 Task: Arrange fields using page layout.
Action: Mouse moved to (900, 55)
Screenshot: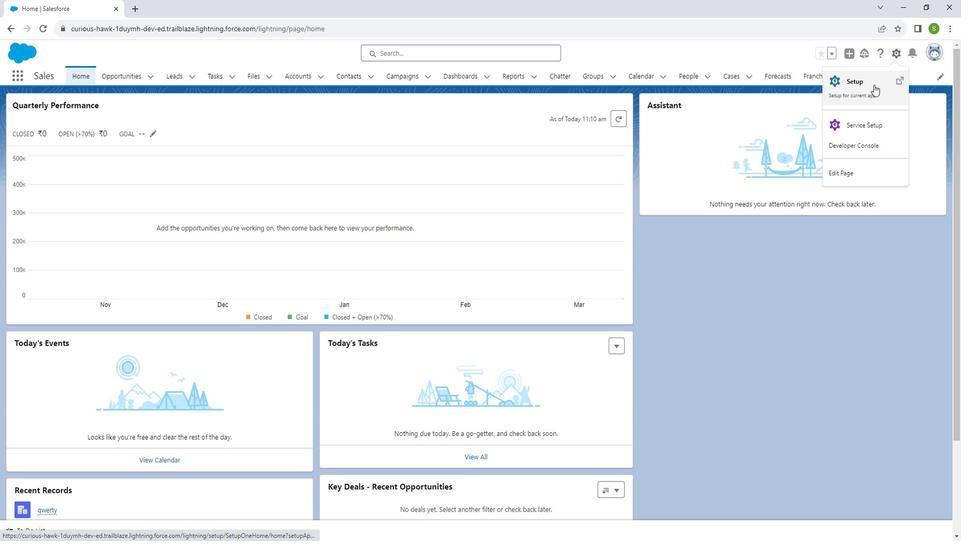 
Action: Mouse pressed left at (900, 55)
Screenshot: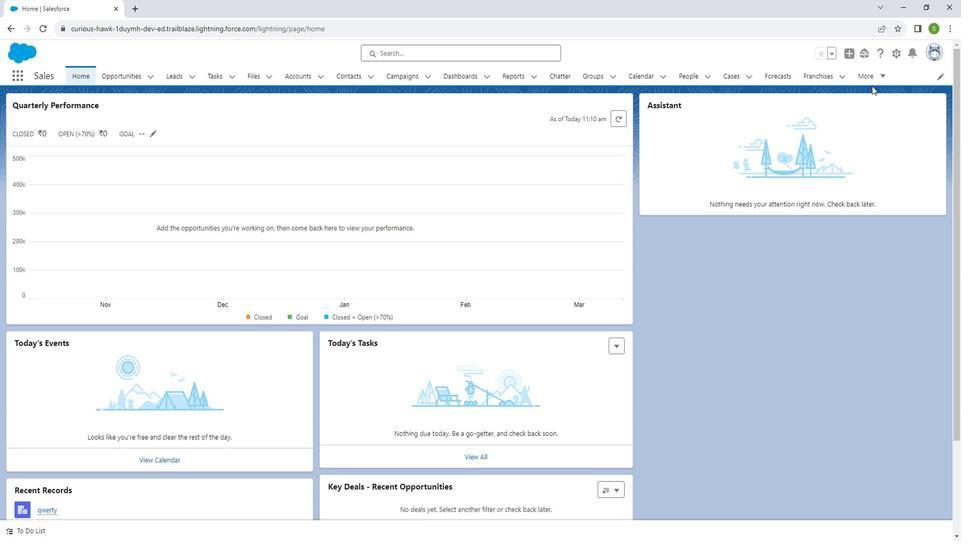 
Action: Mouse moved to (879, 85)
Screenshot: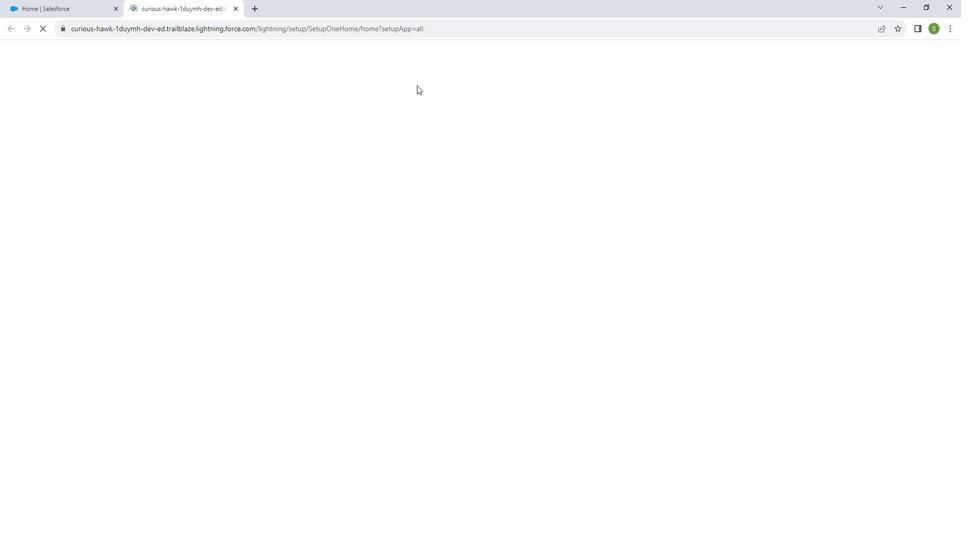 
Action: Mouse pressed left at (879, 85)
Screenshot: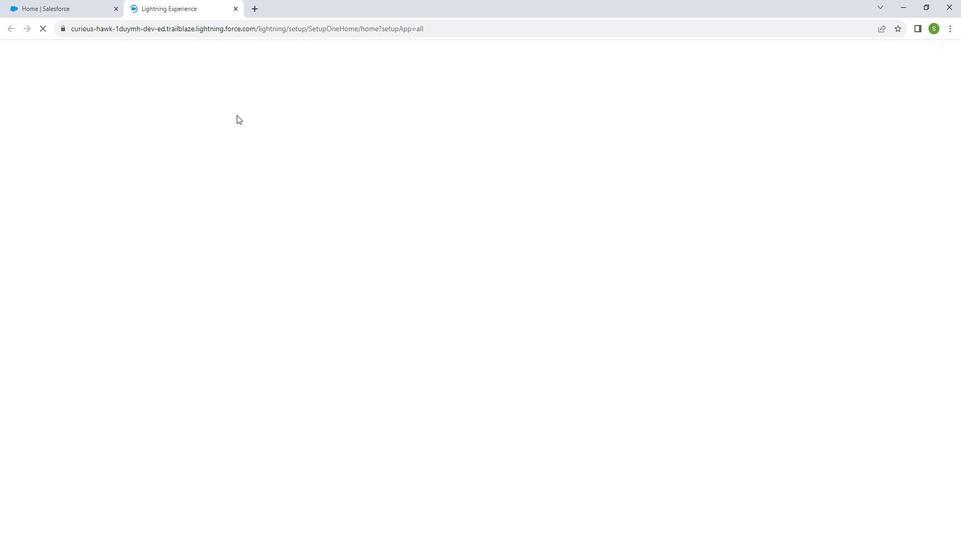 
Action: Mouse moved to (138, 77)
Screenshot: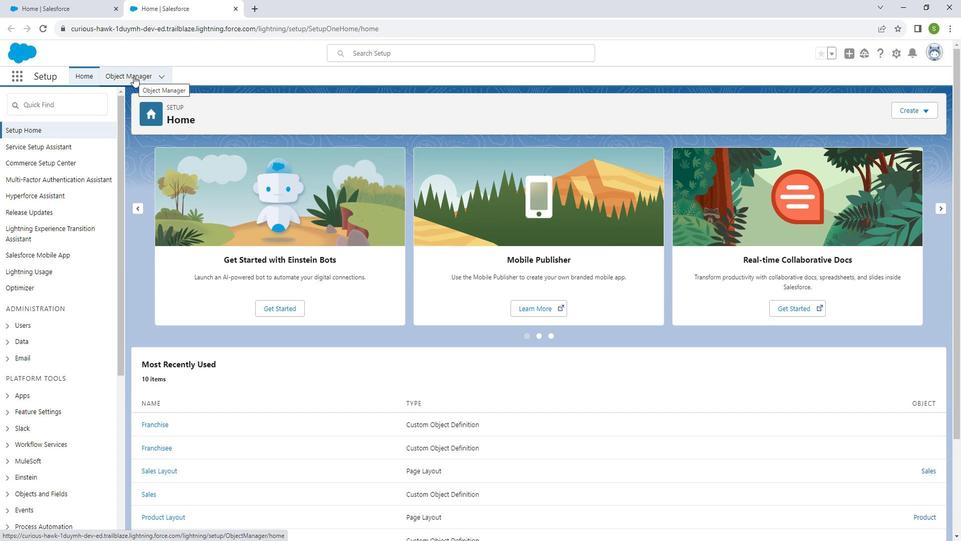 
Action: Mouse pressed left at (138, 77)
Screenshot: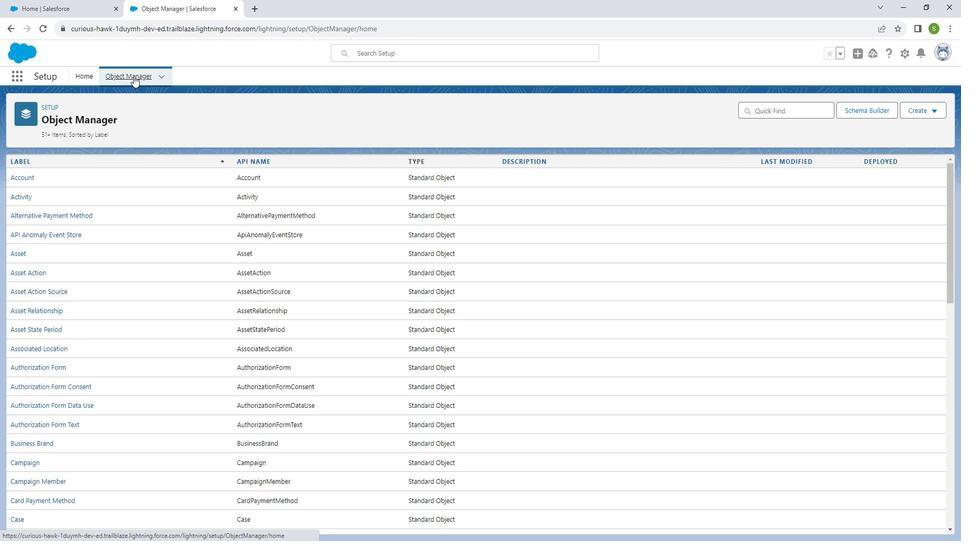 
Action: Mouse moved to (773, 113)
Screenshot: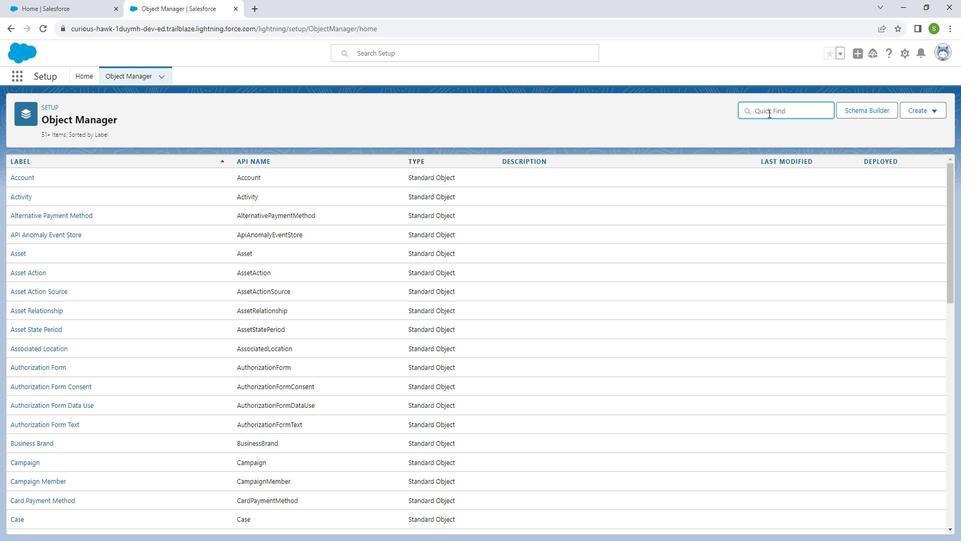 
Action: Mouse pressed left at (773, 113)
Screenshot: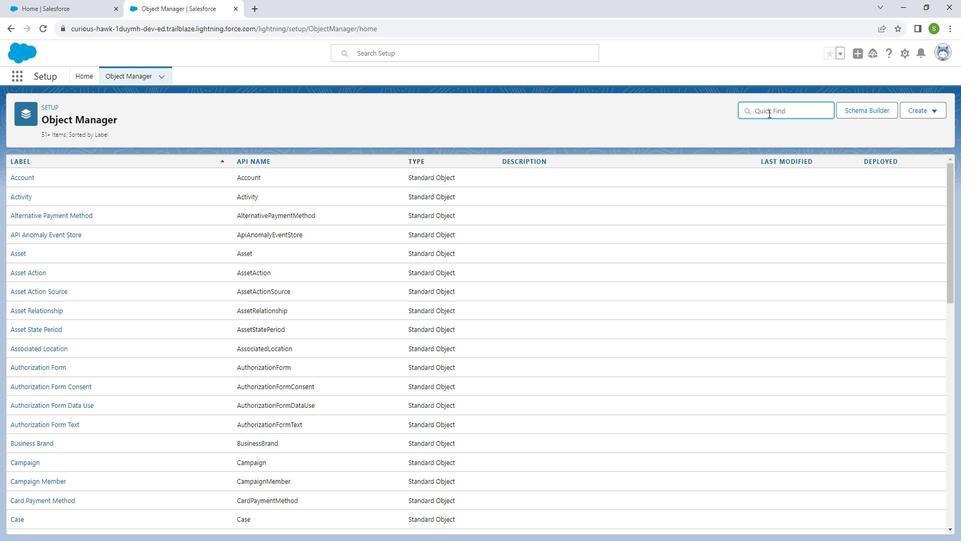 
Action: Mouse moved to (773, 113)
Screenshot: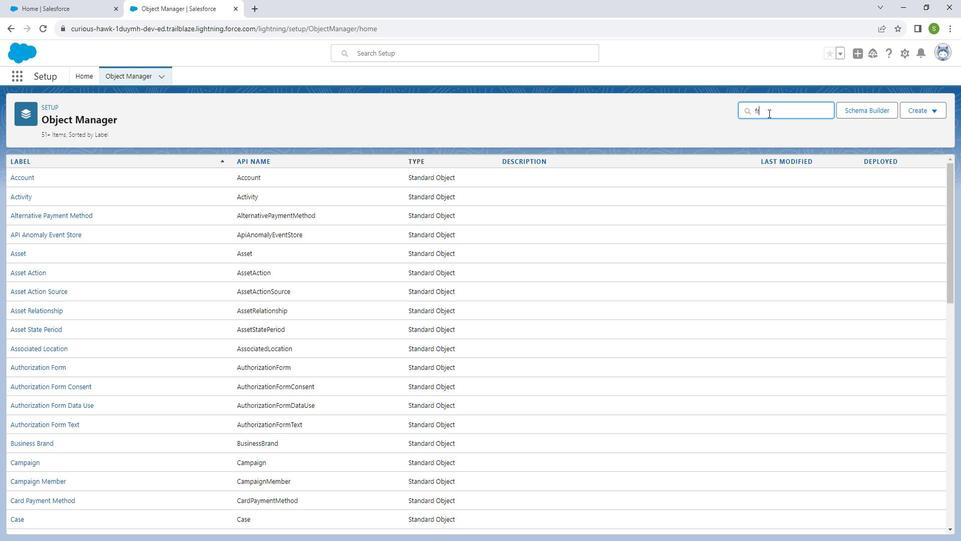 
Action: Key pressed f
Screenshot: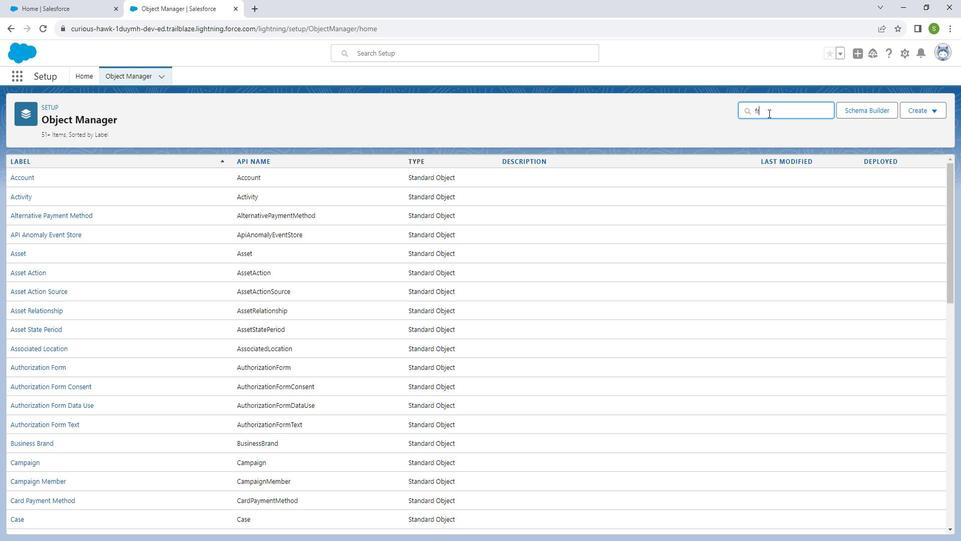 
Action: Mouse moved to (773, 113)
Screenshot: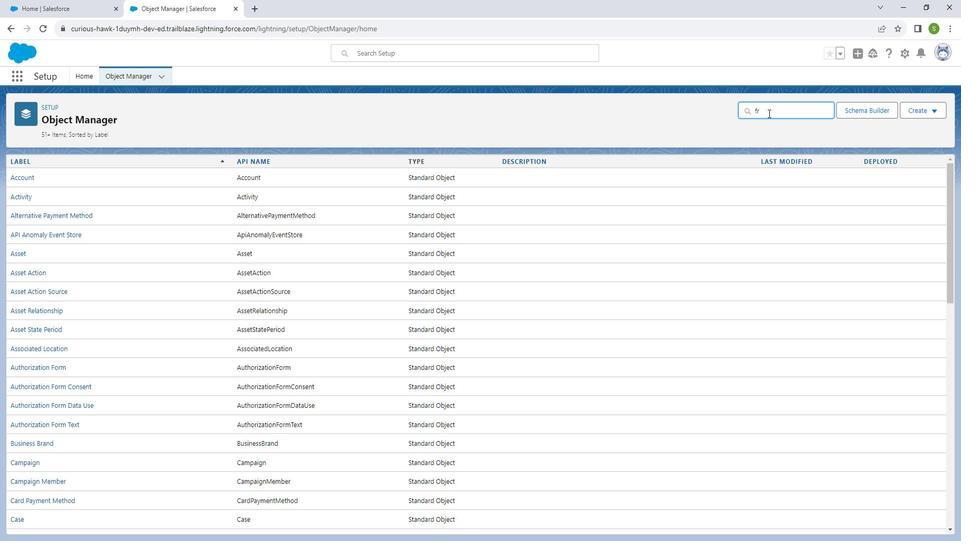 
Action: Key pressed ra
Screenshot: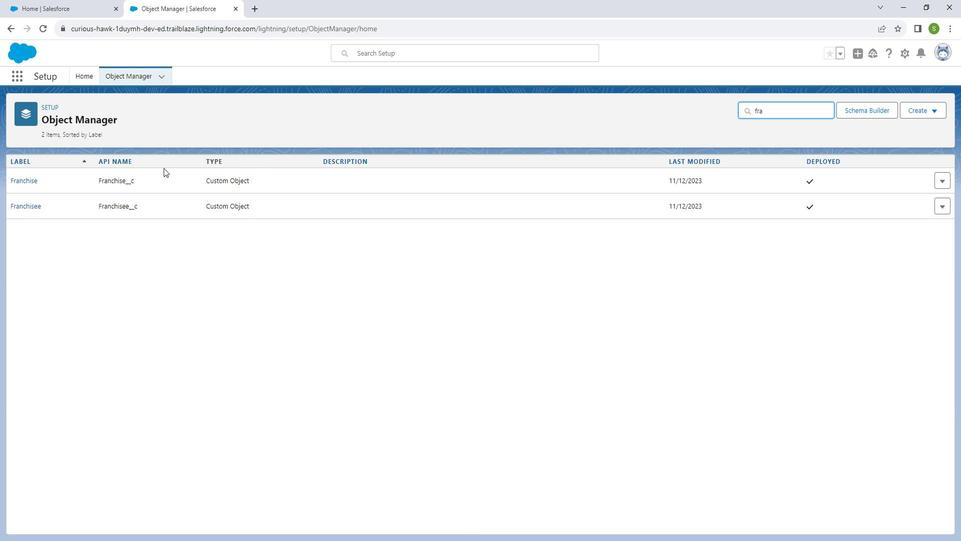 
Action: Mouse moved to (15, 177)
Screenshot: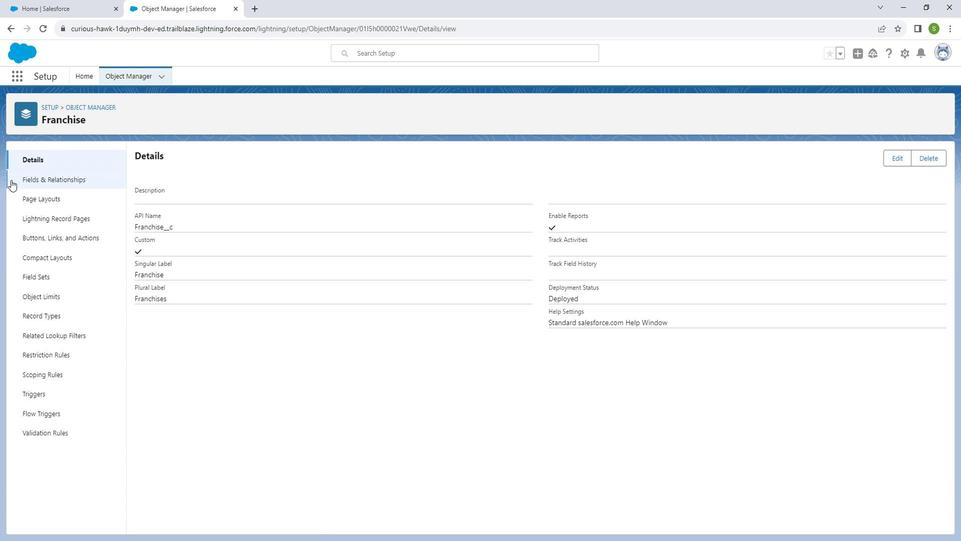 
Action: Mouse pressed left at (15, 177)
Screenshot: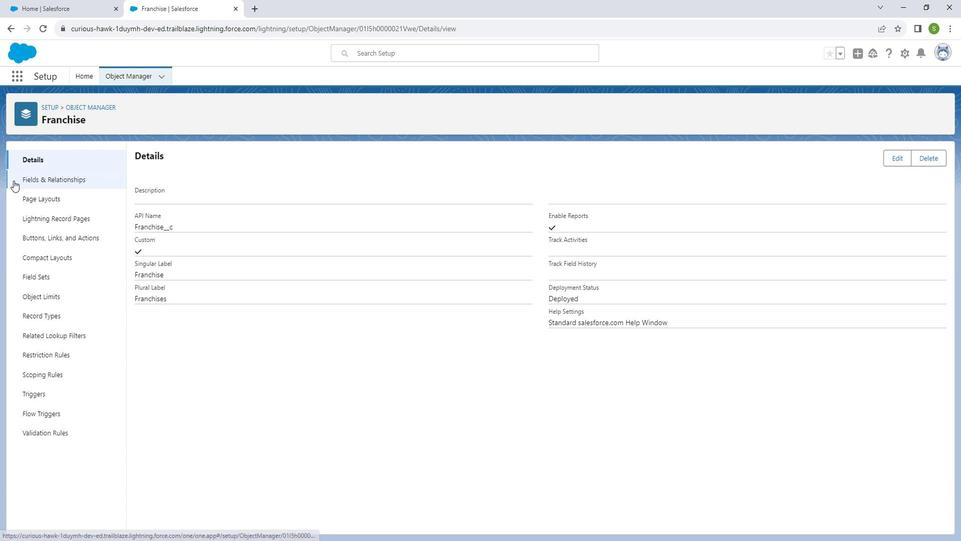 
Action: Mouse moved to (59, 192)
Screenshot: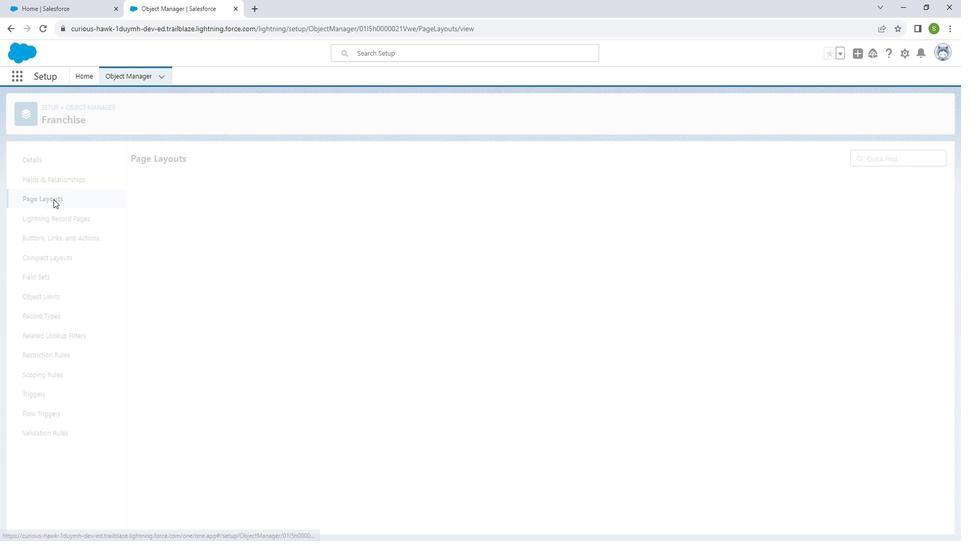 
Action: Mouse pressed left at (59, 192)
Screenshot: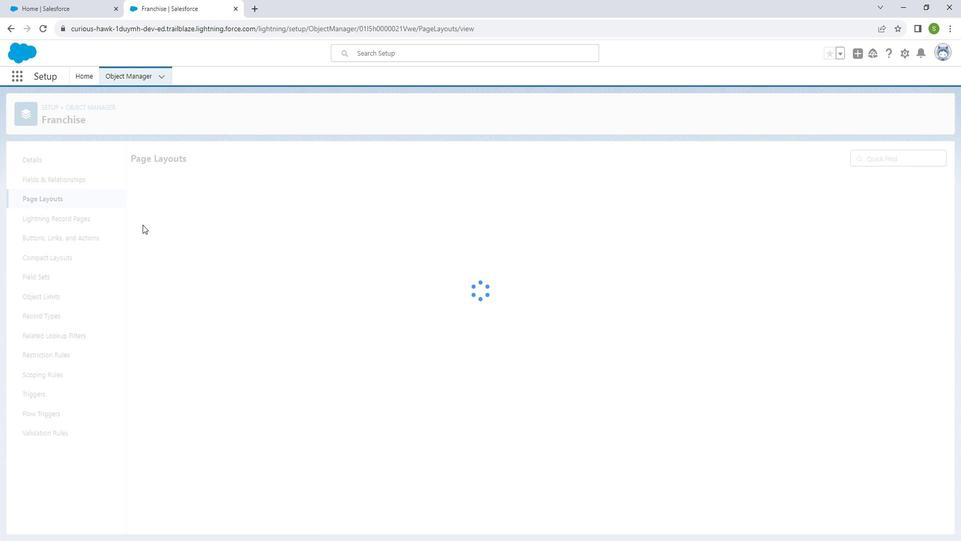 
Action: Mouse moved to (165, 199)
Screenshot: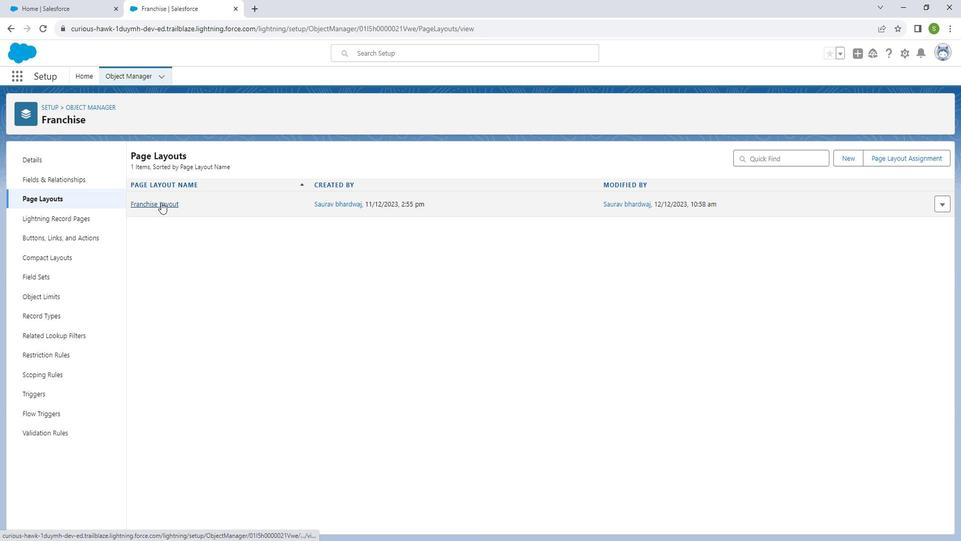 
Action: Mouse pressed left at (165, 199)
Screenshot: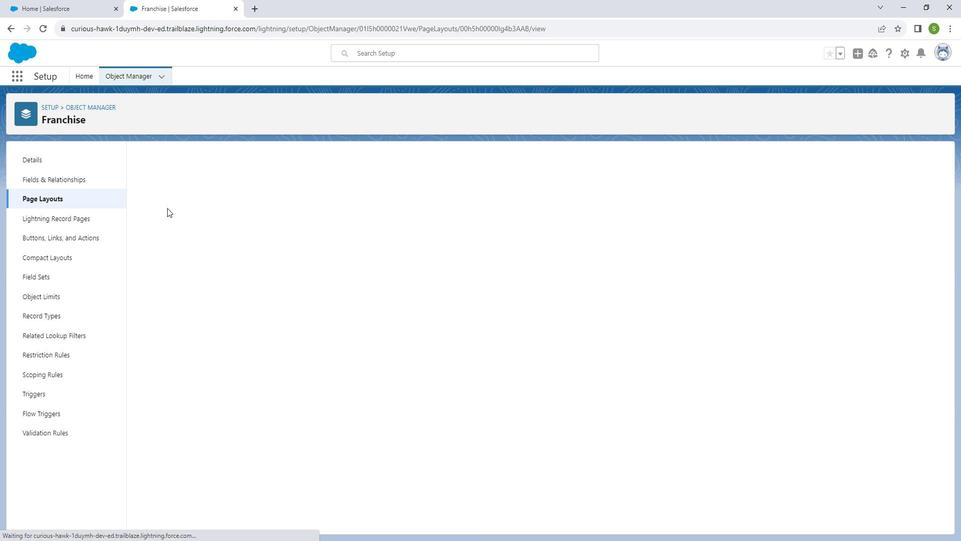 
Action: Mouse moved to (404, 329)
Screenshot: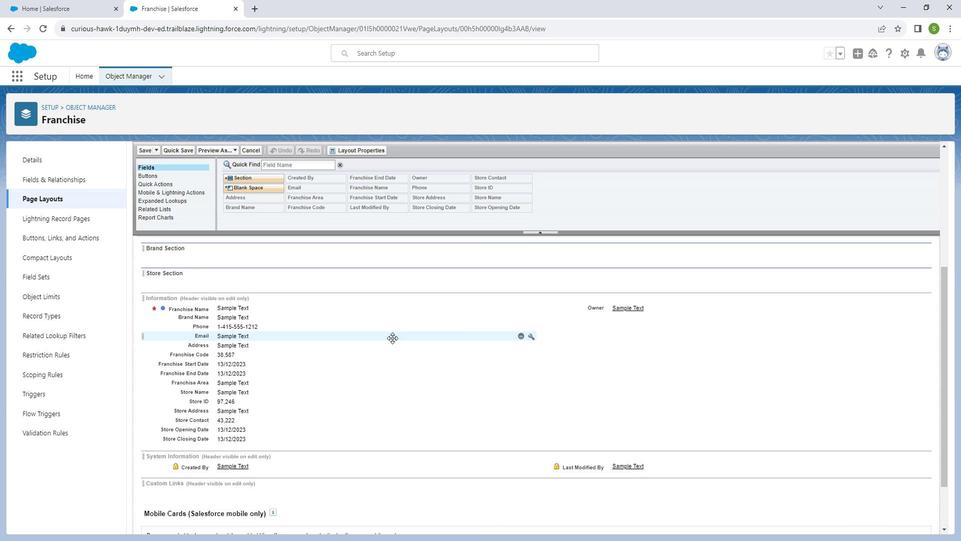 
Action: Mouse scrolled (404, 329) with delta (0, 0)
Screenshot: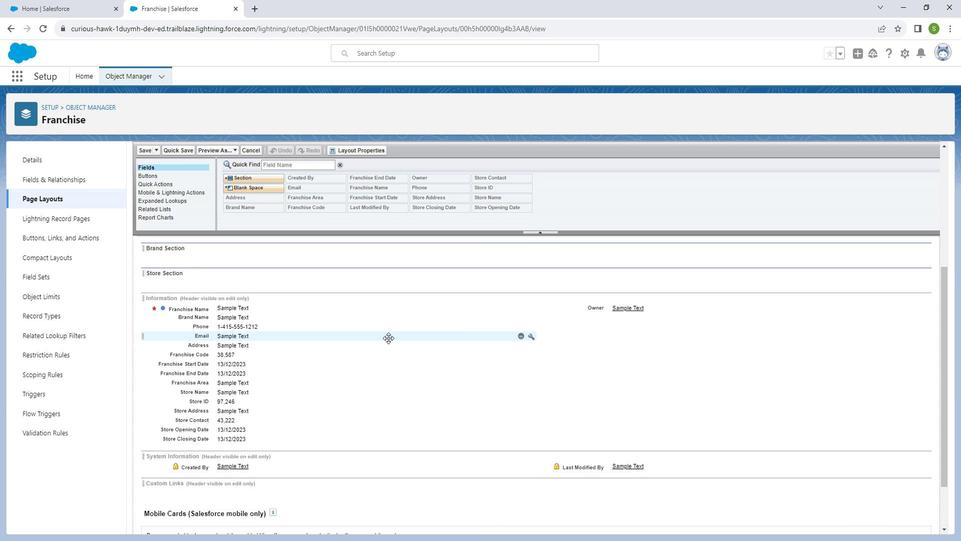 
Action: Mouse moved to (404, 330)
Screenshot: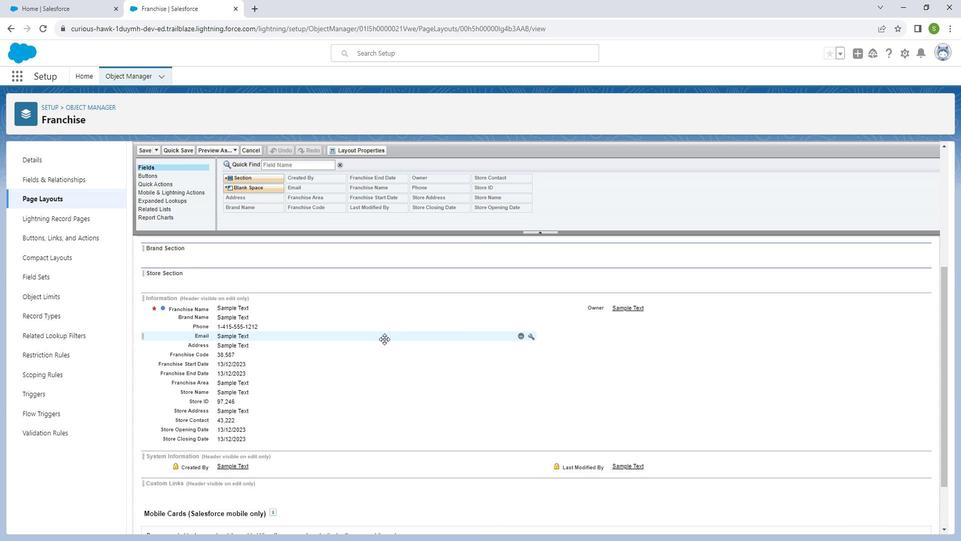 
Action: Mouse scrolled (404, 329) with delta (0, 0)
Screenshot: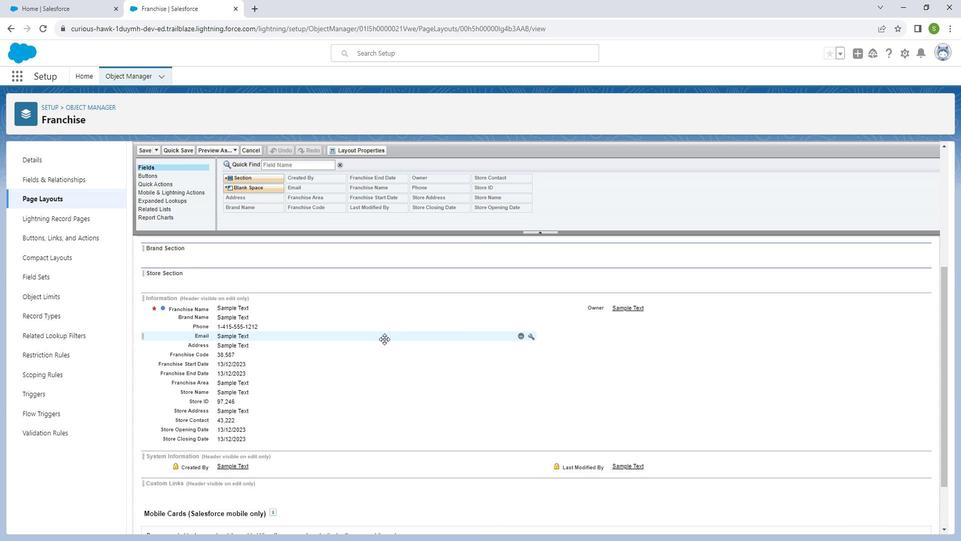 
Action: Mouse scrolled (404, 329) with delta (0, 0)
Screenshot: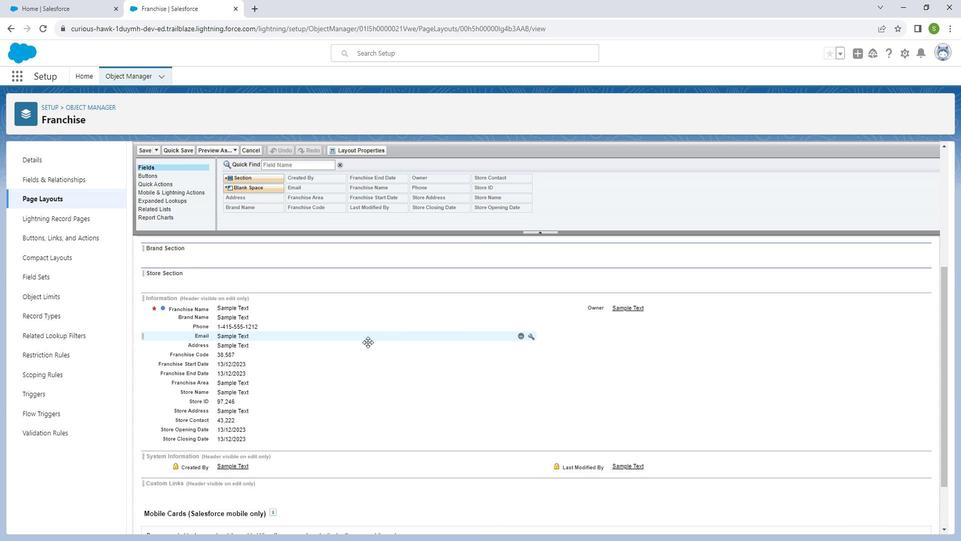 
Action: Mouse moved to (404, 330)
Screenshot: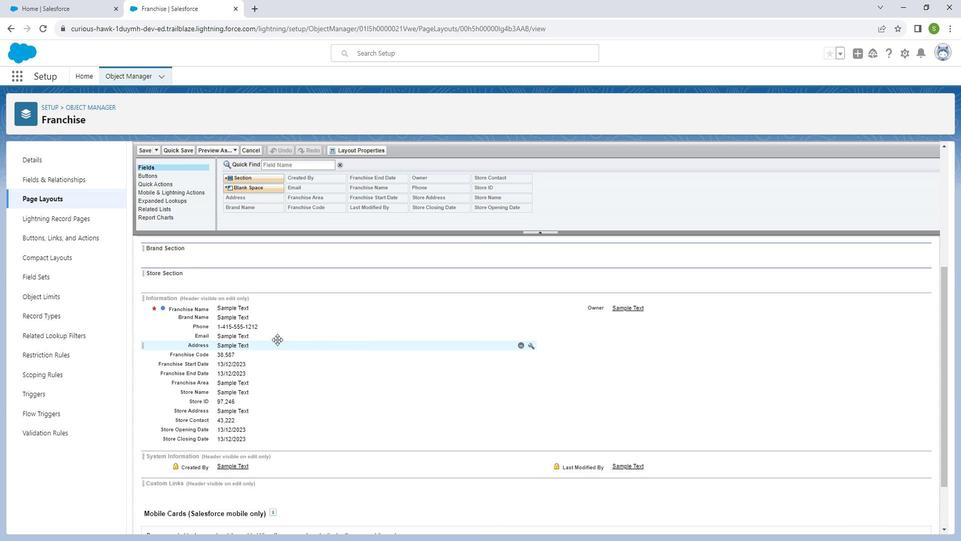 
Action: Mouse scrolled (404, 330) with delta (0, 0)
Screenshot: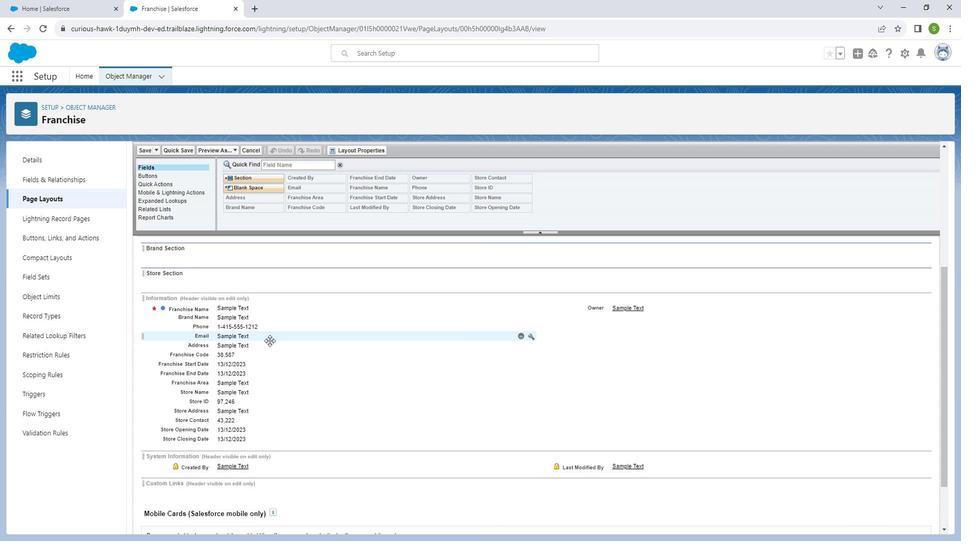 
Action: Mouse moved to (277, 344)
Screenshot: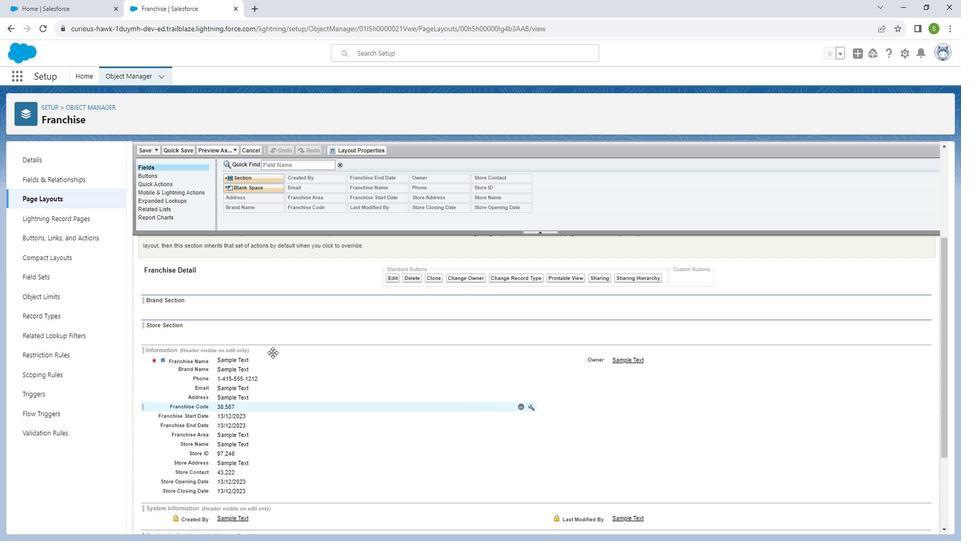 
Action: Mouse scrolled (277, 344) with delta (0, 0)
Screenshot: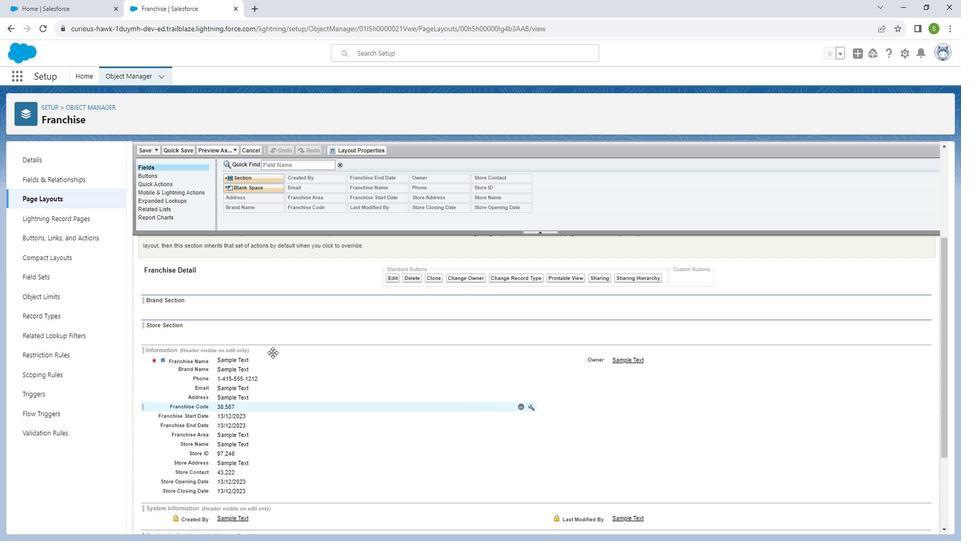 
Action: Mouse moved to (277, 344)
Screenshot: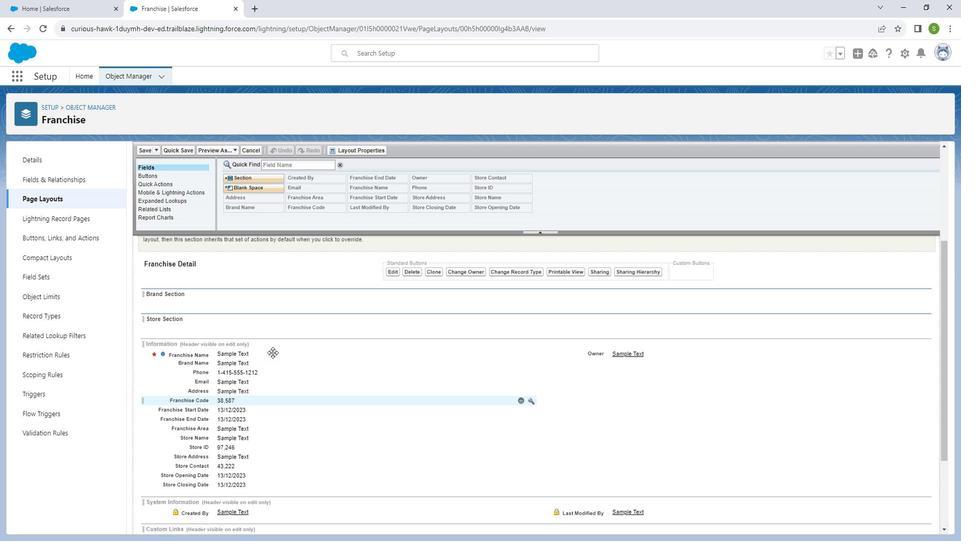 
Action: Mouse scrolled (277, 343) with delta (0, 0)
Screenshot: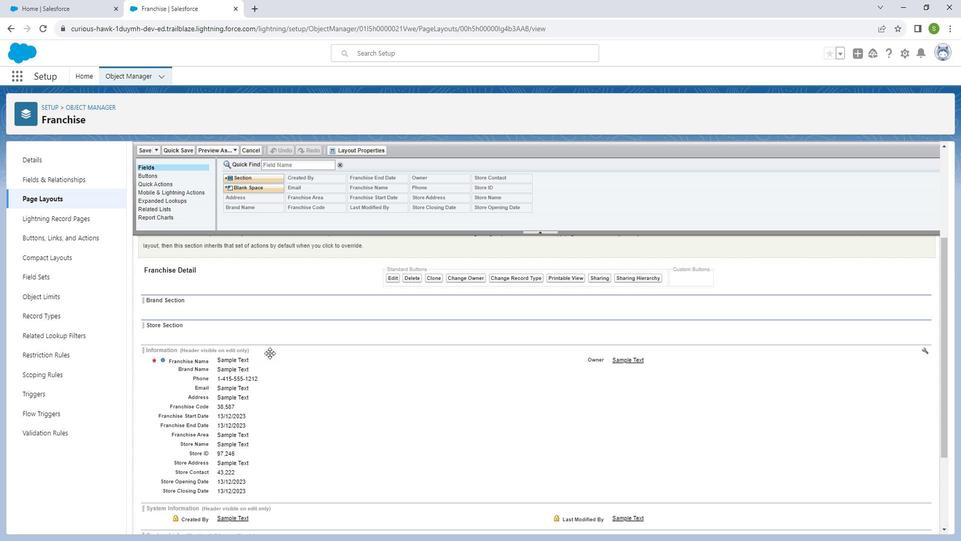 
Action: Mouse moved to (277, 344)
Screenshot: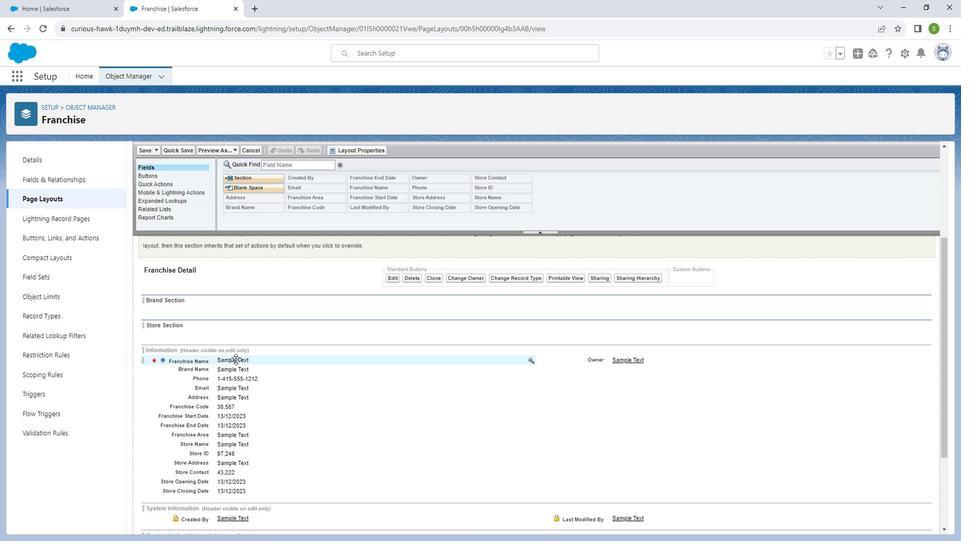 
Action: Mouse scrolled (277, 344) with delta (0, 0)
Screenshot: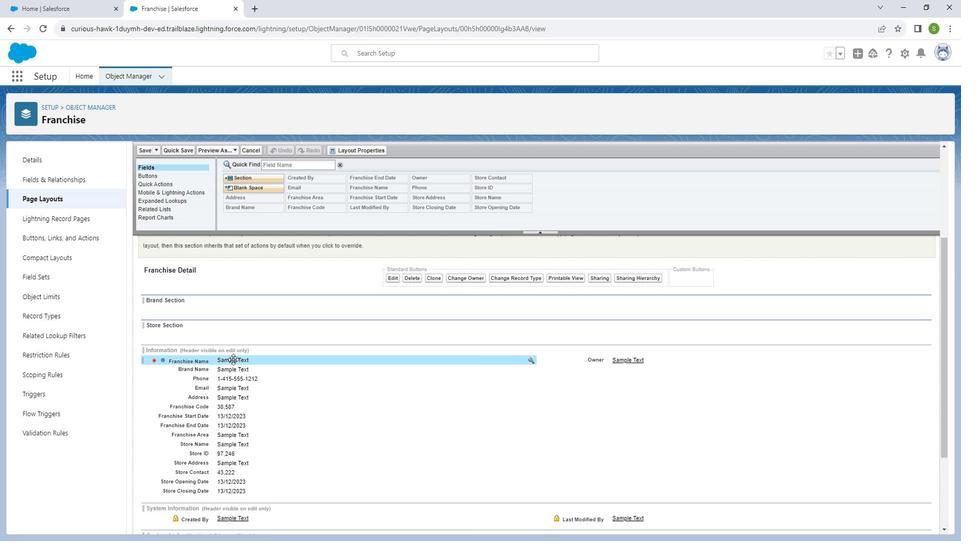 
Action: Mouse moved to (237, 350)
Screenshot: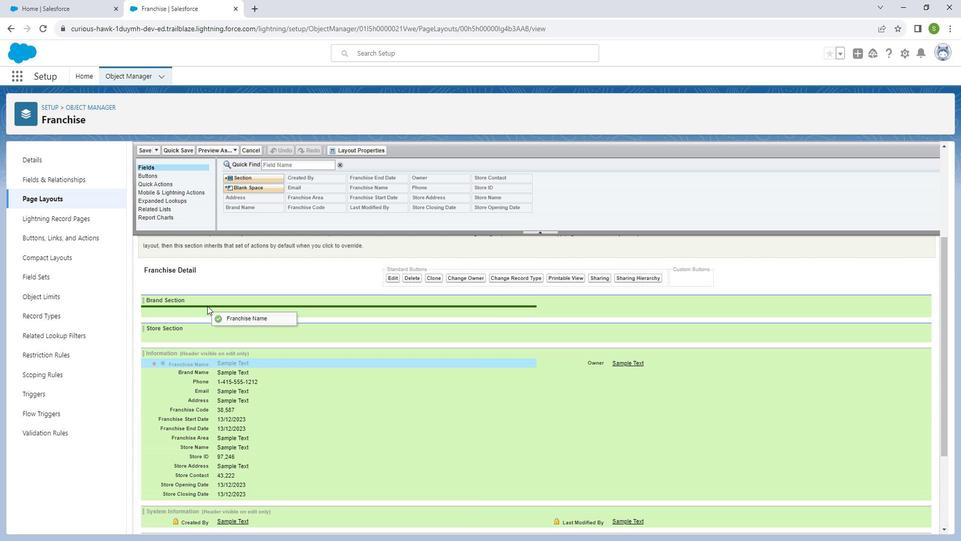 
Action: Mouse pressed left at (237, 350)
Screenshot: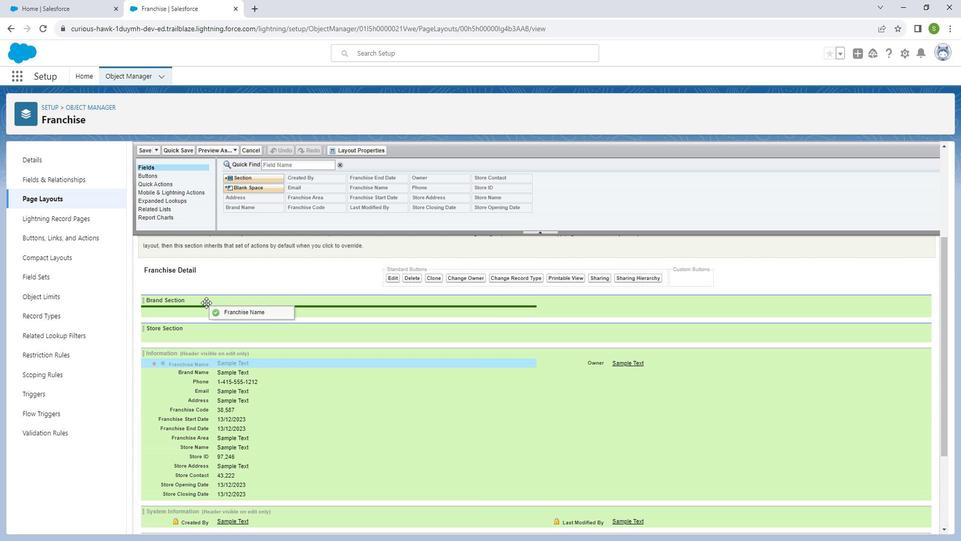 
Action: Mouse moved to (212, 354)
Screenshot: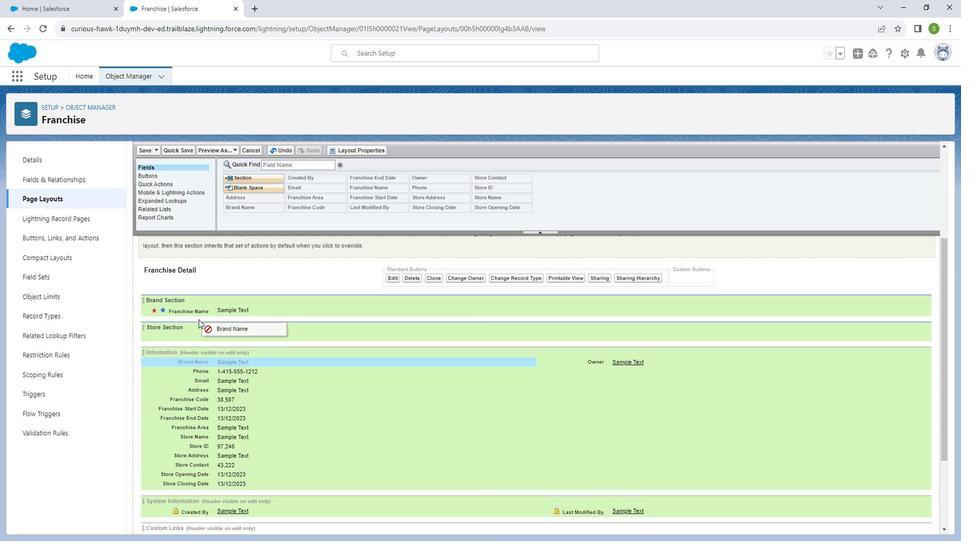 
Action: Mouse pressed left at (212, 354)
Screenshot: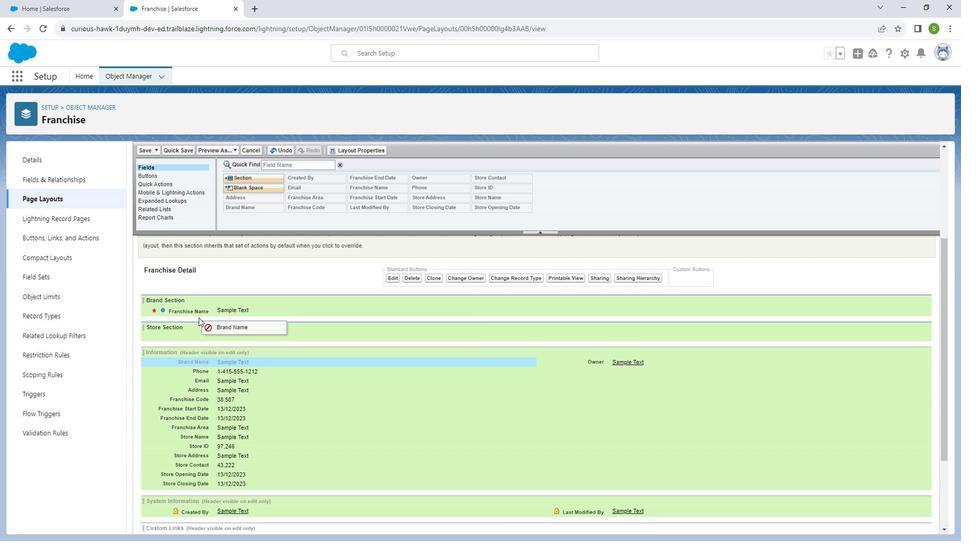 
Action: Mouse moved to (213, 361)
Screenshot: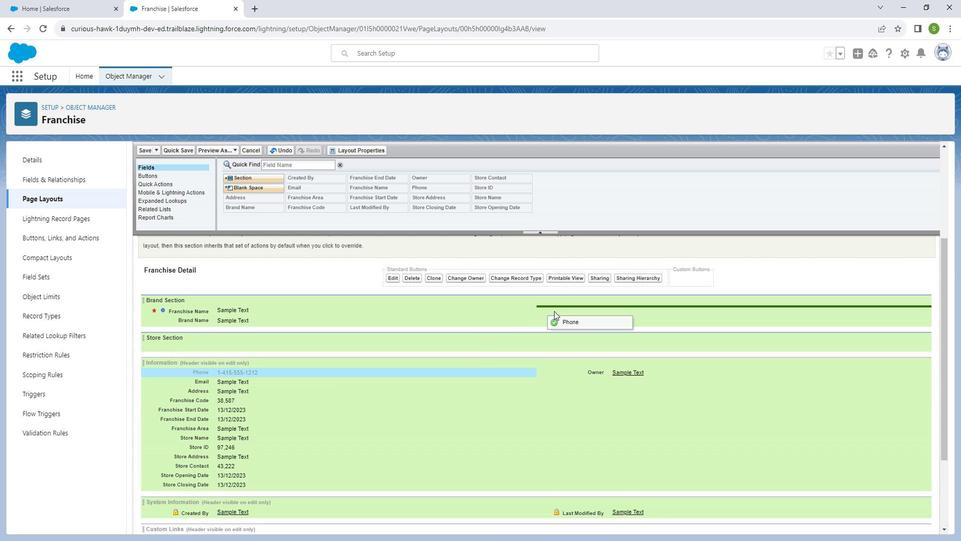 
Action: Mouse pressed left at (213, 361)
Screenshot: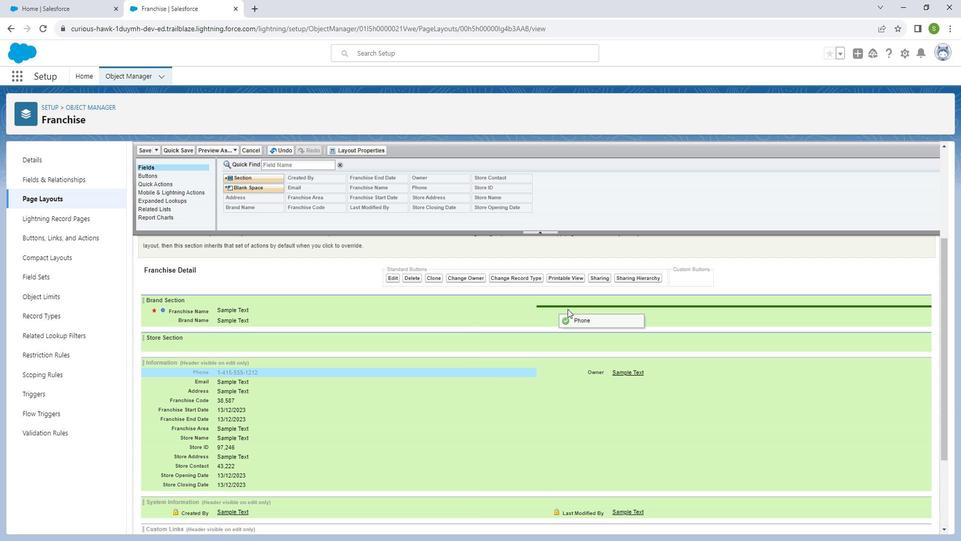 
Action: Mouse moved to (237, 360)
Screenshot: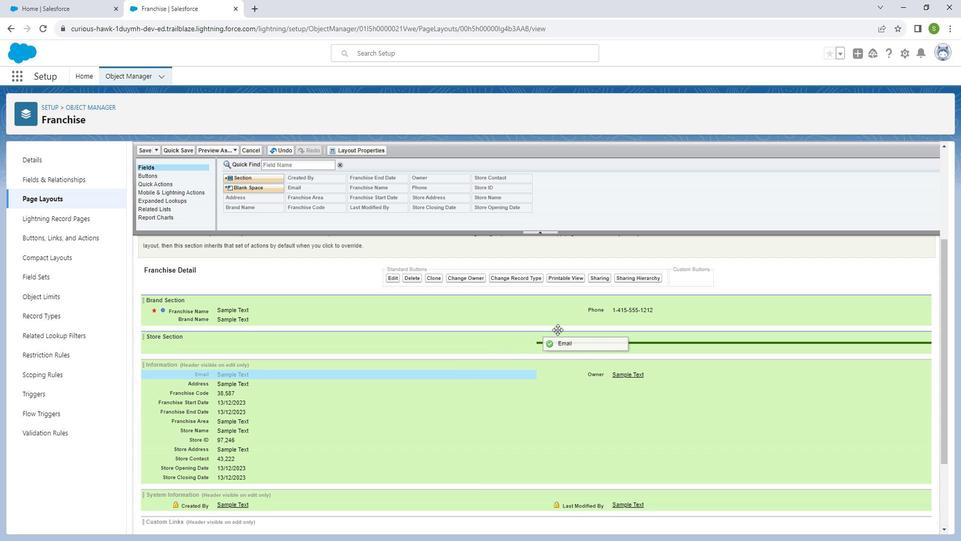 
Action: Mouse pressed left at (237, 360)
Screenshot: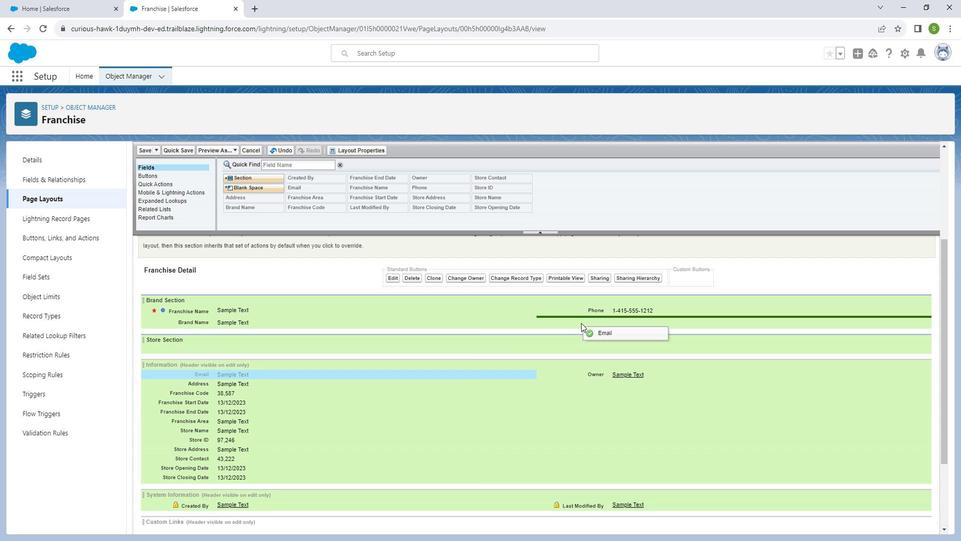 
Action: Mouse moved to (210, 372)
Screenshot: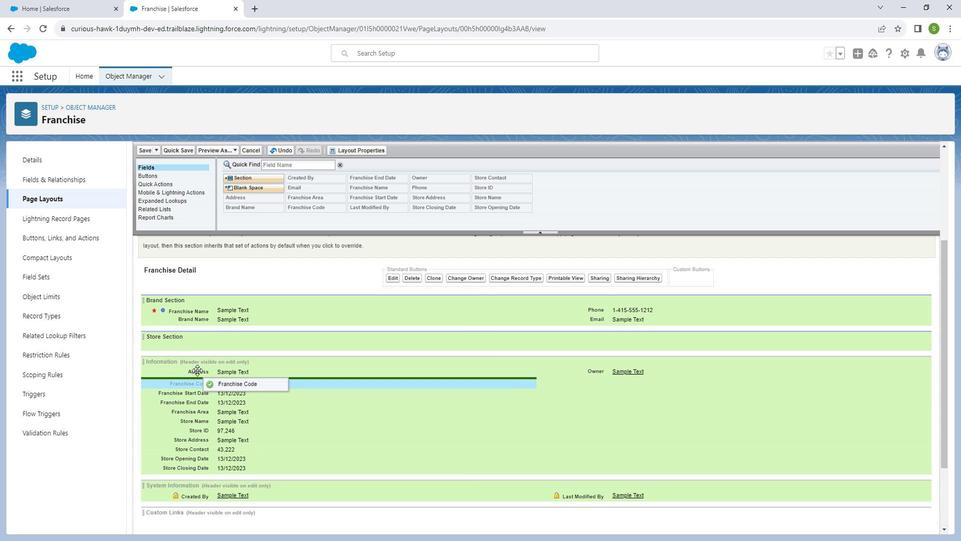 
Action: Mouse pressed left at (210, 372)
Screenshot: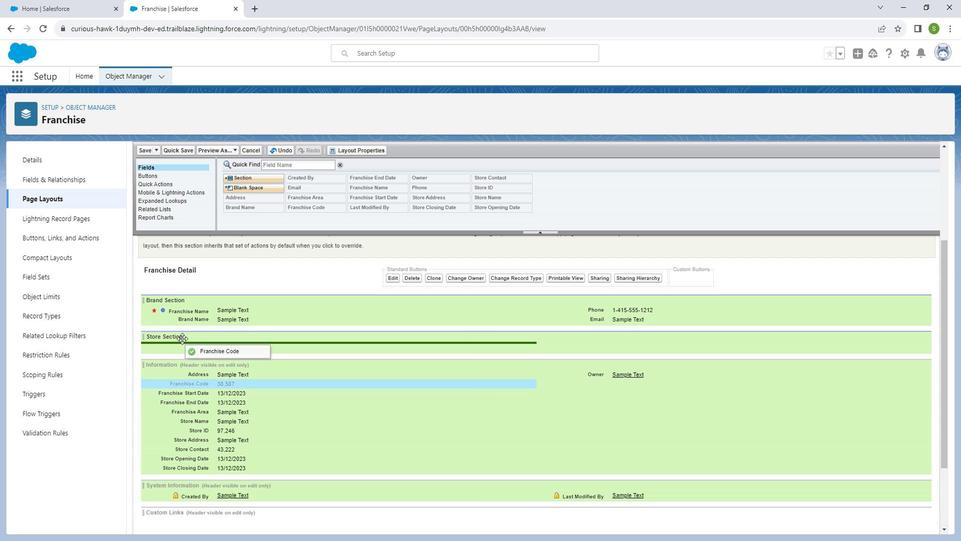 
Action: Mouse moved to (206, 380)
Screenshot: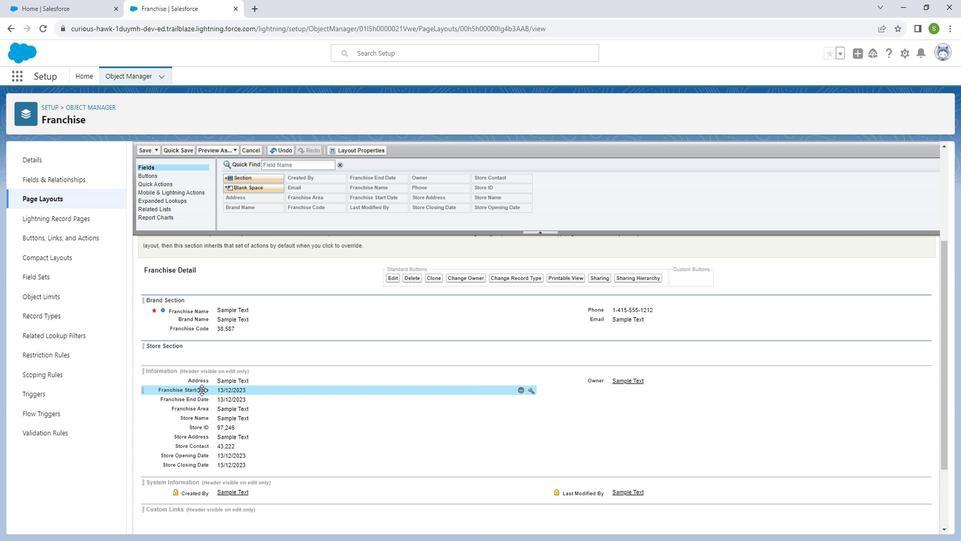
Action: Mouse pressed left at (206, 380)
Screenshot: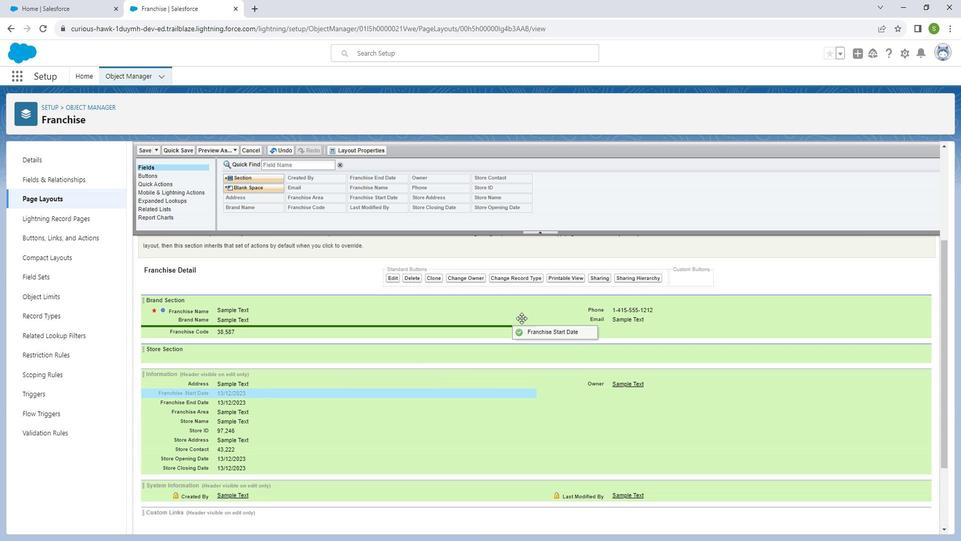 
Action: Mouse moved to (208, 389)
Screenshot: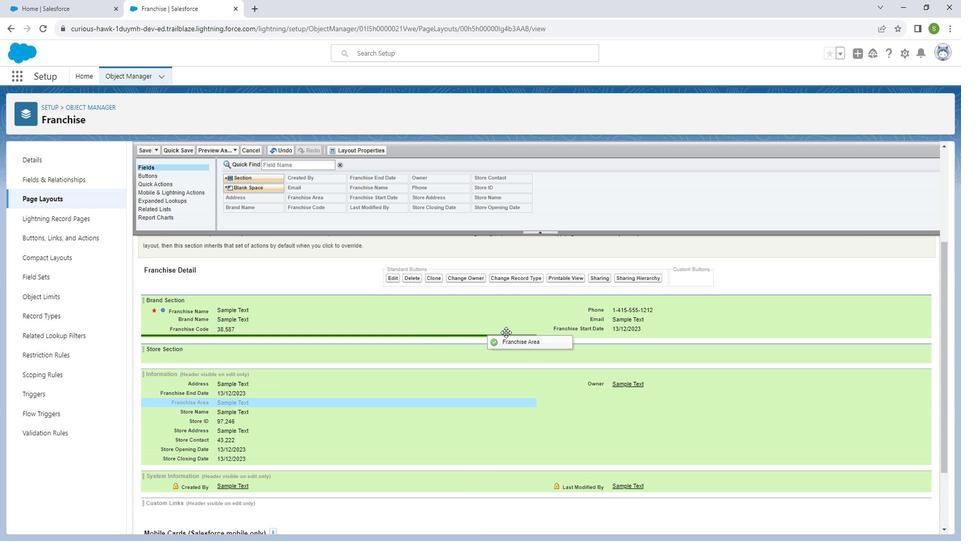 
Action: Mouse pressed left at (208, 389)
Screenshot: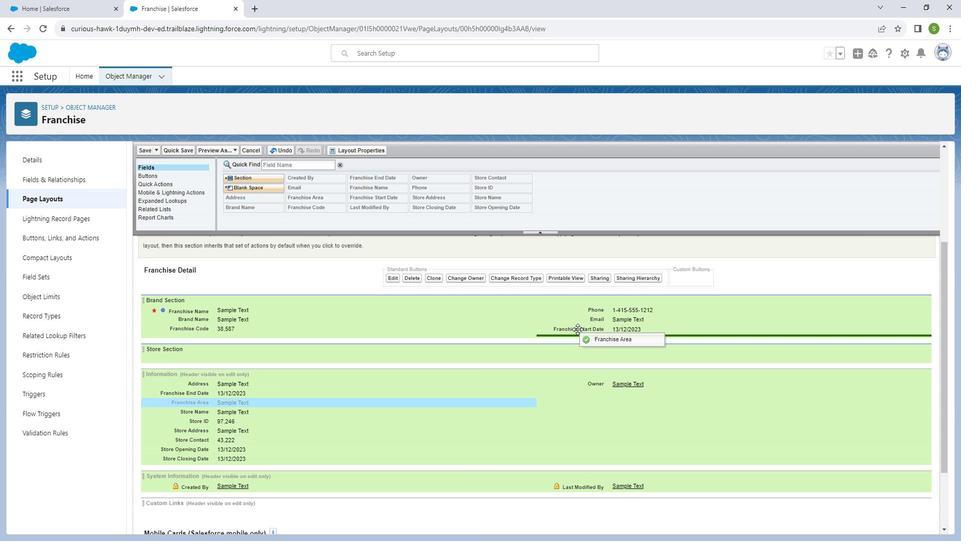 
Action: Mouse moved to (208, 379)
Screenshot: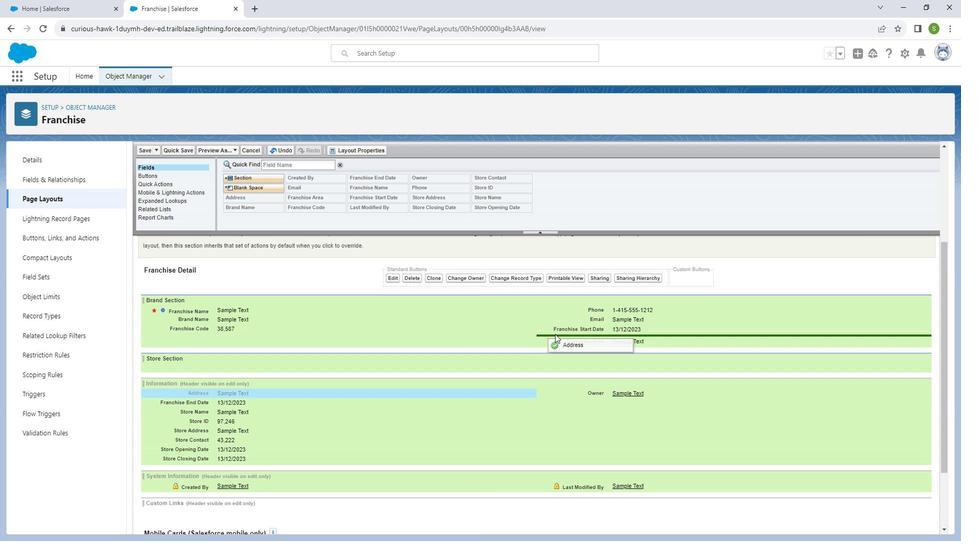 
Action: Mouse pressed left at (208, 379)
Screenshot: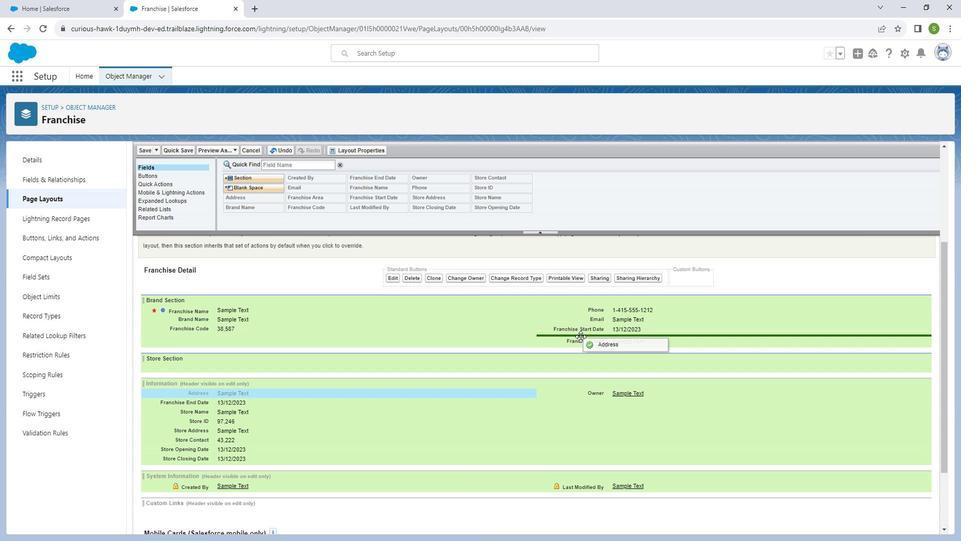 
Action: Mouse moved to (200, 390)
Screenshot: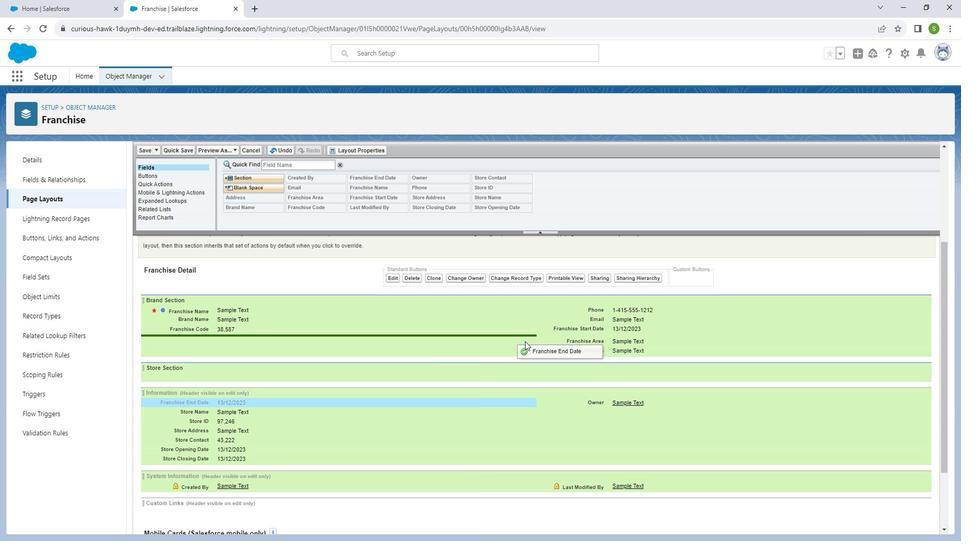 
Action: Mouse pressed left at (200, 390)
Screenshot: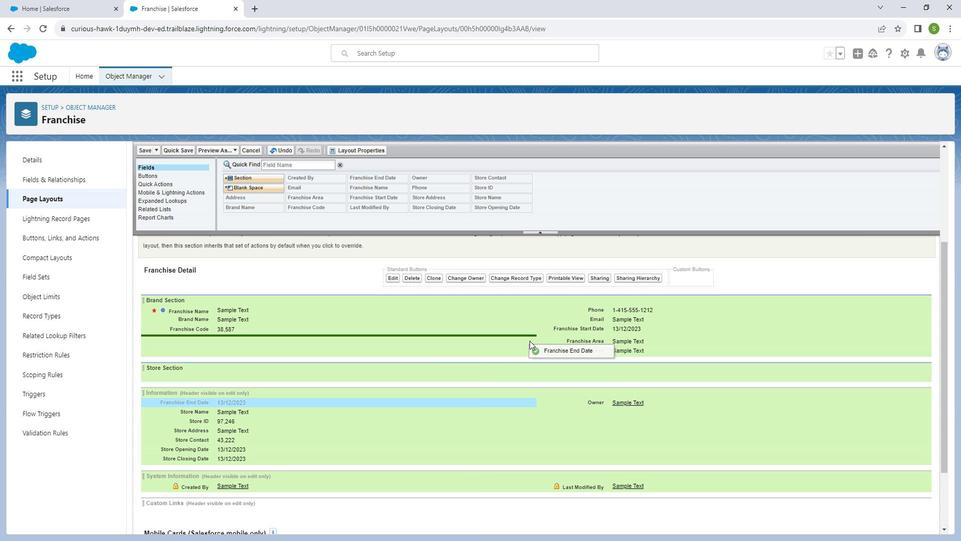 
Action: Mouse moved to (614, 350)
Screenshot: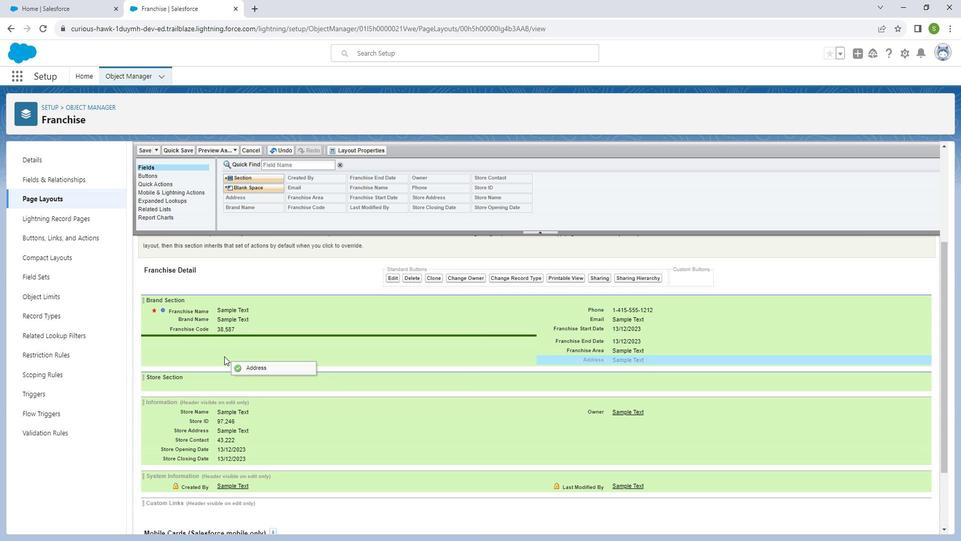 
Action: Mouse pressed left at (614, 350)
Screenshot: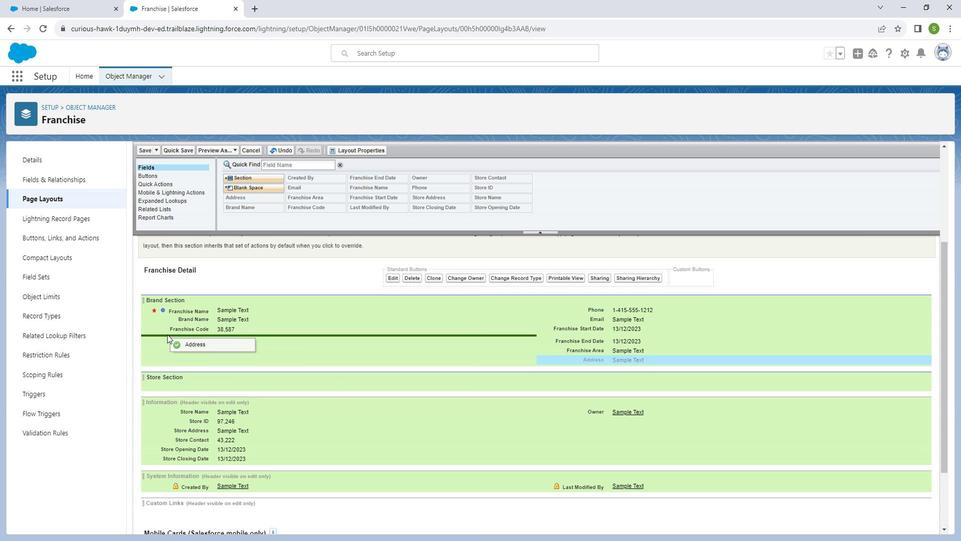 
Action: Mouse moved to (205, 388)
Screenshot: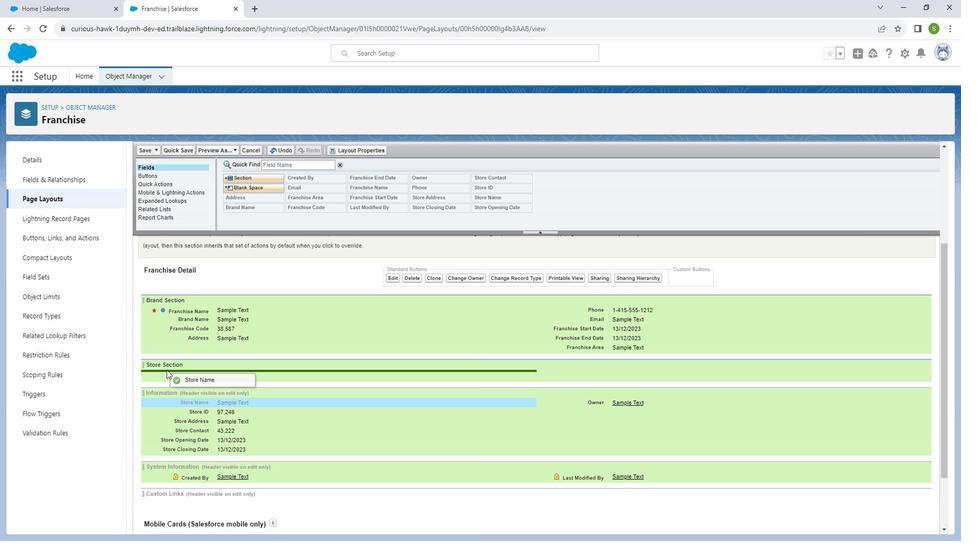 
Action: Mouse pressed left at (205, 388)
Screenshot: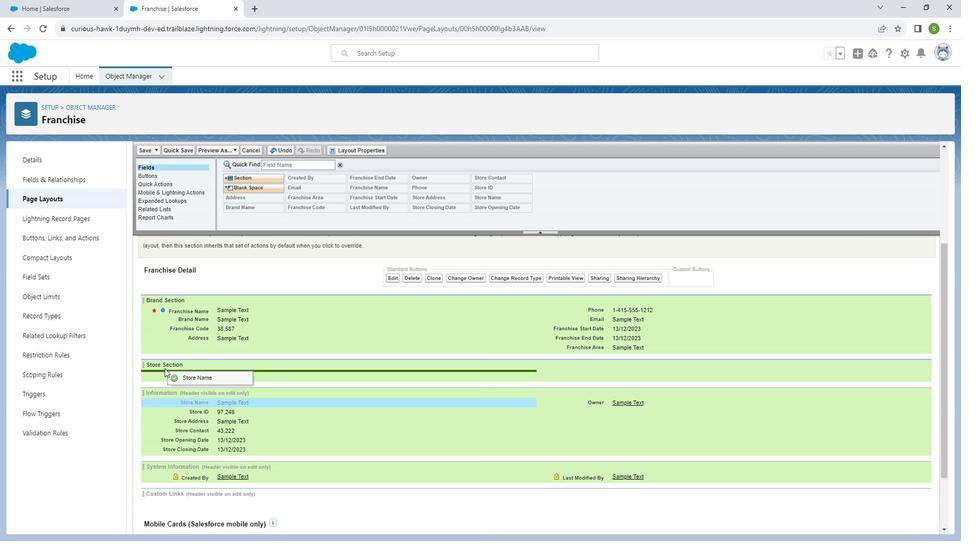 
Action: Mouse moved to (201, 392)
Screenshot: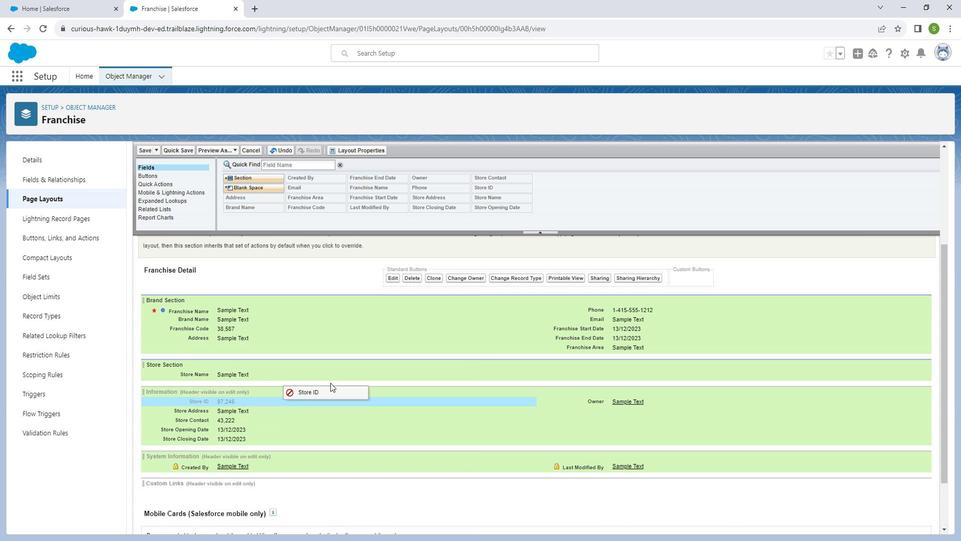 
Action: Mouse pressed left at (201, 392)
Screenshot: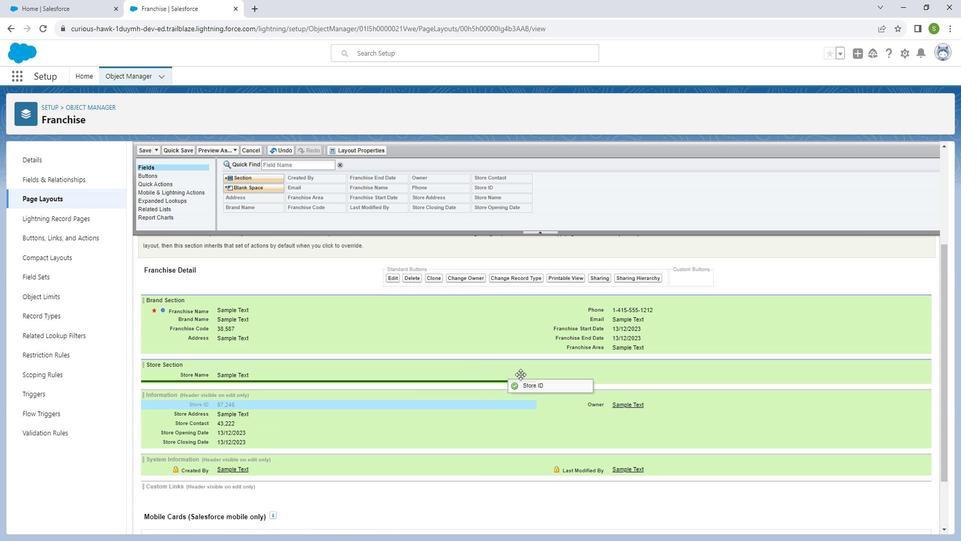 
Action: Mouse moved to (215, 394)
Screenshot: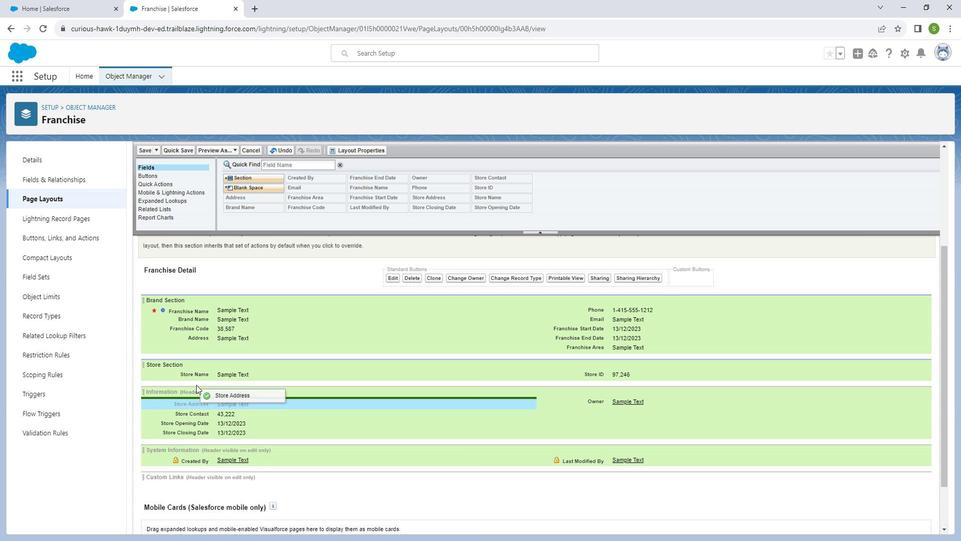 
Action: Mouse pressed left at (215, 394)
Screenshot: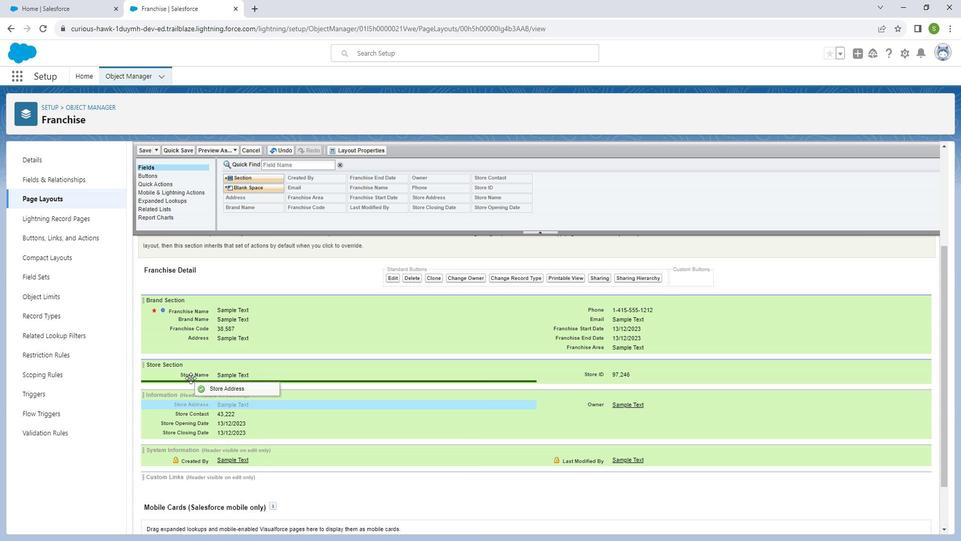 
Action: Mouse moved to (210, 403)
Screenshot: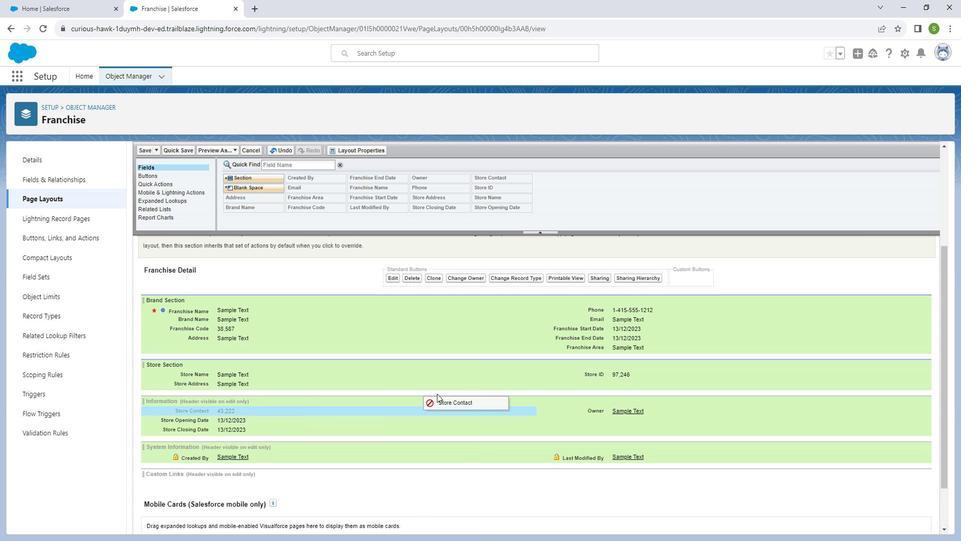 
Action: Mouse pressed left at (210, 403)
Screenshot: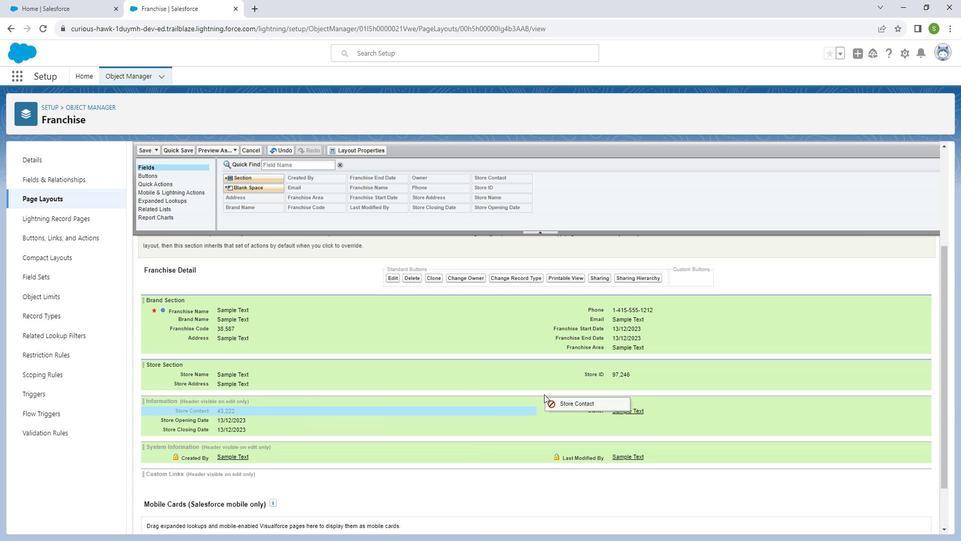 
Action: Mouse moved to (205, 401)
Screenshot: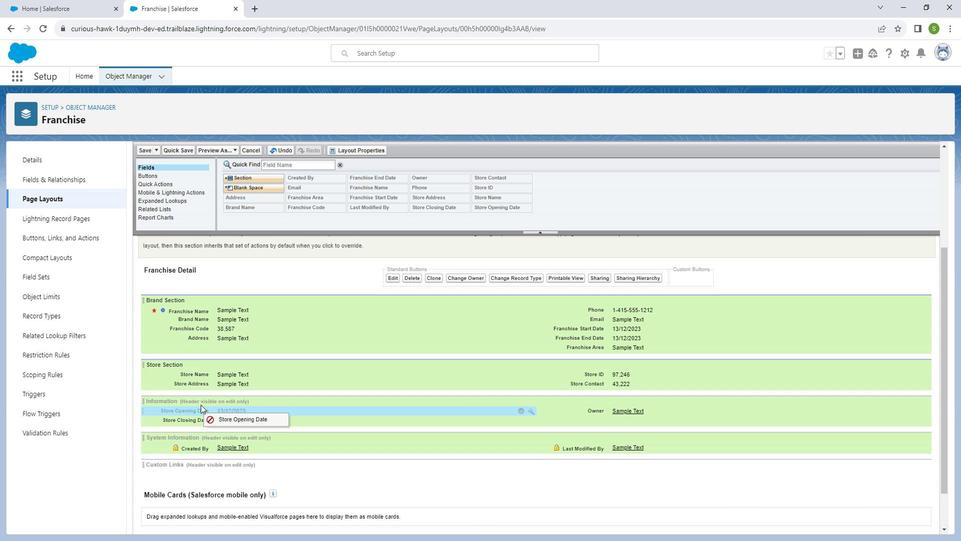 
Action: Mouse pressed left at (205, 401)
Screenshot: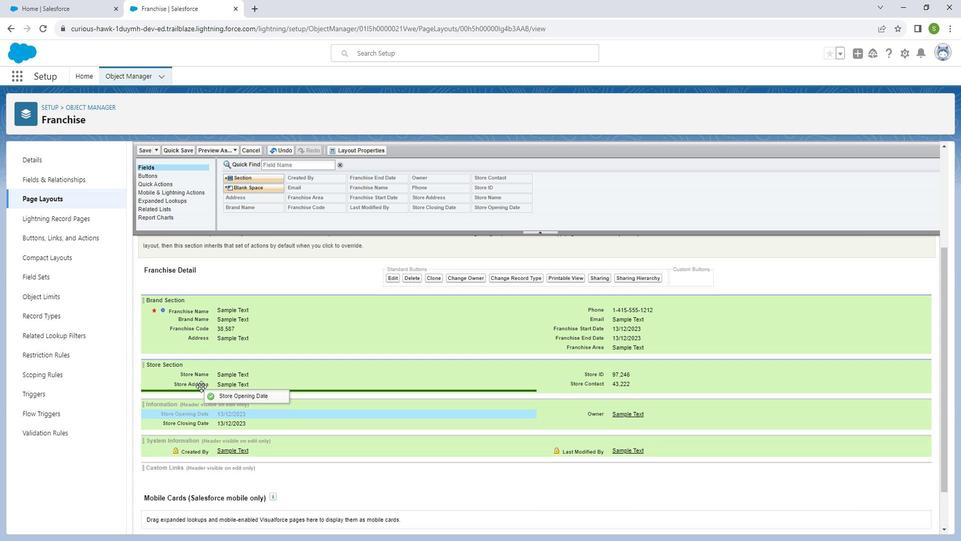 
Action: Mouse moved to (196, 409)
Screenshot: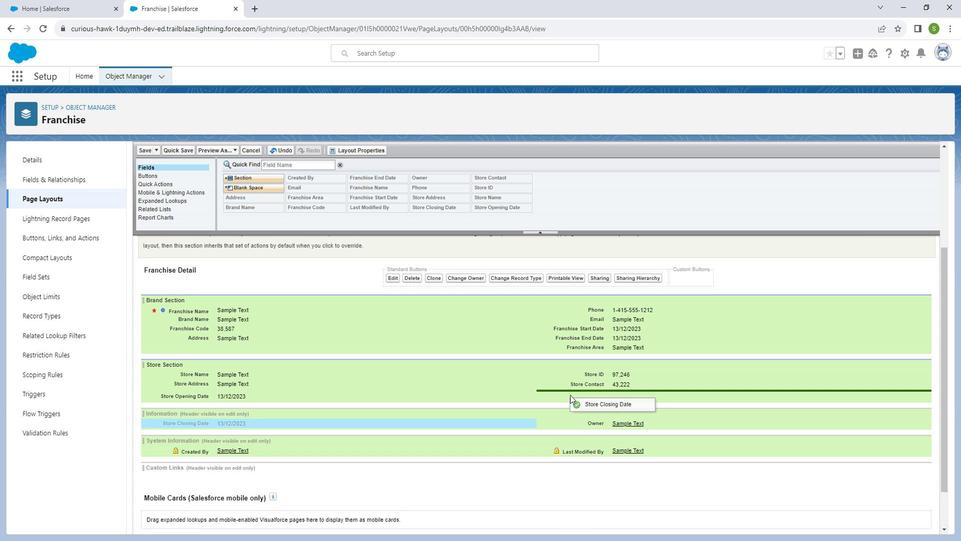 
Action: Mouse pressed left at (196, 409)
Screenshot: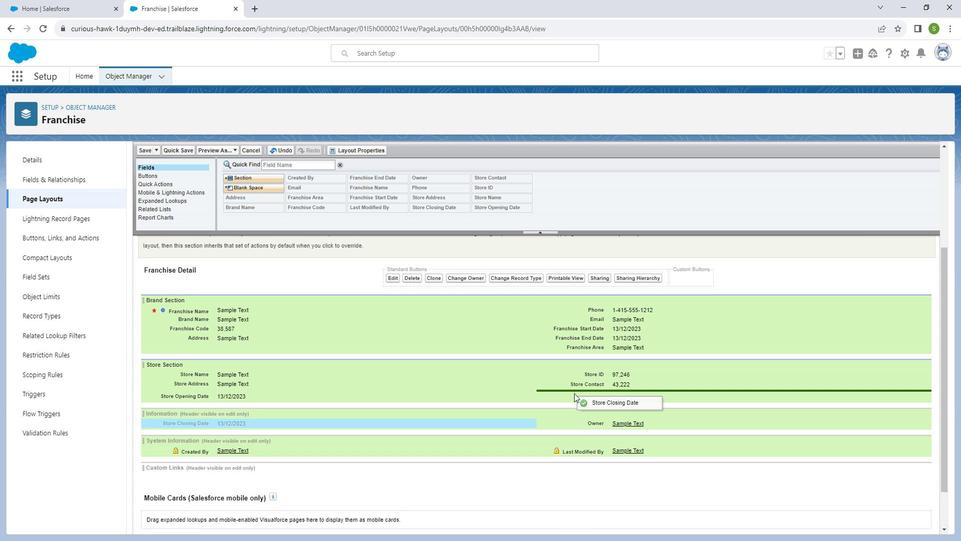 
Action: Mouse moved to (249, 411)
Screenshot: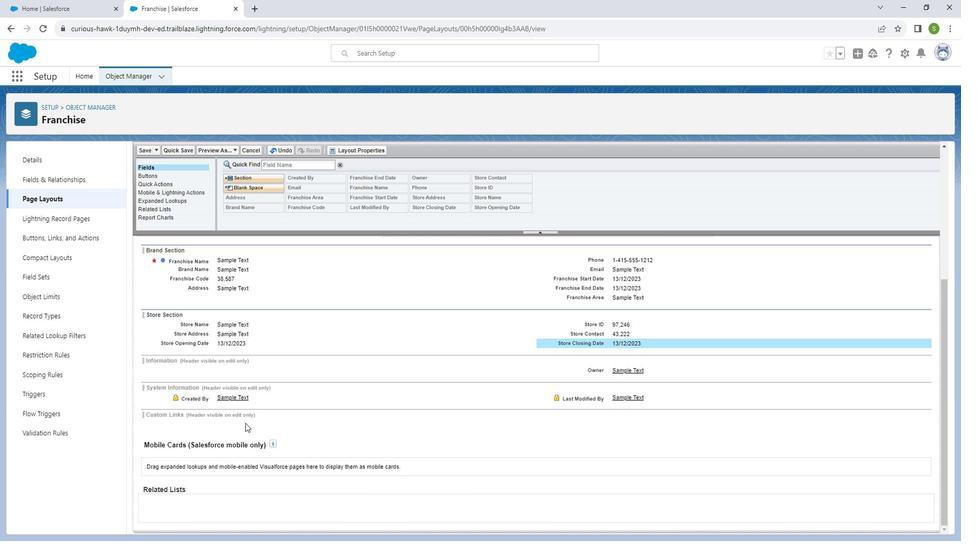 
Action: Mouse scrolled (249, 410) with delta (0, 0)
Screenshot: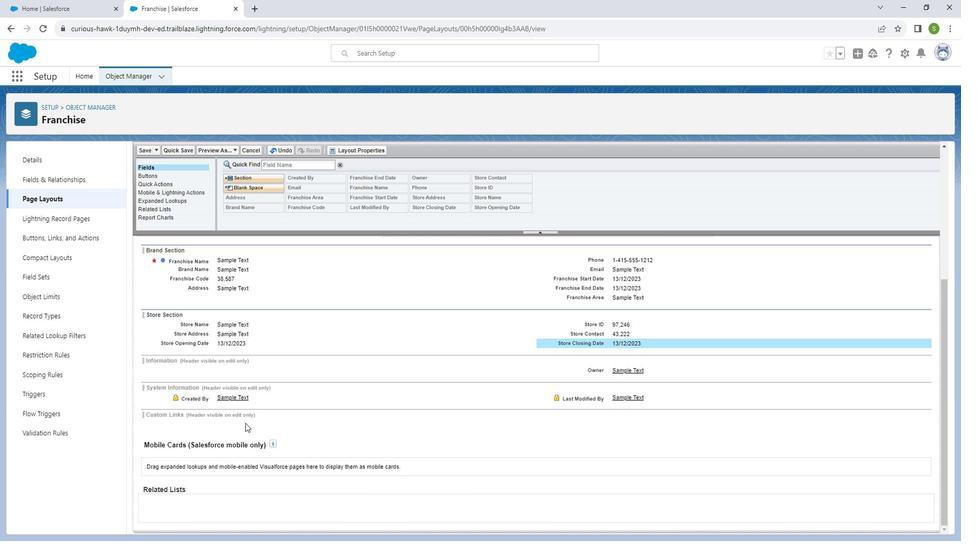 
Action: Mouse moved to (249, 411)
Screenshot: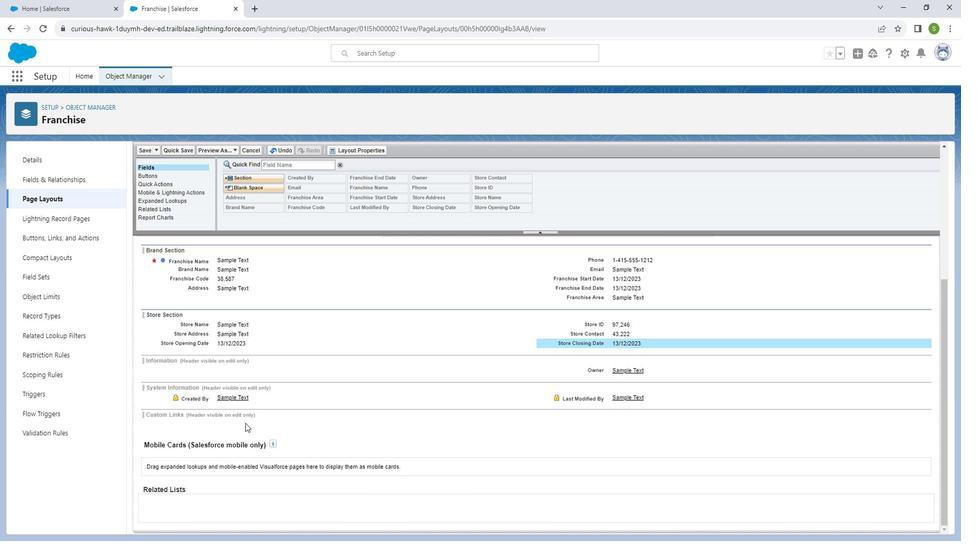 
Action: Mouse scrolled (249, 411) with delta (0, 0)
Screenshot: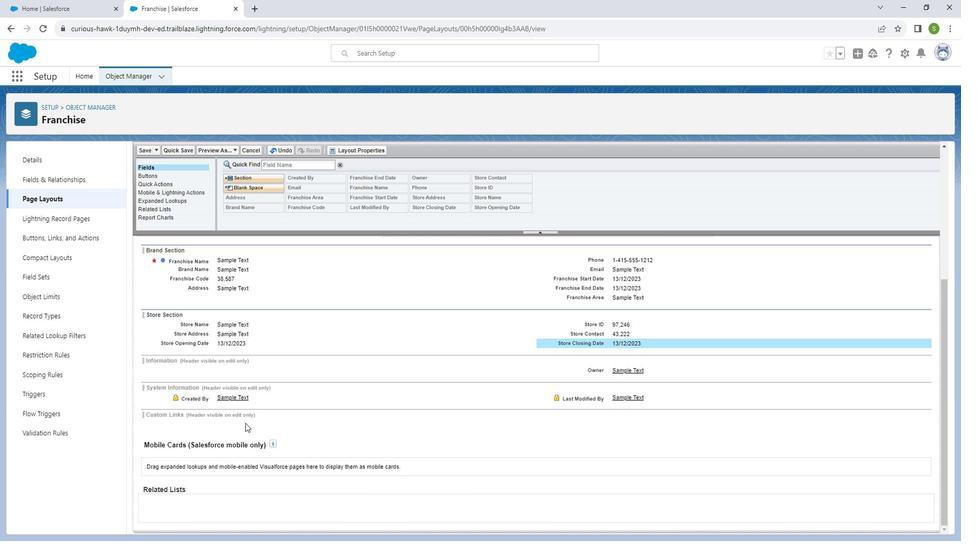 
Action: Mouse scrolled (249, 411) with delta (0, 0)
Screenshot: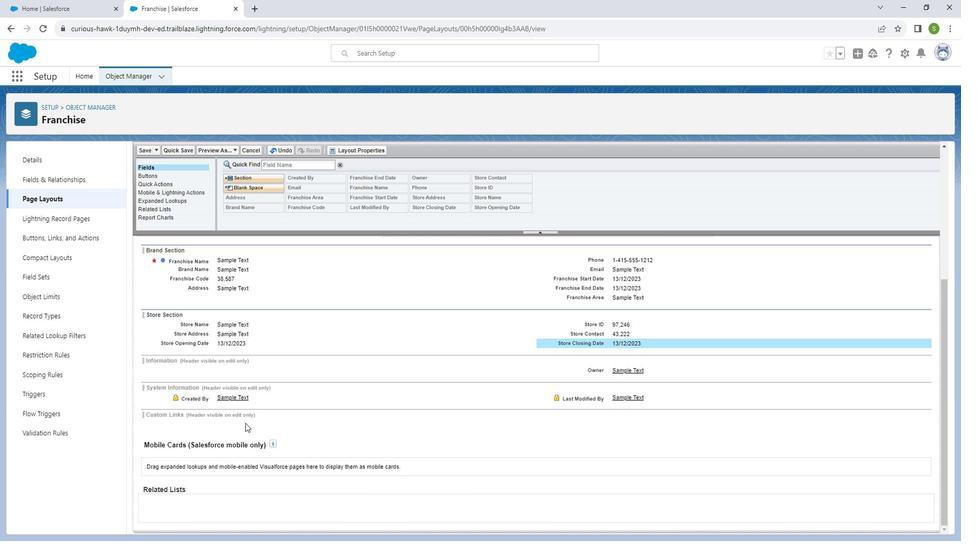 
Action: Mouse scrolled (249, 411) with delta (0, 0)
Screenshot: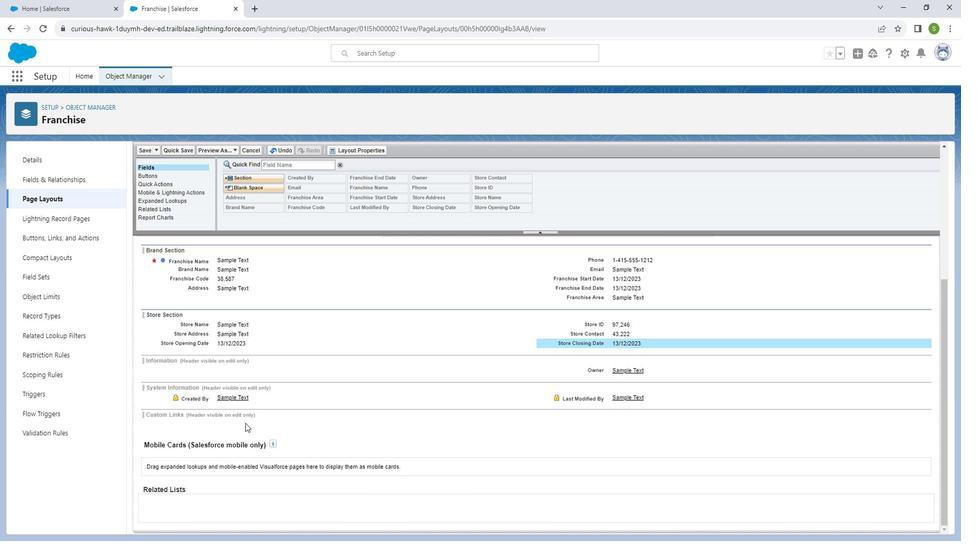 
Action: Mouse scrolled (249, 411) with delta (0, 0)
Screenshot: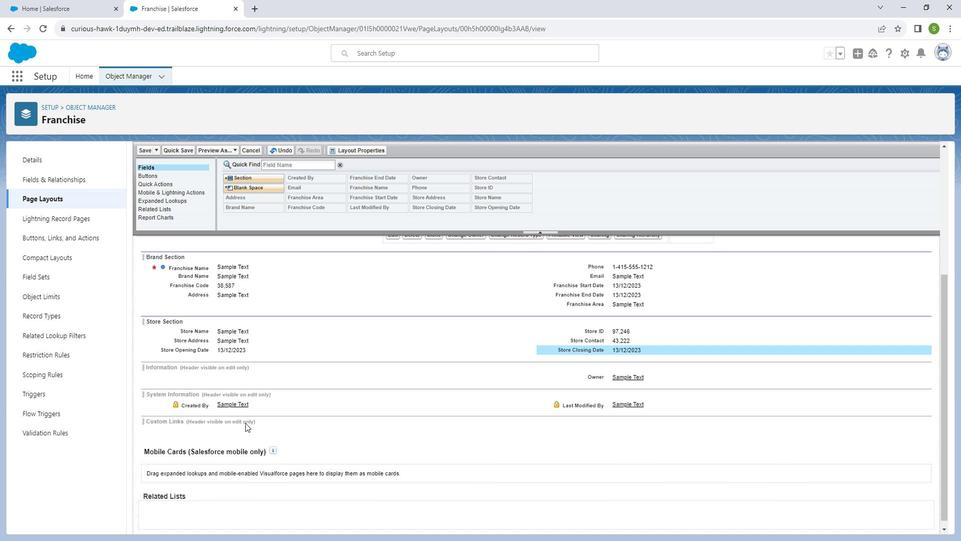 
Action: Mouse scrolled (249, 411) with delta (0, 0)
Screenshot: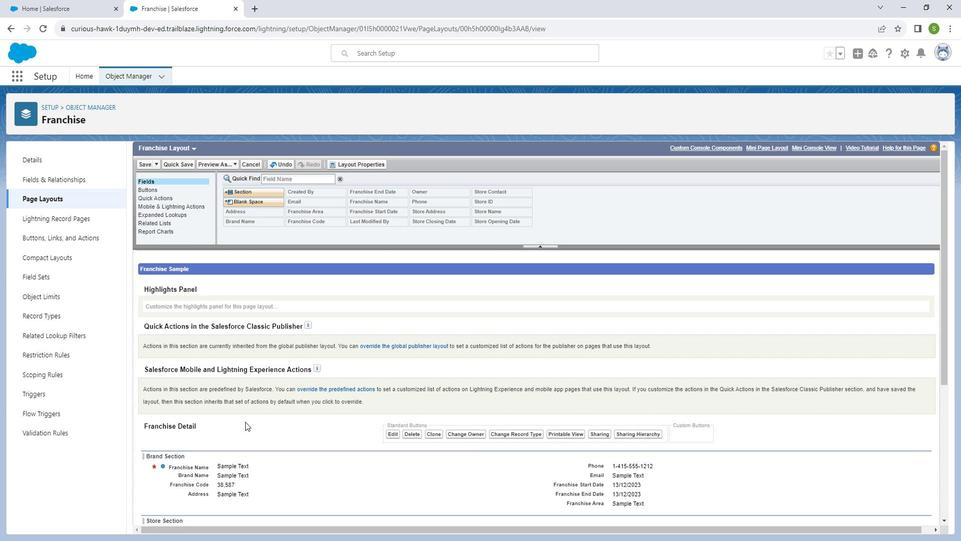 
Action: Mouse scrolled (249, 411) with delta (0, 0)
Screenshot: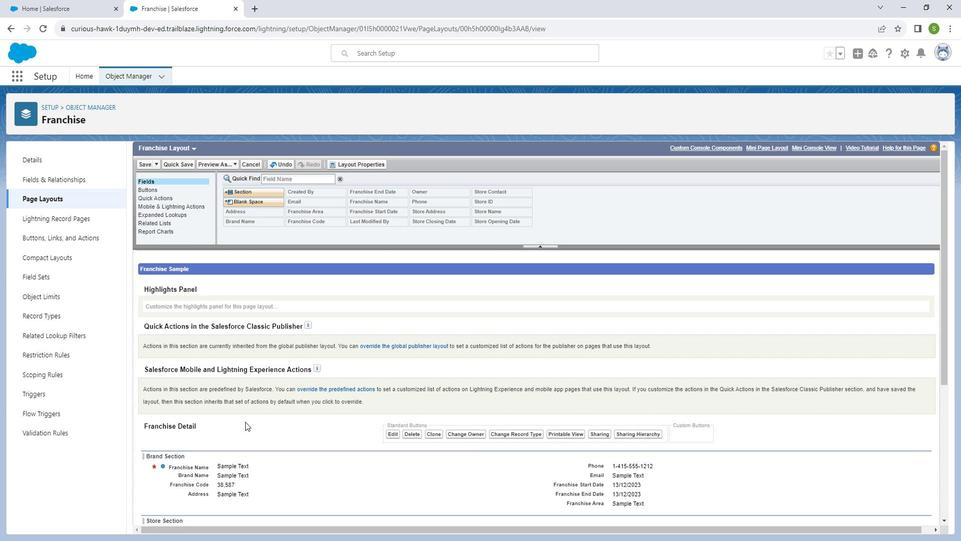 
Action: Mouse scrolled (249, 411) with delta (0, 0)
Screenshot: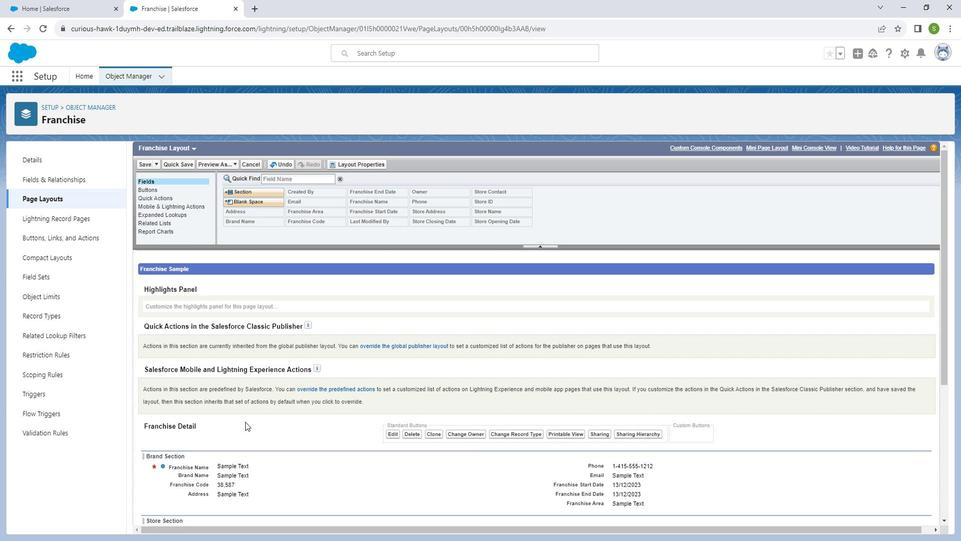 
Action: Mouse scrolled (249, 411) with delta (0, 0)
Screenshot: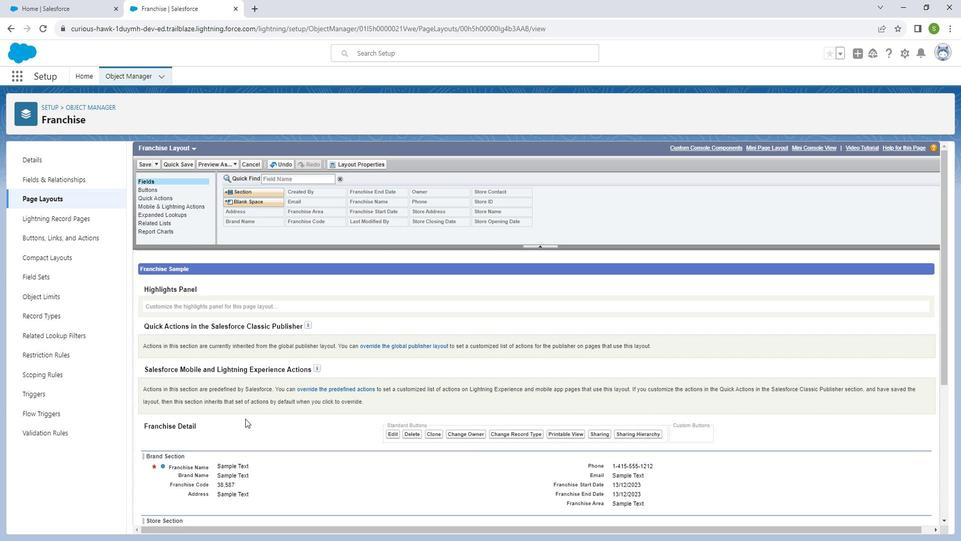 
Action: Mouse scrolled (249, 412) with delta (0, 0)
Screenshot: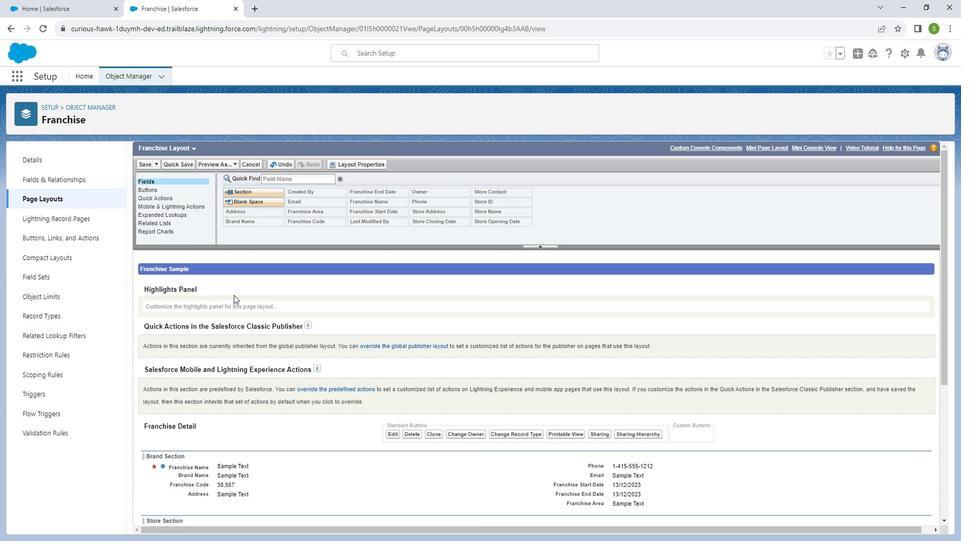 
Action: Mouse scrolled (249, 412) with delta (0, 0)
Screenshot: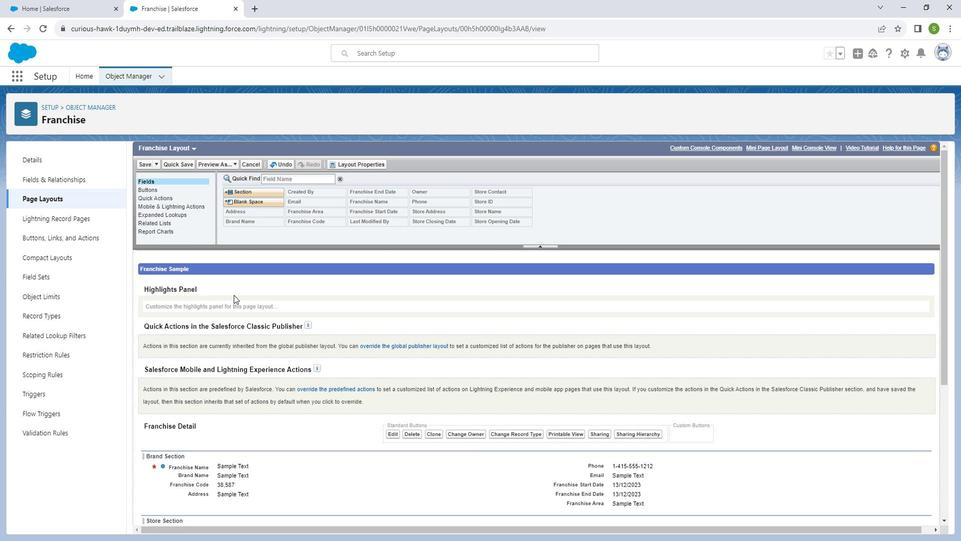 
Action: Mouse scrolled (249, 412) with delta (0, 0)
Screenshot: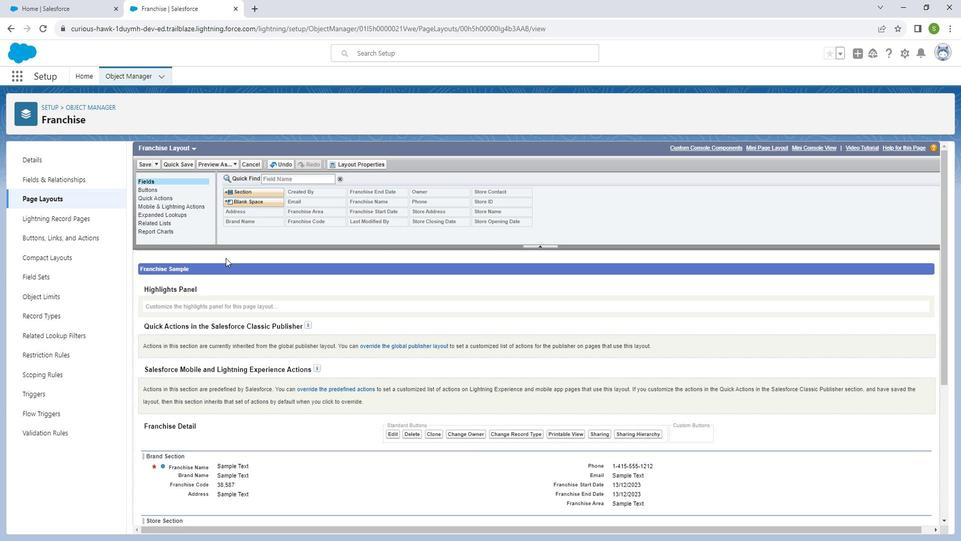 
Action: Mouse scrolled (249, 412) with delta (0, 0)
Screenshot: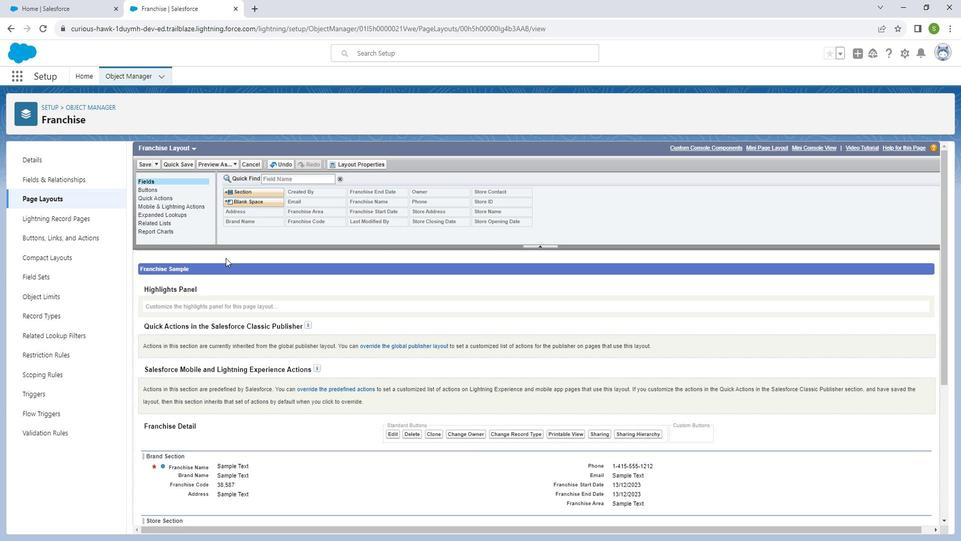 
Action: Mouse scrolled (249, 412) with delta (0, 0)
Screenshot: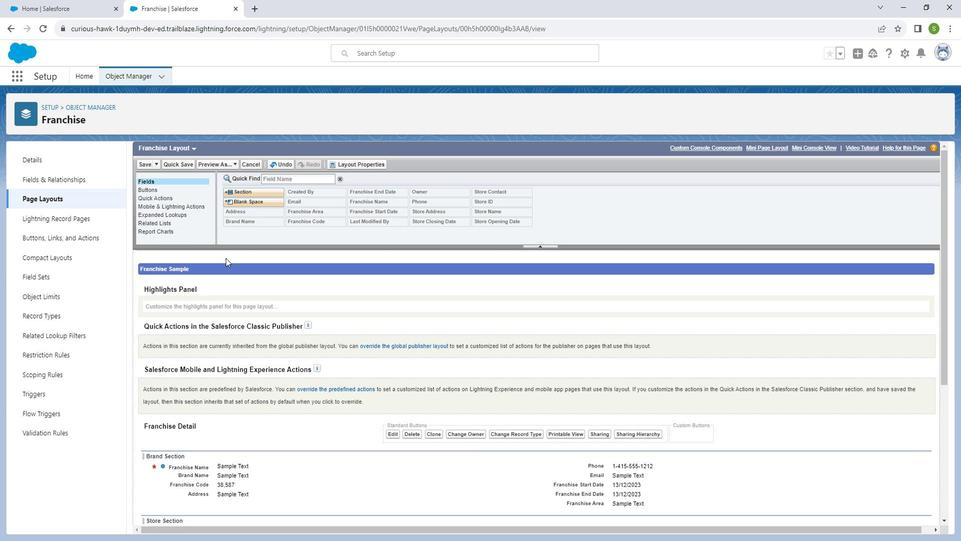 
Action: Mouse scrolled (249, 412) with delta (0, 0)
Screenshot: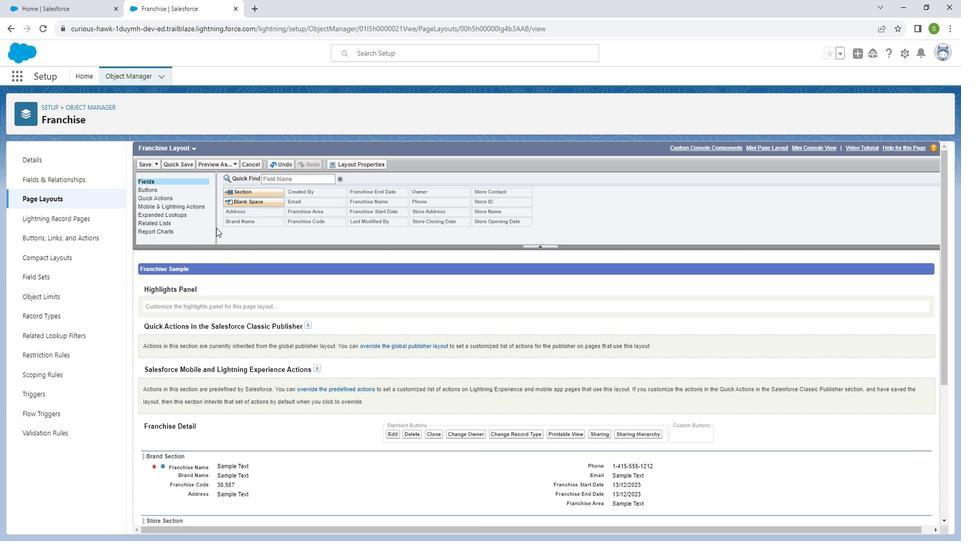 
Action: Mouse scrolled (249, 412) with delta (0, 0)
Screenshot: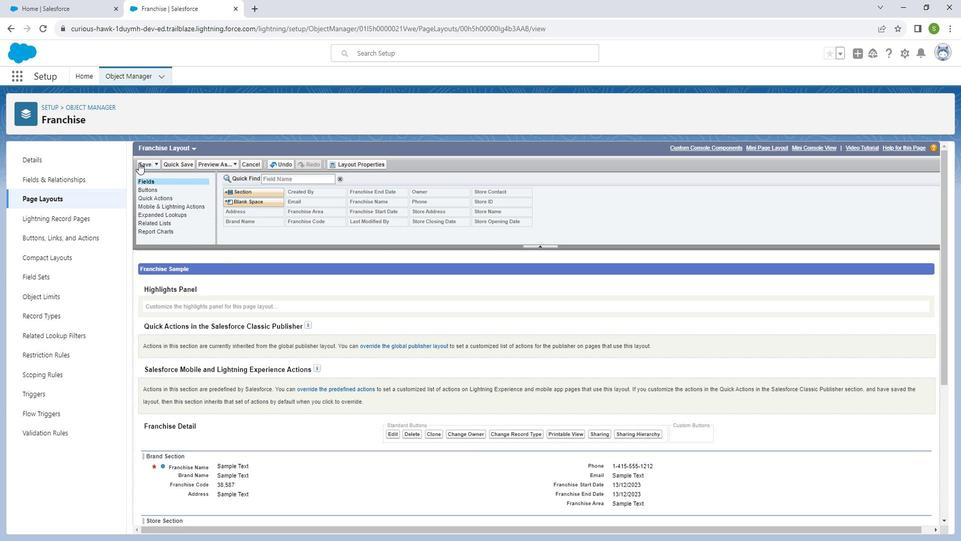 
Action: Mouse moved to (249, 410)
Screenshot: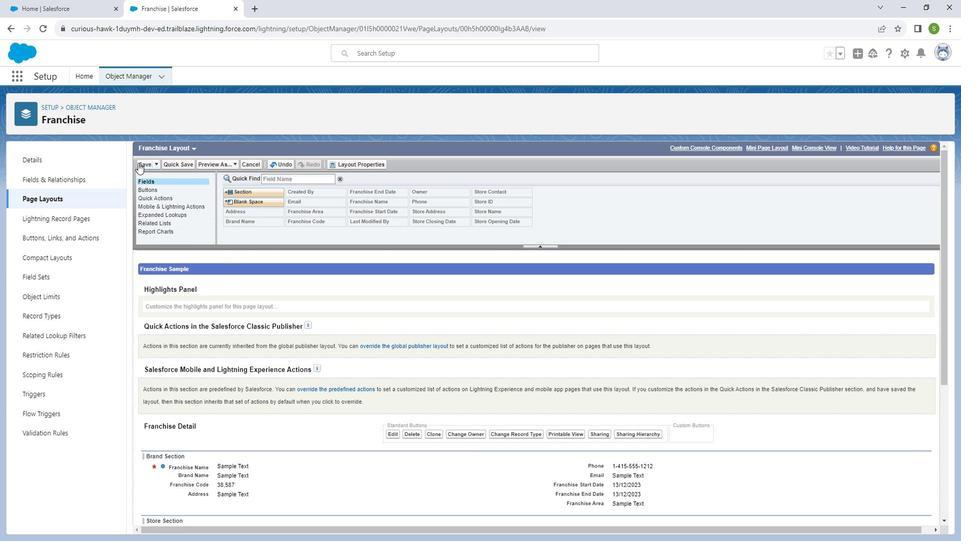 
Action: Mouse scrolled (249, 411) with delta (0, 0)
Screenshot: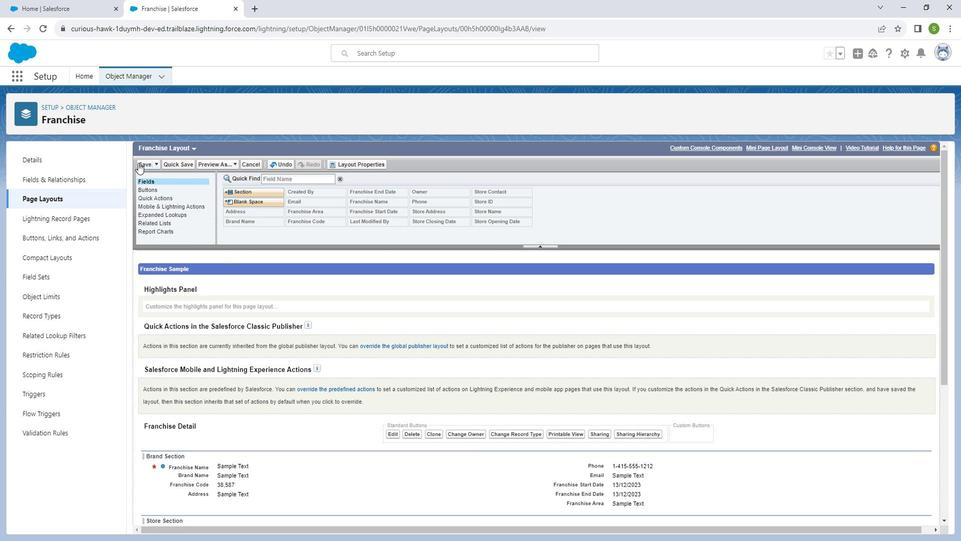
Action: Mouse moved to (249, 408)
Screenshot: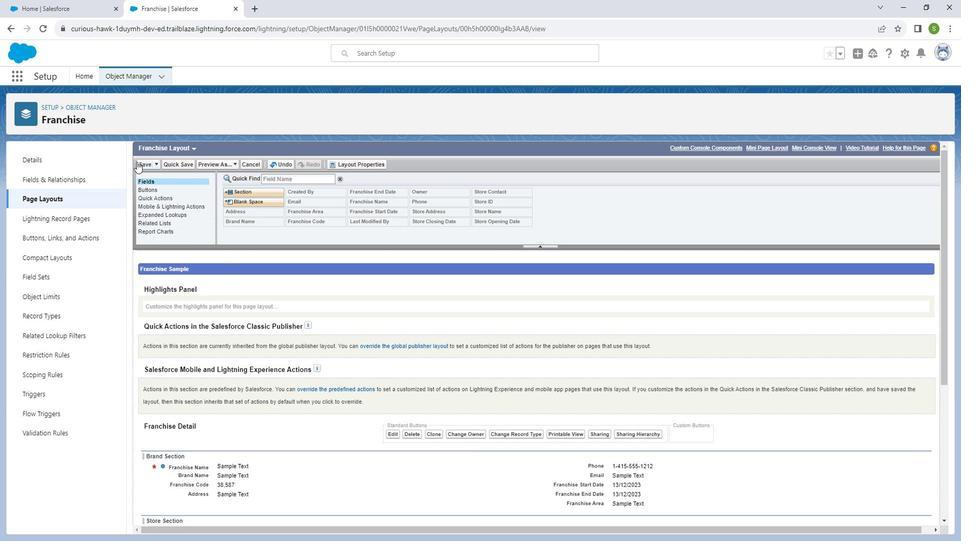 
Action: Mouse scrolled (249, 409) with delta (0, 0)
Screenshot: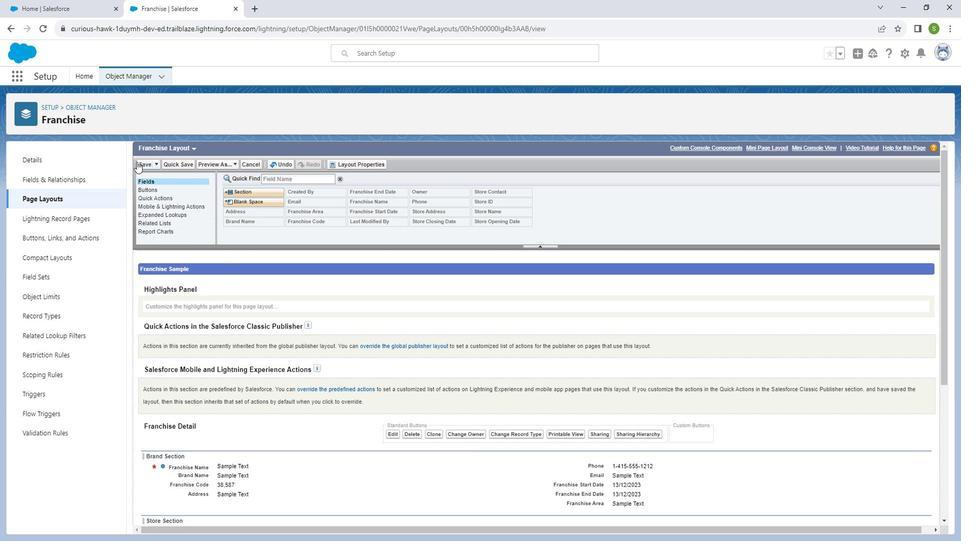 
Action: Mouse moved to (145, 160)
Screenshot: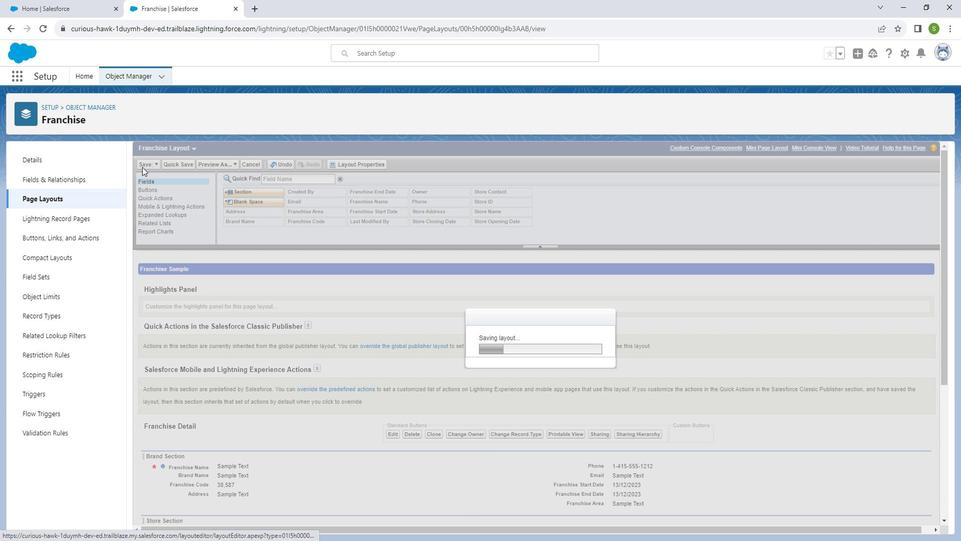 
Action: Mouse pressed left at (145, 160)
Screenshot: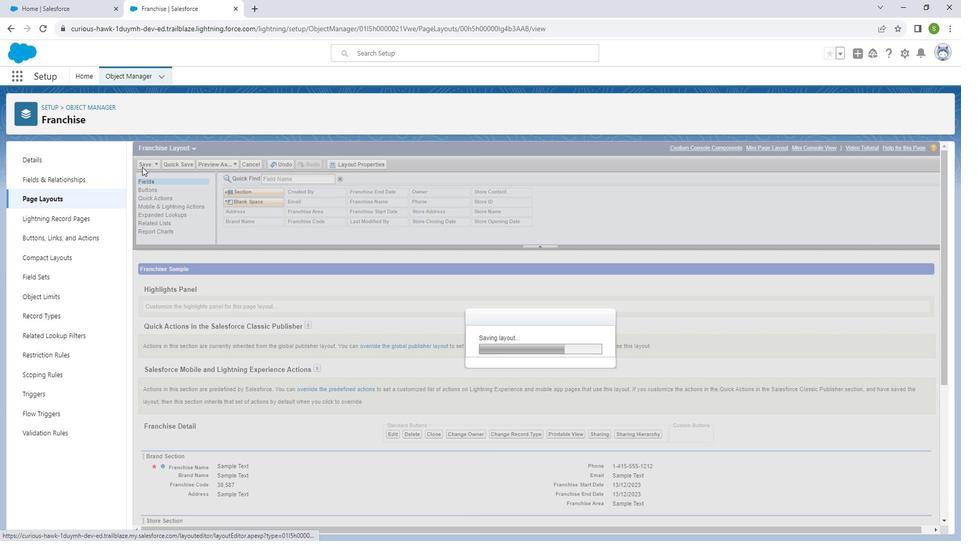 
Action: Mouse moved to (96, 109)
Screenshot: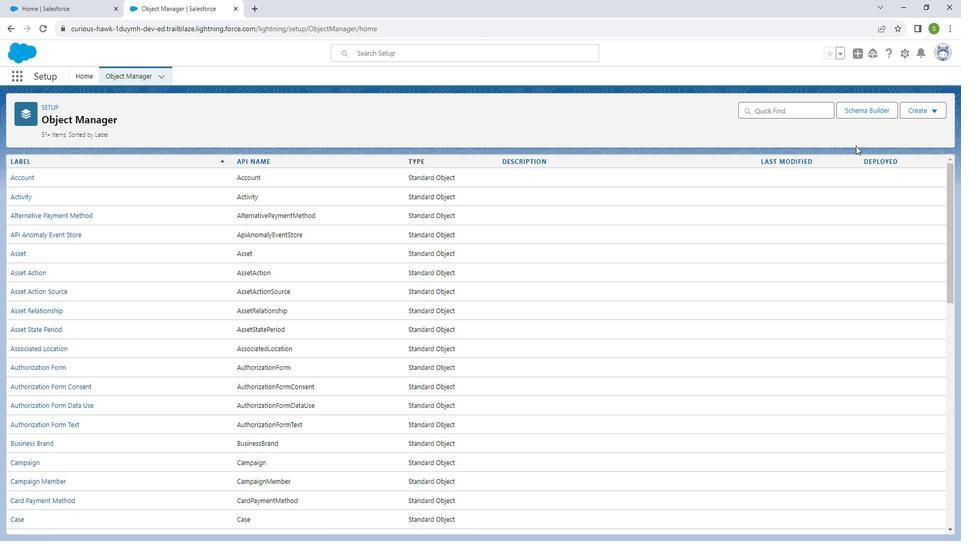 
Action: Mouse pressed left at (96, 109)
Screenshot: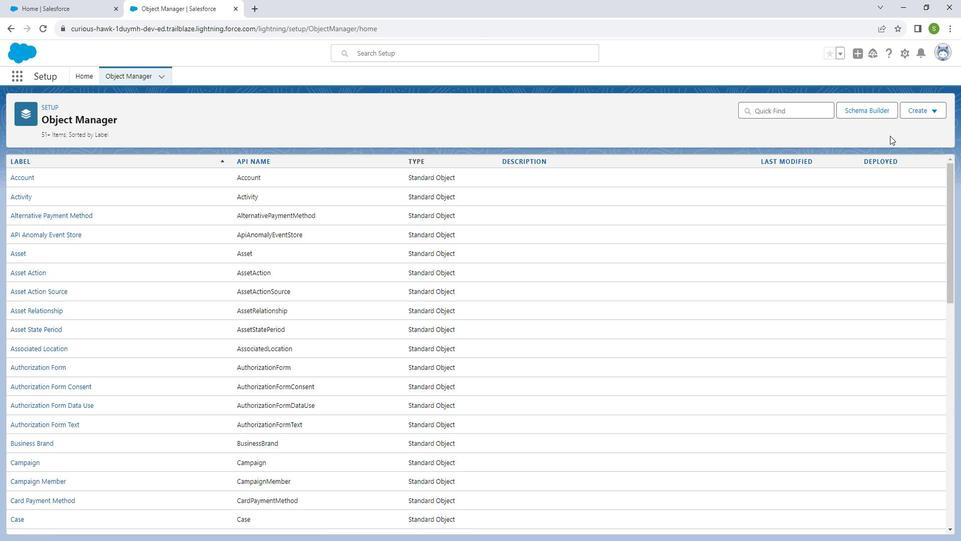 
Action: Mouse moved to (764, 109)
Screenshot: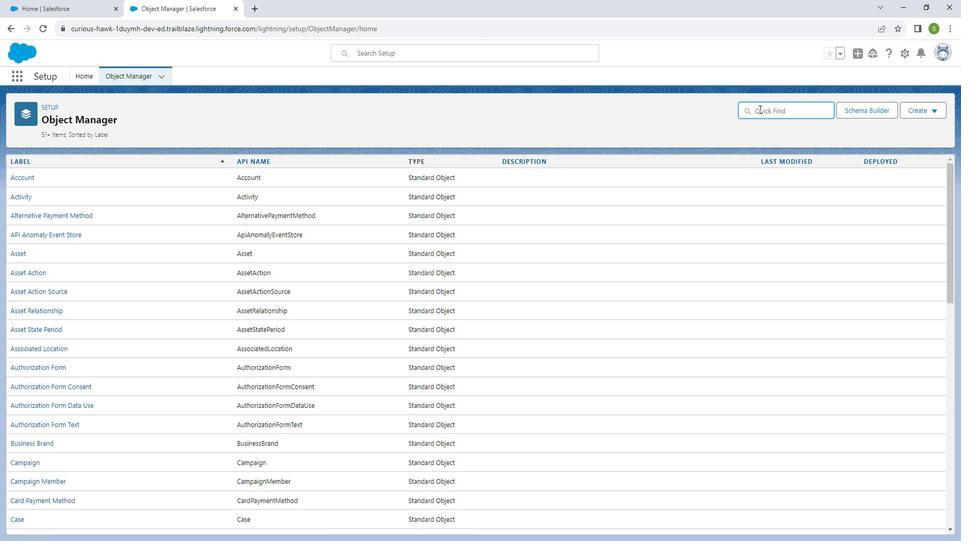 
Action: Mouse pressed left at (764, 109)
Screenshot: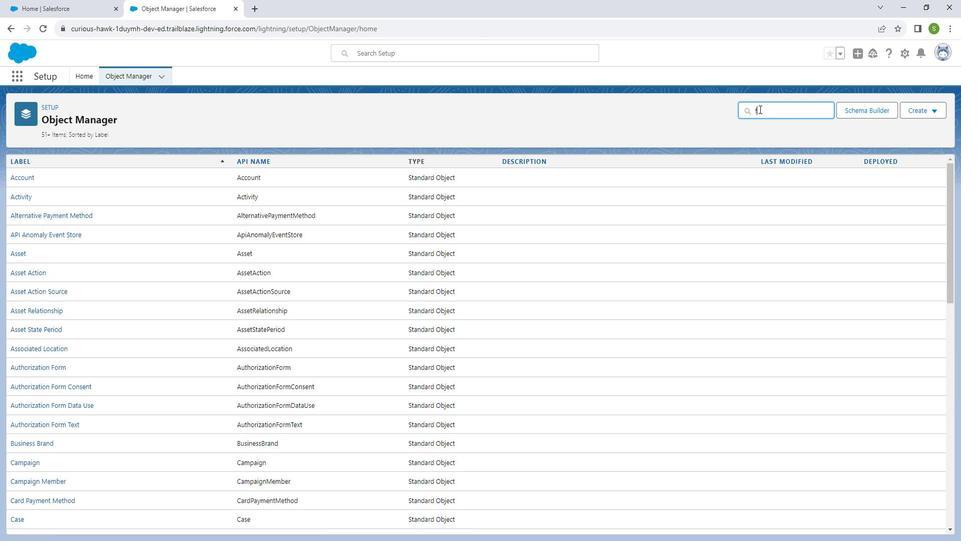 
Action: Key pressed fr
Screenshot: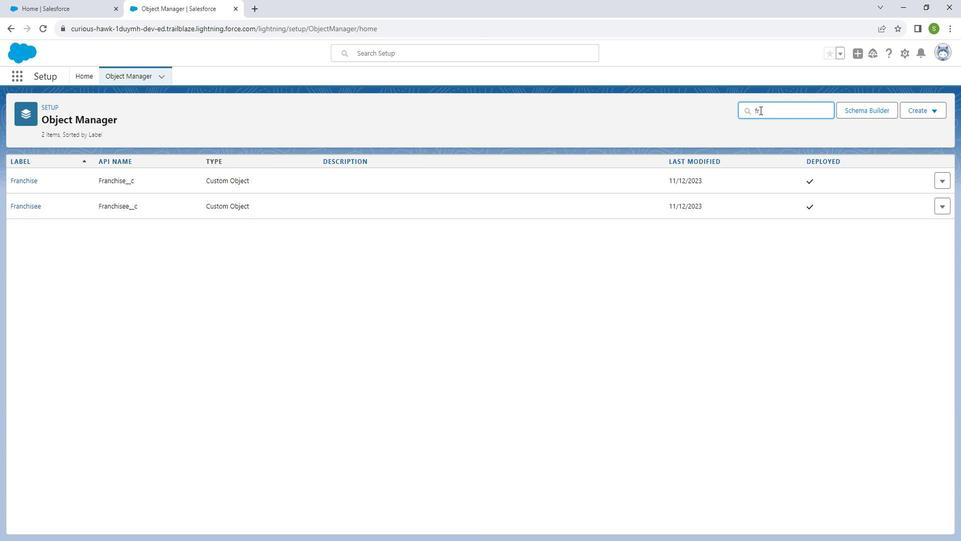 
Action: Mouse moved to (765, 110)
Screenshot: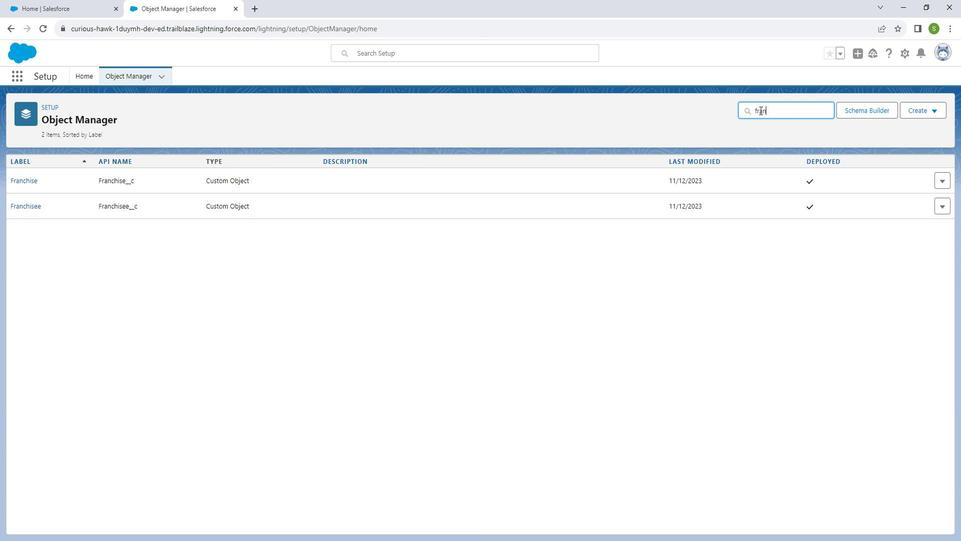 
Action: Key pressed an
Screenshot: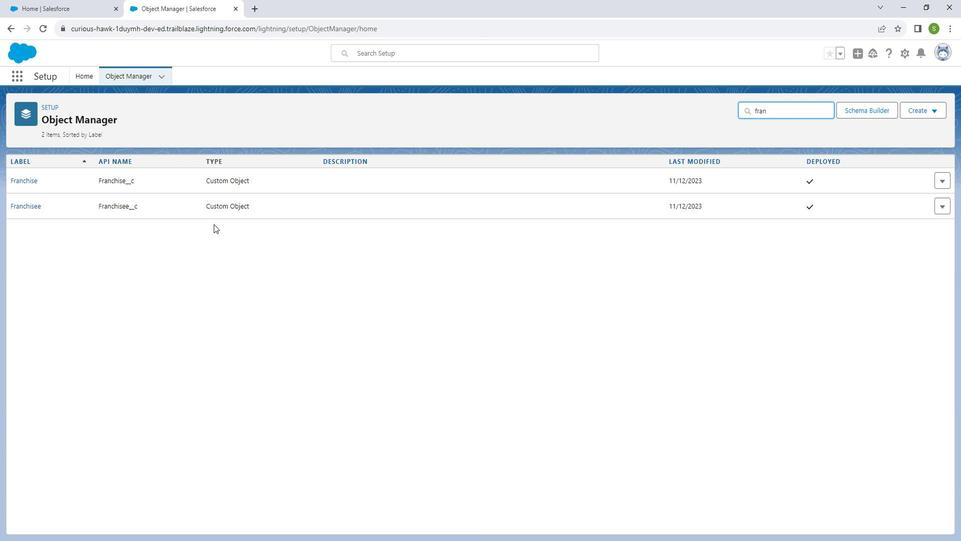
Action: Mouse moved to (42, 203)
Screenshot: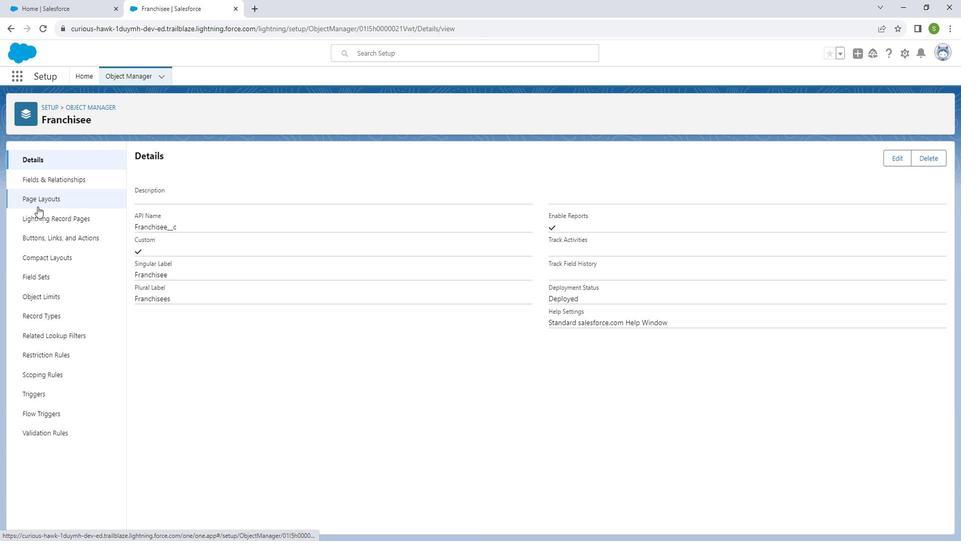 
Action: Mouse pressed left at (42, 203)
Screenshot: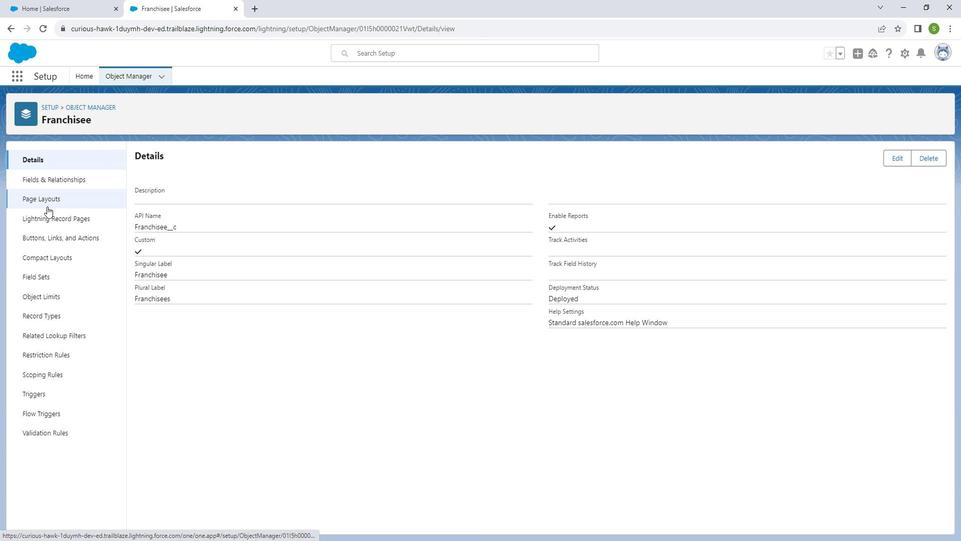 
Action: Mouse moved to (60, 195)
Screenshot: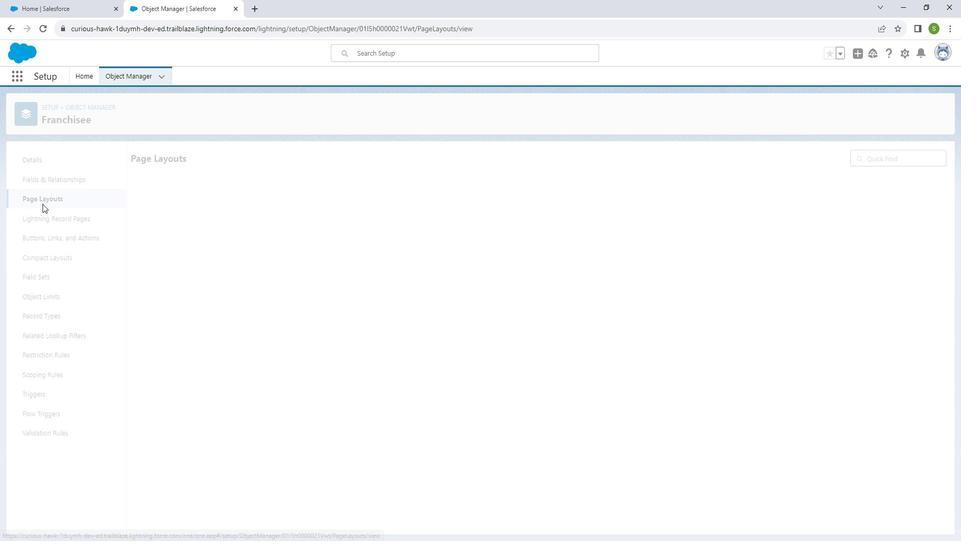 
Action: Mouse pressed left at (60, 195)
Screenshot: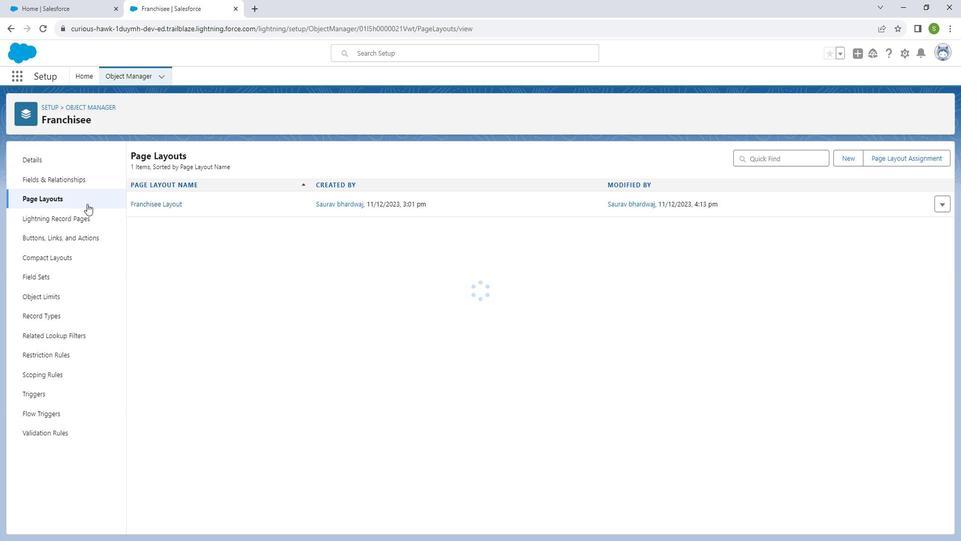 
Action: Mouse moved to (169, 199)
Screenshot: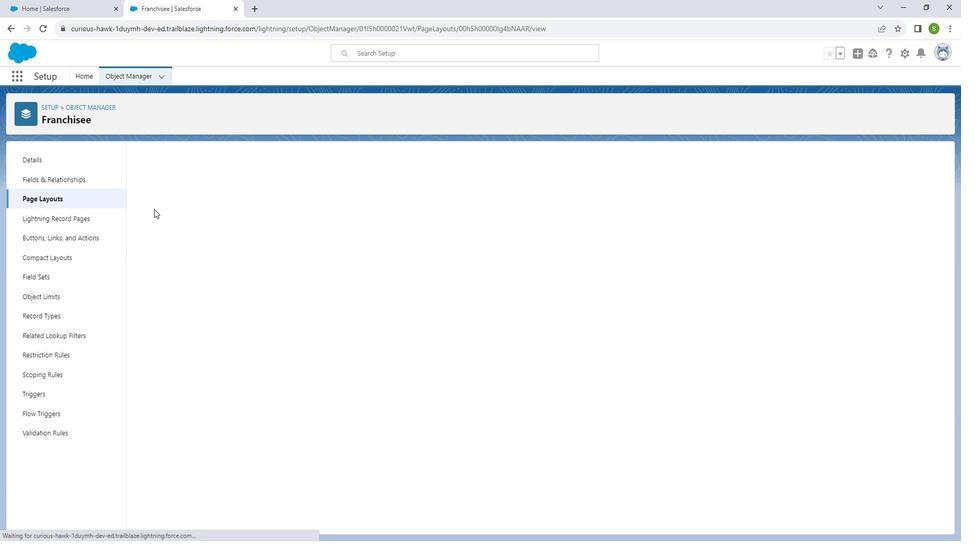 
Action: Mouse pressed left at (169, 199)
Screenshot: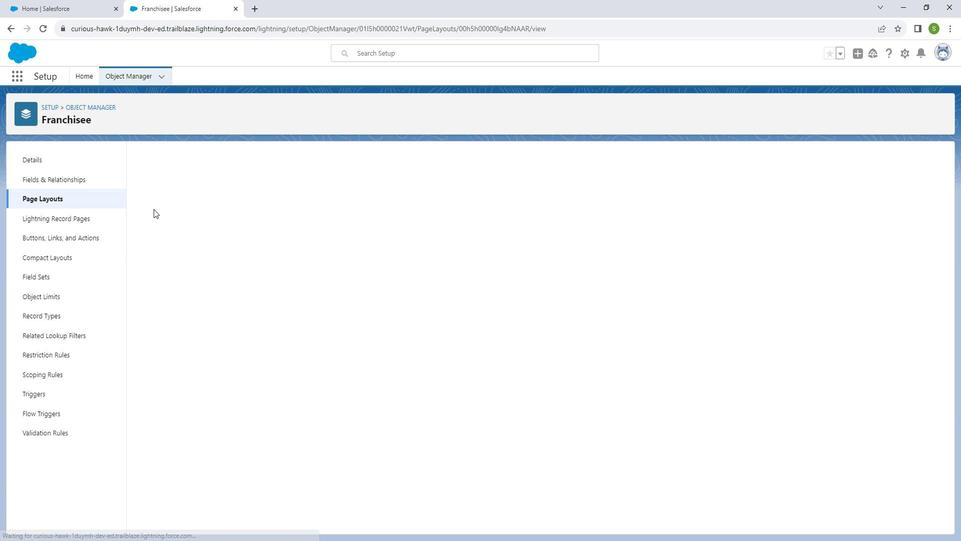 
Action: Mouse moved to (249, 356)
Screenshot: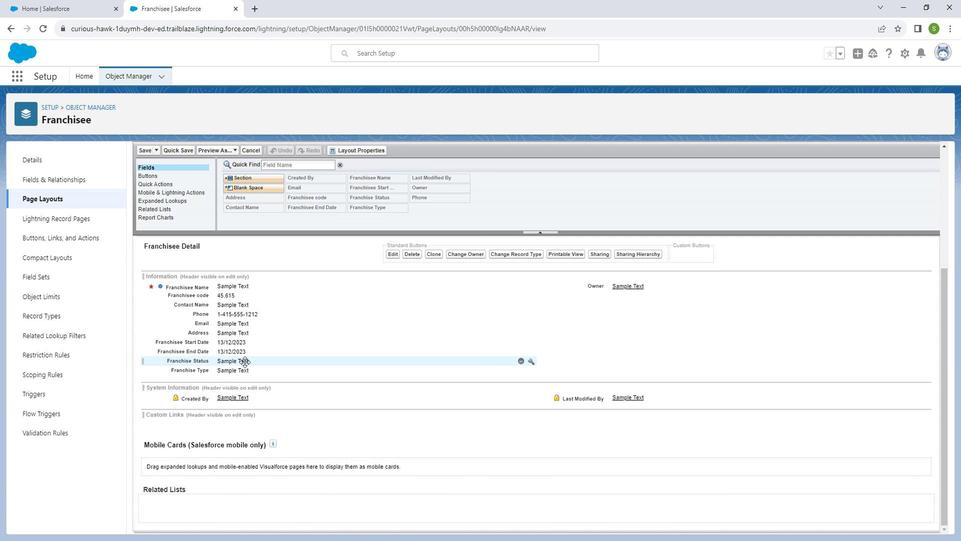 
Action: Mouse scrolled (249, 355) with delta (0, 0)
Screenshot: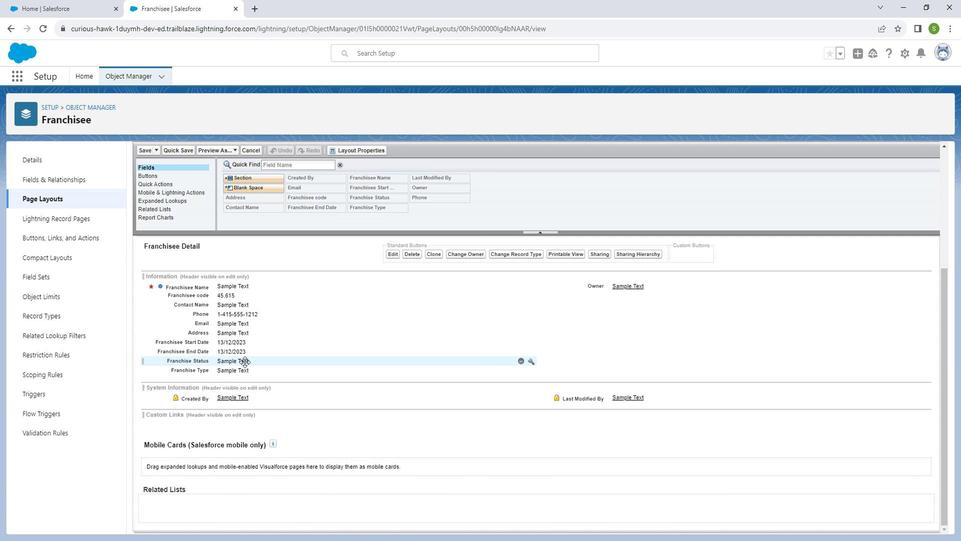 
Action: Mouse moved to (249, 356)
Screenshot: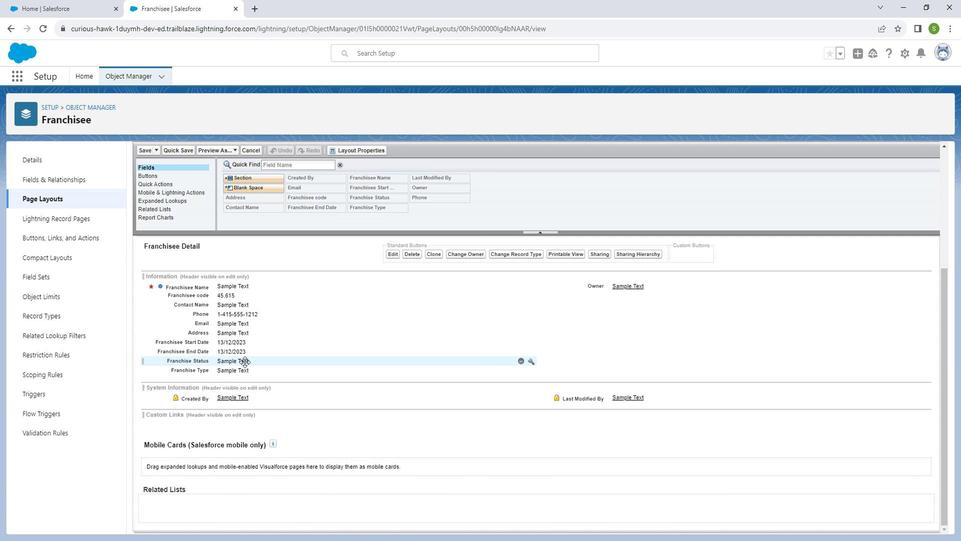 
Action: Mouse scrolled (249, 355) with delta (0, 0)
Screenshot: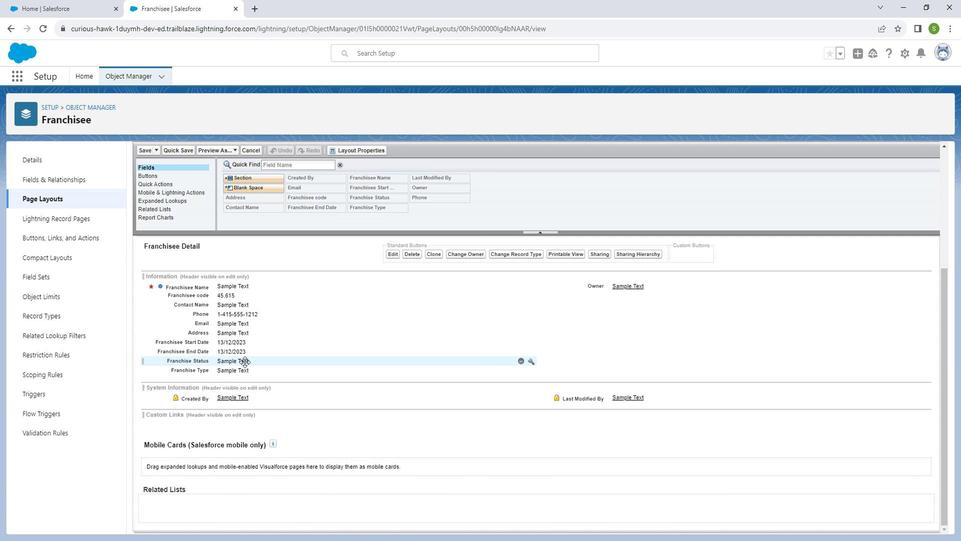 
Action: Mouse scrolled (249, 355) with delta (0, 0)
Screenshot: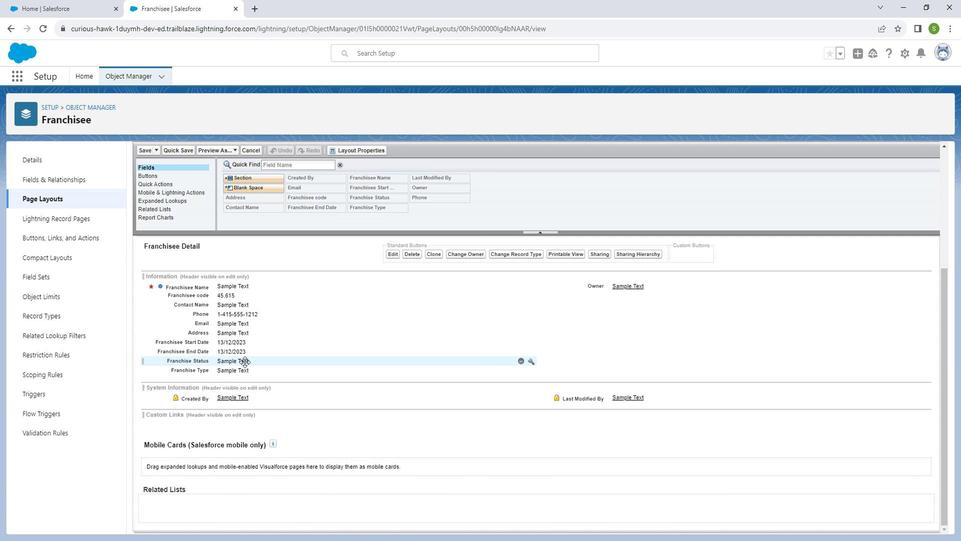 
Action: Mouse scrolled (249, 355) with delta (0, 0)
Screenshot: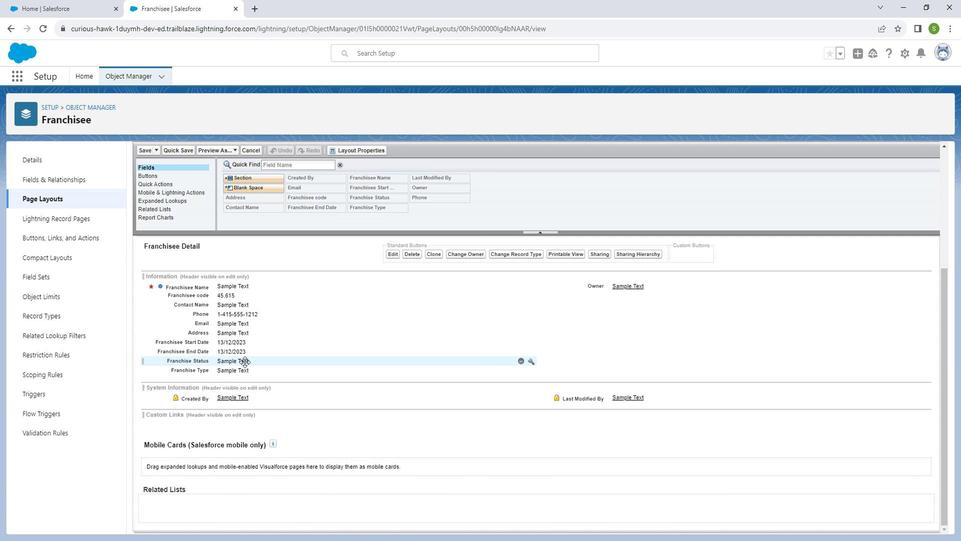 
Action: Mouse moved to (249, 353)
Screenshot: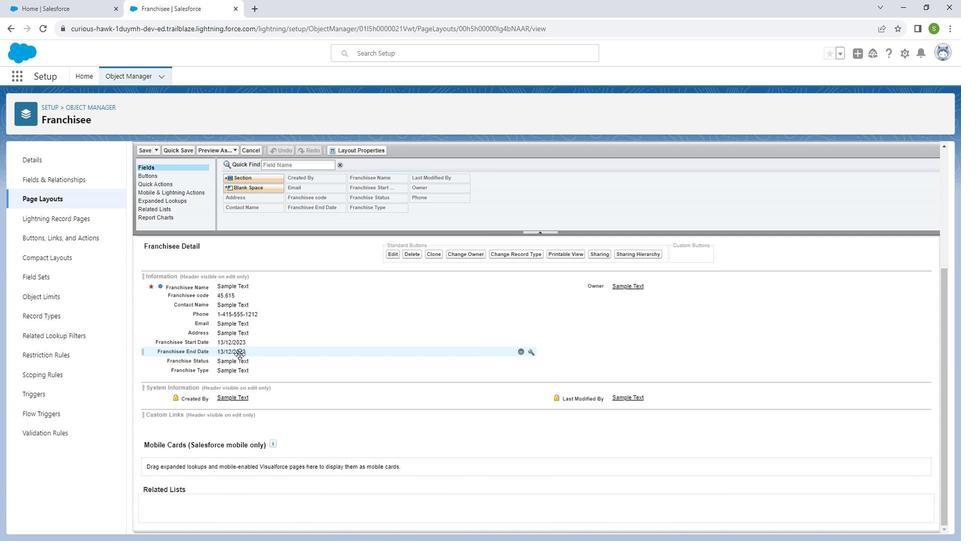 
Action: Mouse scrolled (249, 352) with delta (0, 0)
Screenshot: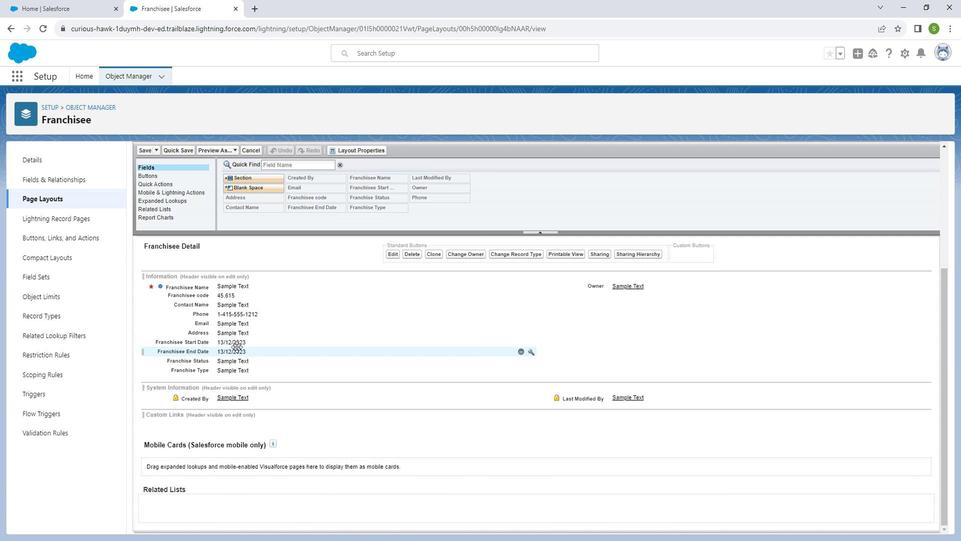 
Action: Mouse moved to (209, 300)
Screenshot: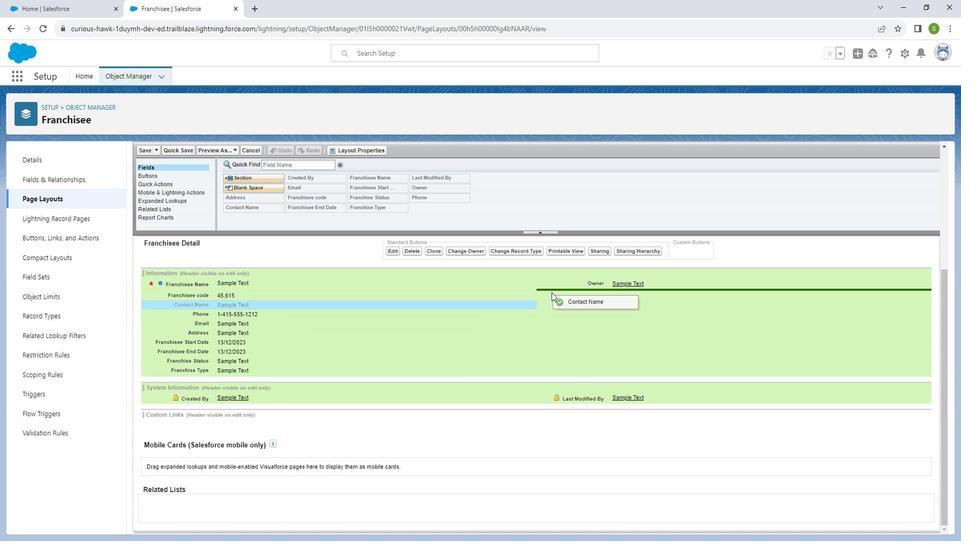 
Action: Mouse pressed left at (209, 300)
Screenshot: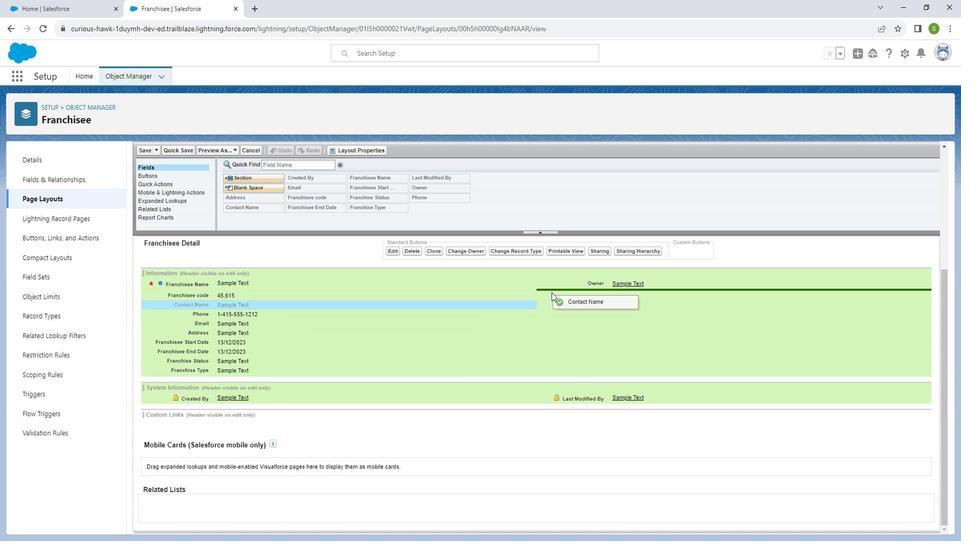 
Action: Mouse moved to (214, 308)
Screenshot: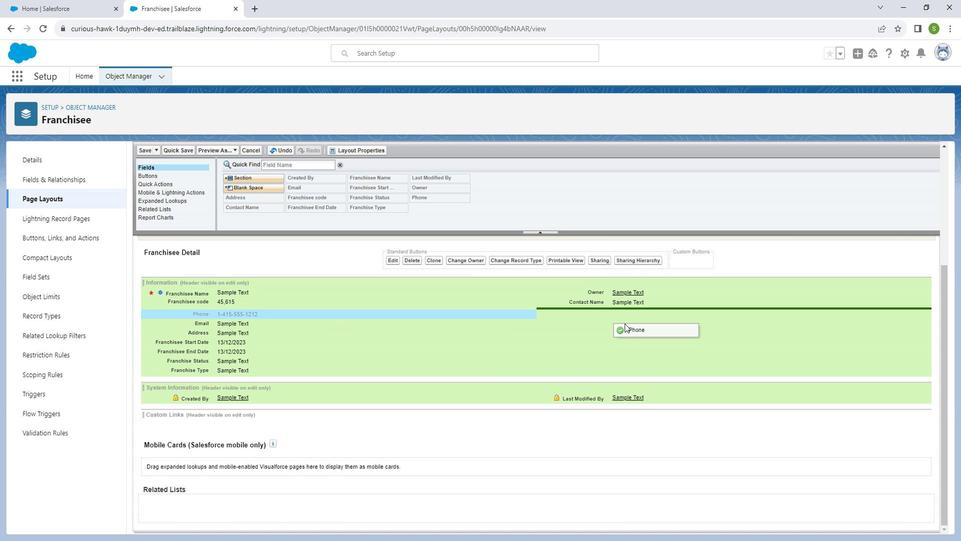
Action: Mouse pressed left at (214, 308)
Screenshot: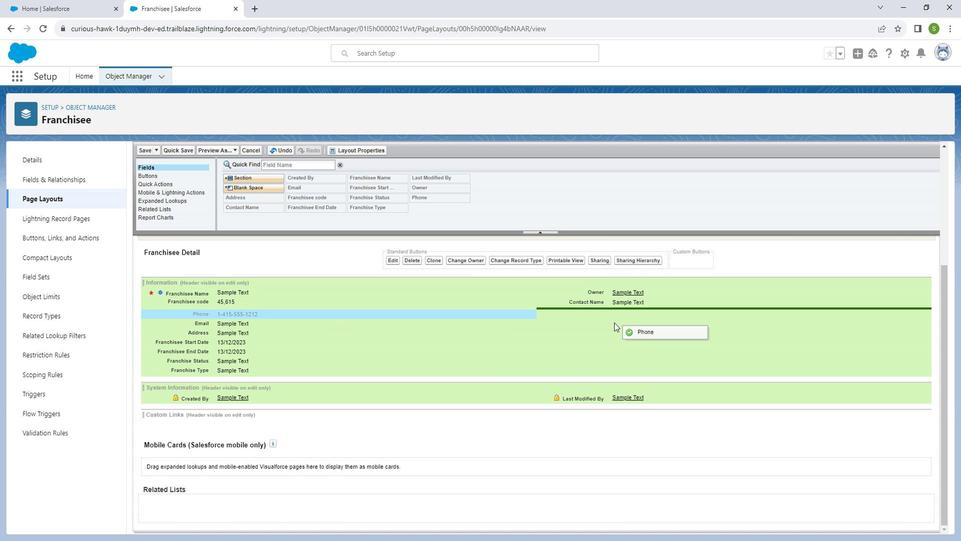 
Action: Mouse moved to (236, 328)
Screenshot: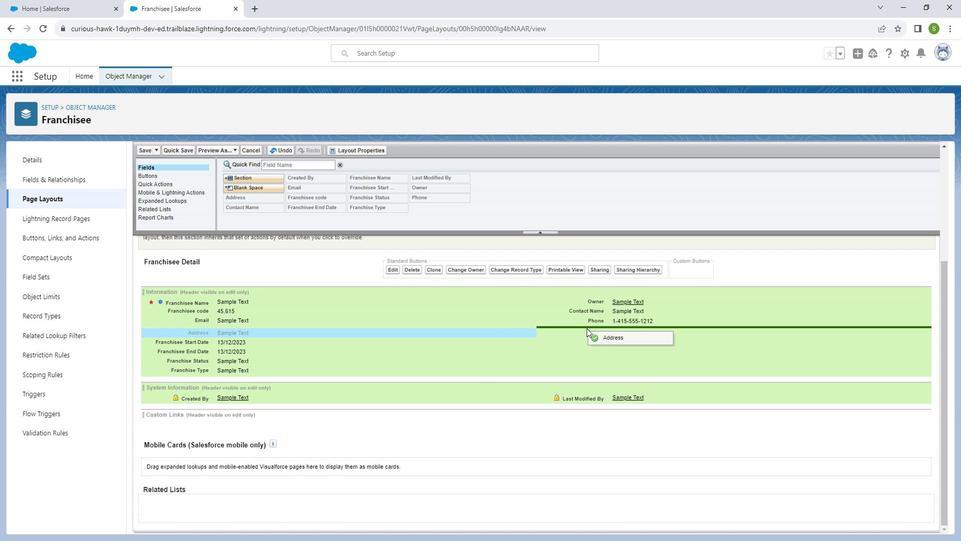 
Action: Mouse pressed left at (236, 328)
Screenshot: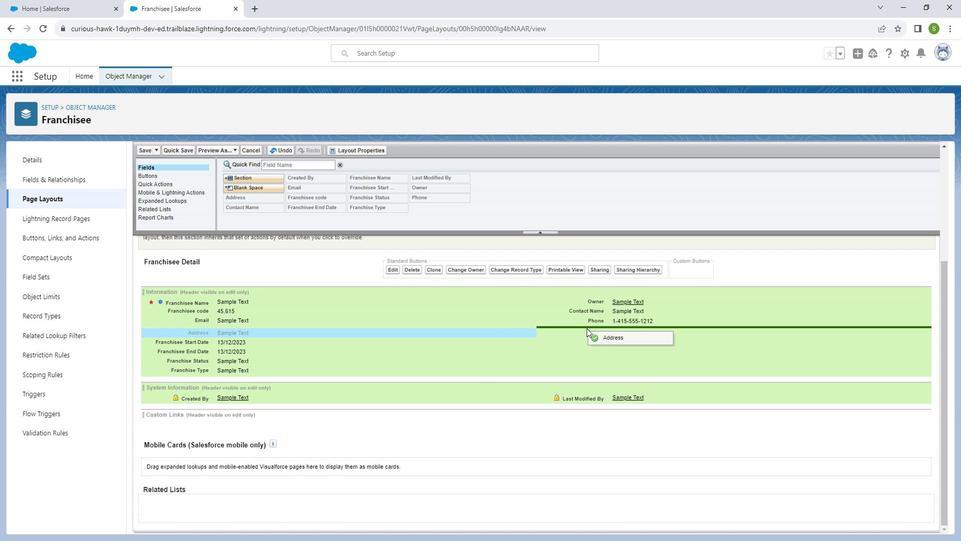 
Action: Mouse moved to (209, 317)
Screenshot: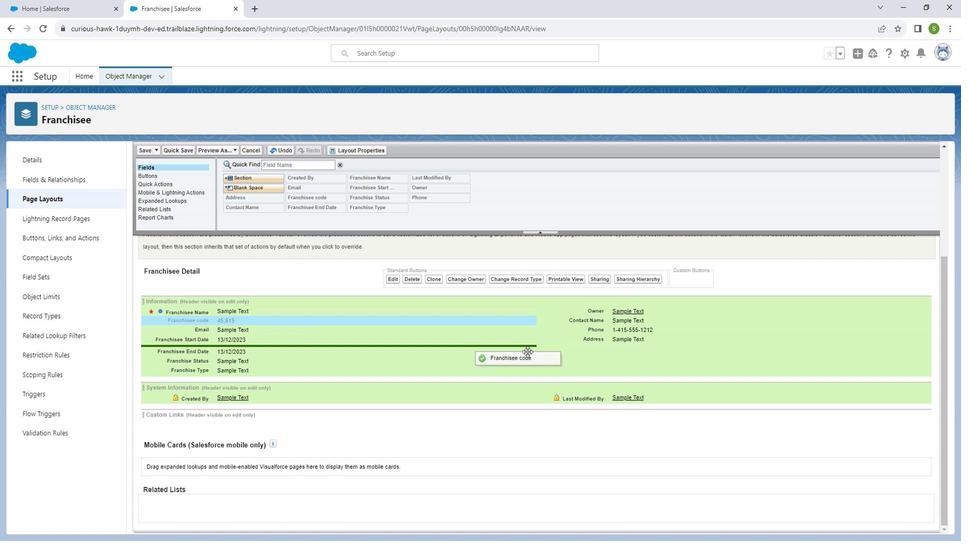
Action: Mouse pressed left at (209, 317)
Screenshot: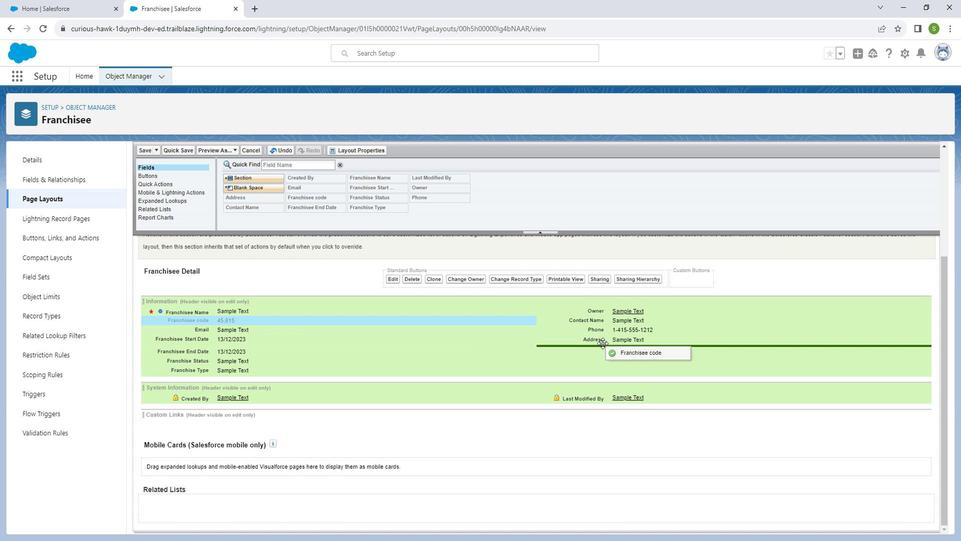 
Action: Mouse moved to (199, 361)
Screenshot: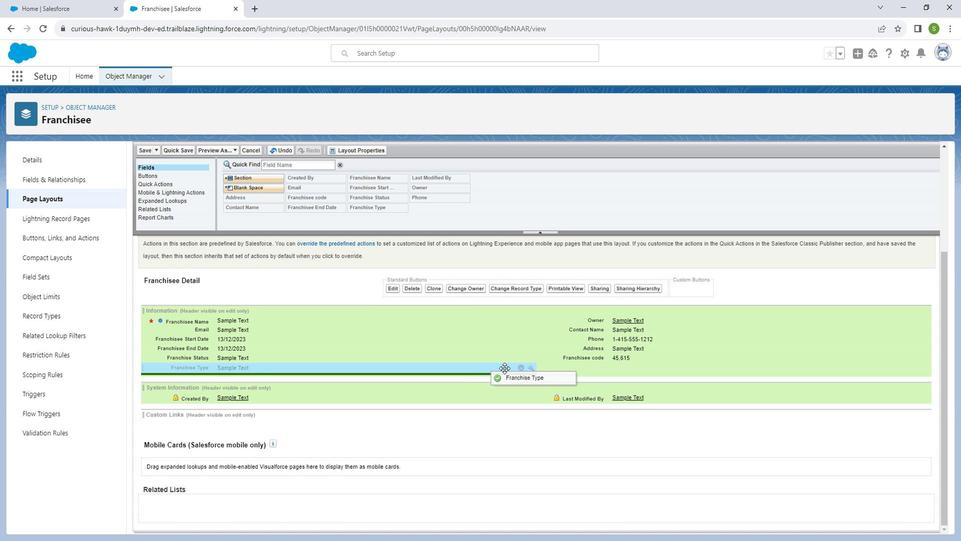 
Action: Mouse pressed left at (199, 361)
Screenshot: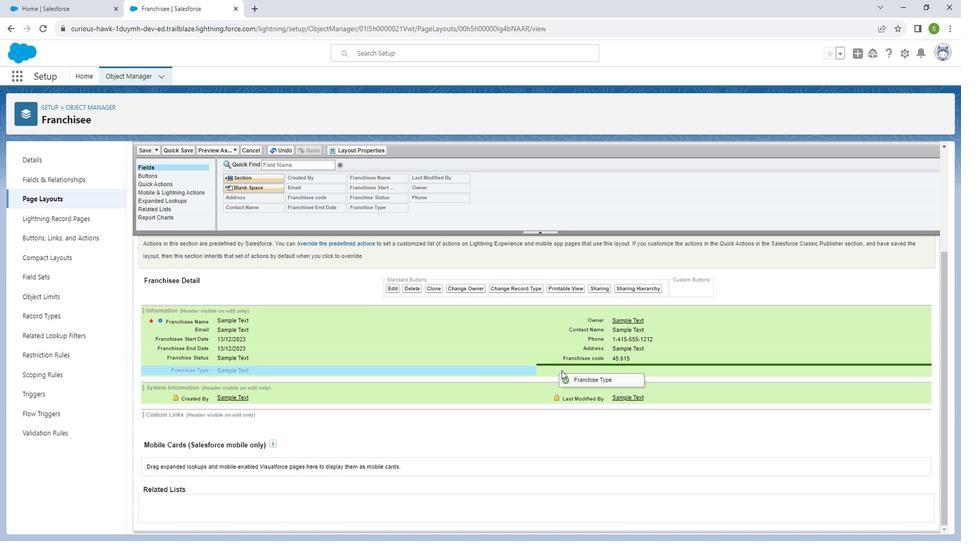
Action: Mouse moved to (245, 342)
Screenshot: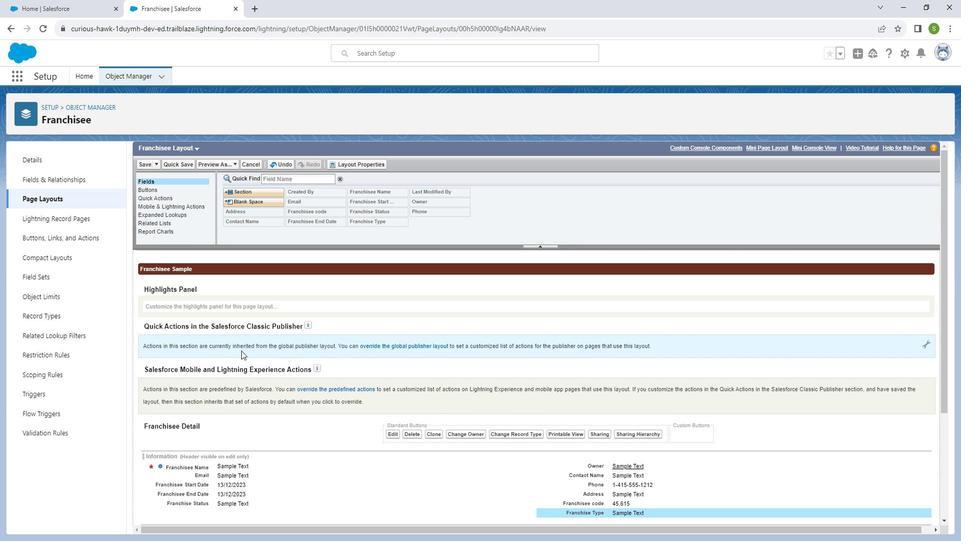 
Action: Mouse scrolled (245, 342) with delta (0, 0)
Screenshot: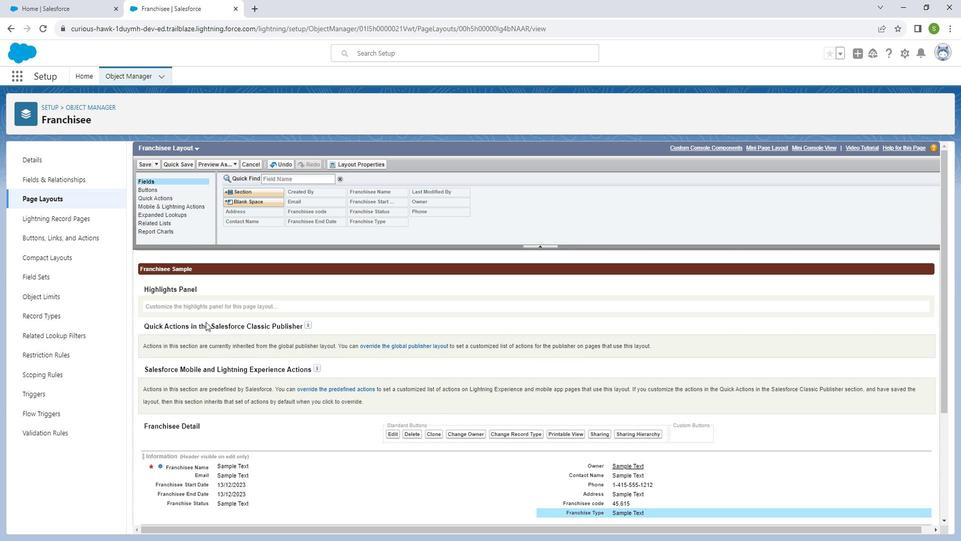 
Action: Mouse scrolled (245, 342) with delta (0, 0)
Screenshot: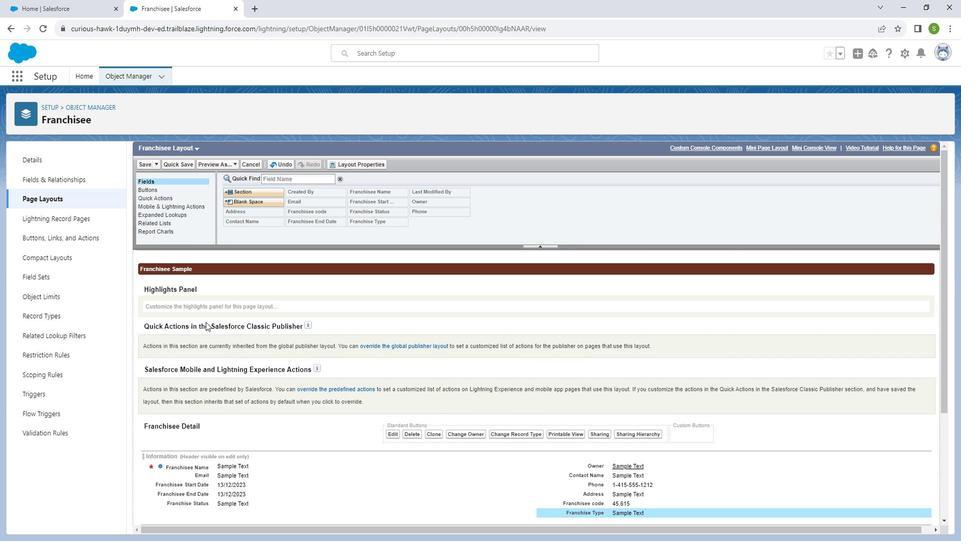 
Action: Mouse scrolled (245, 342) with delta (0, 0)
Screenshot: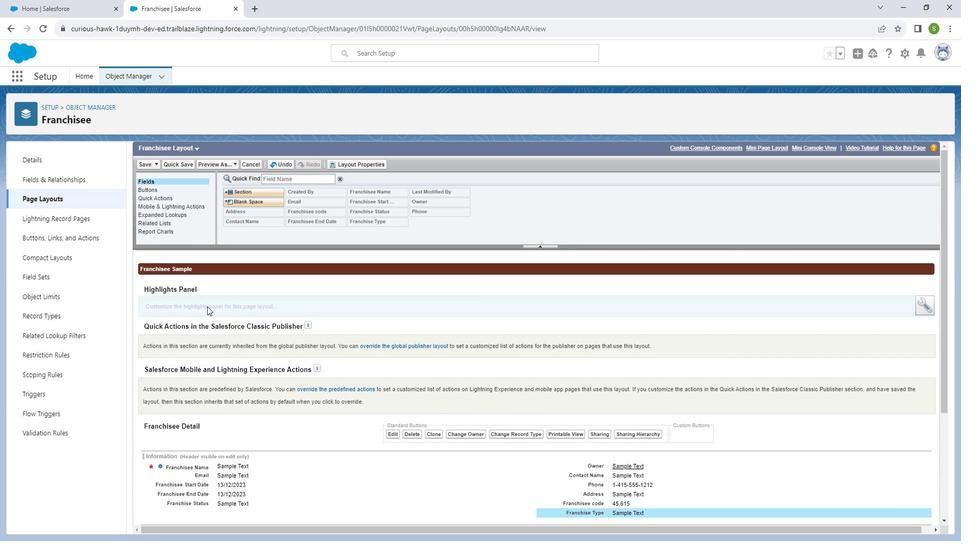 
Action: Mouse scrolled (245, 342) with delta (0, 0)
Screenshot: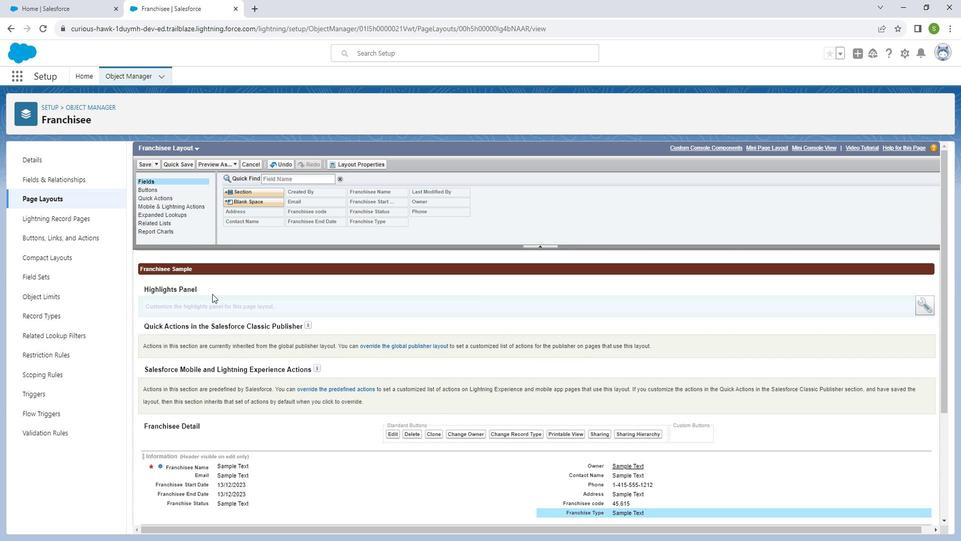 
Action: Mouse scrolled (245, 342) with delta (0, 0)
Screenshot: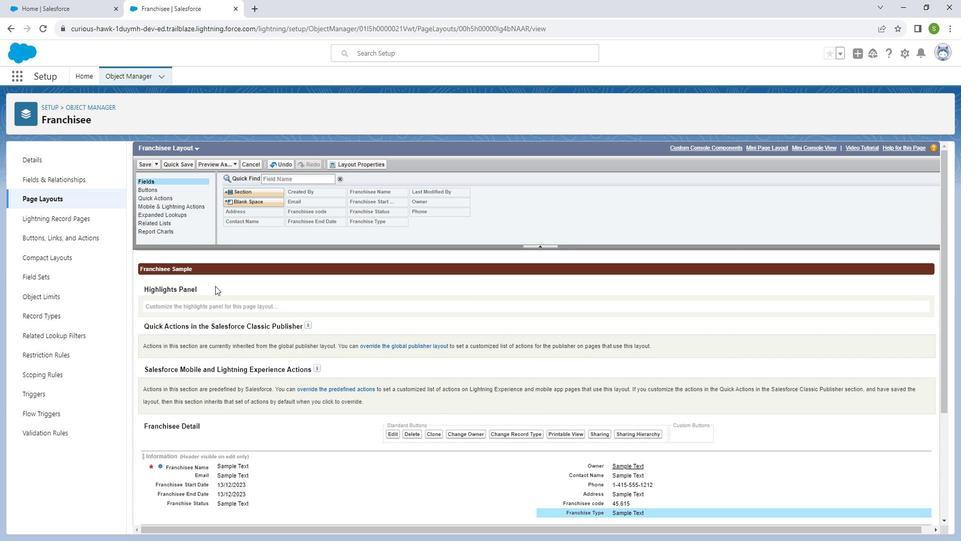 
Action: Mouse moved to (152, 161)
Screenshot: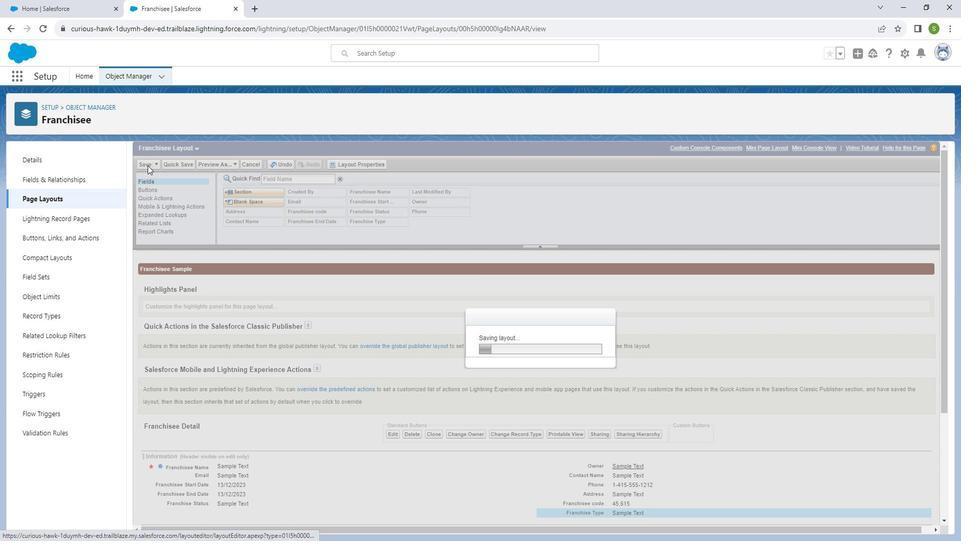 
Action: Mouse pressed left at (152, 161)
Screenshot: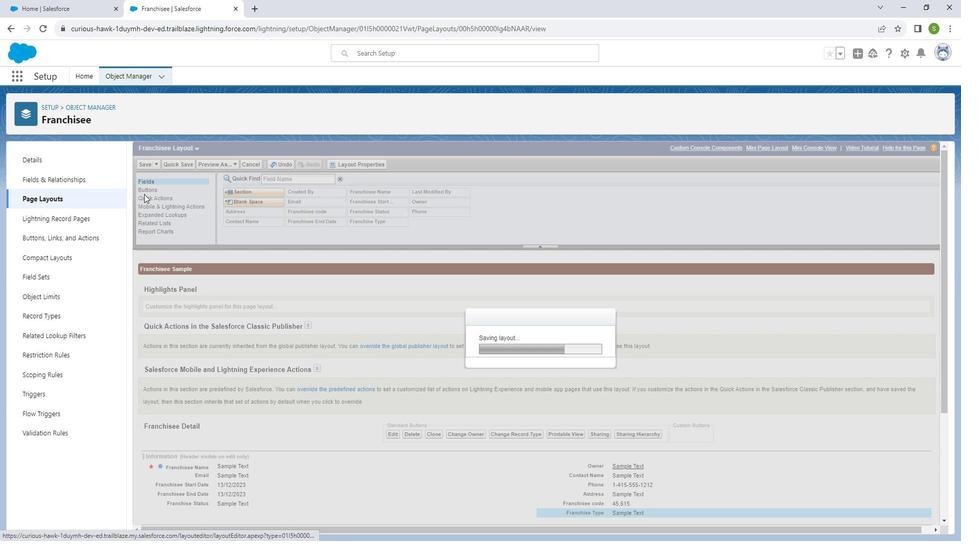 
Action: Mouse moved to (102, 104)
Screenshot: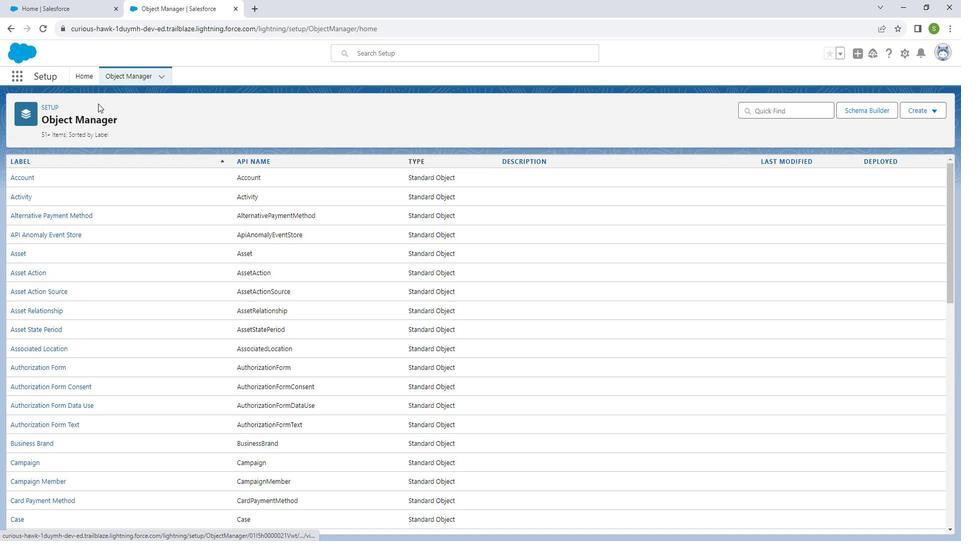 
Action: Mouse pressed left at (102, 104)
Screenshot: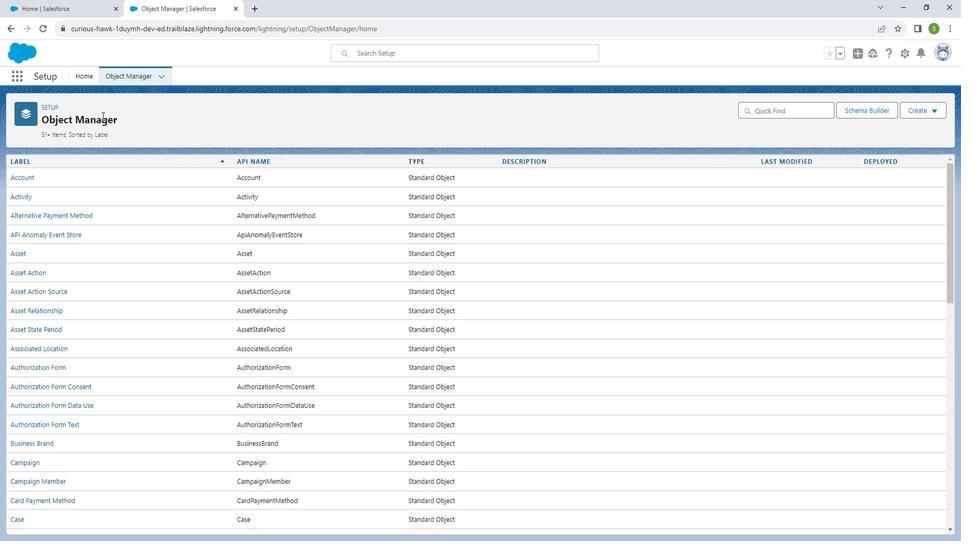 
Action: Mouse moved to (769, 109)
Screenshot: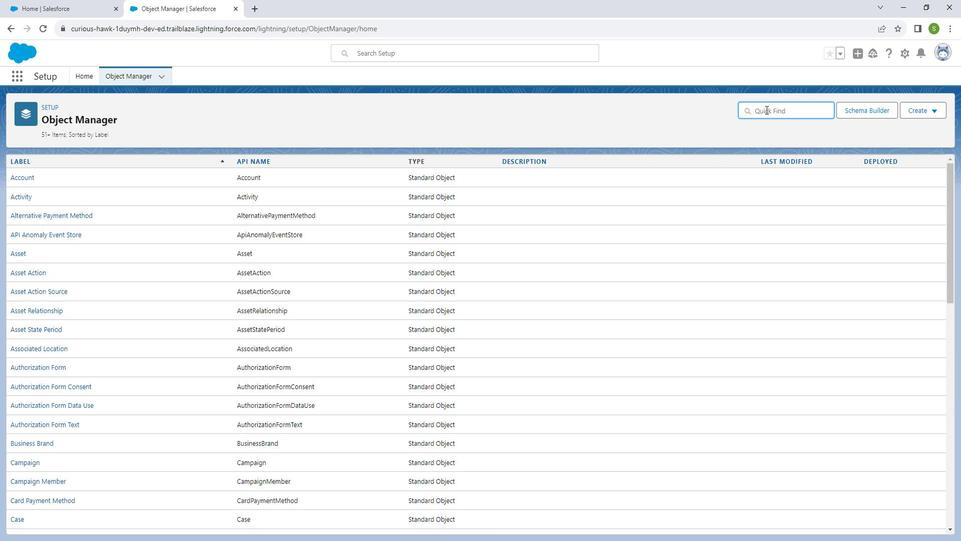 
Action: Mouse pressed left at (769, 109)
Screenshot: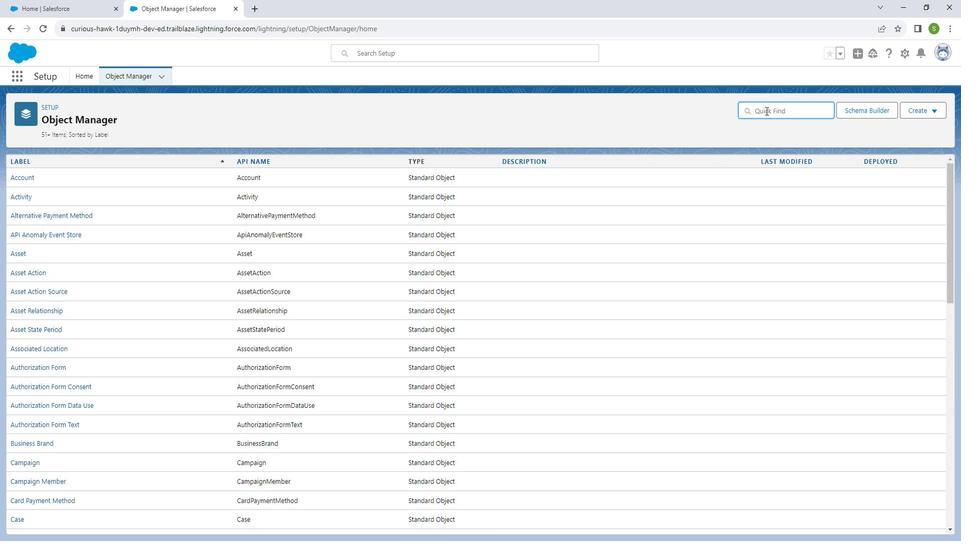 
Action: Mouse moved to (771, 111)
Screenshot: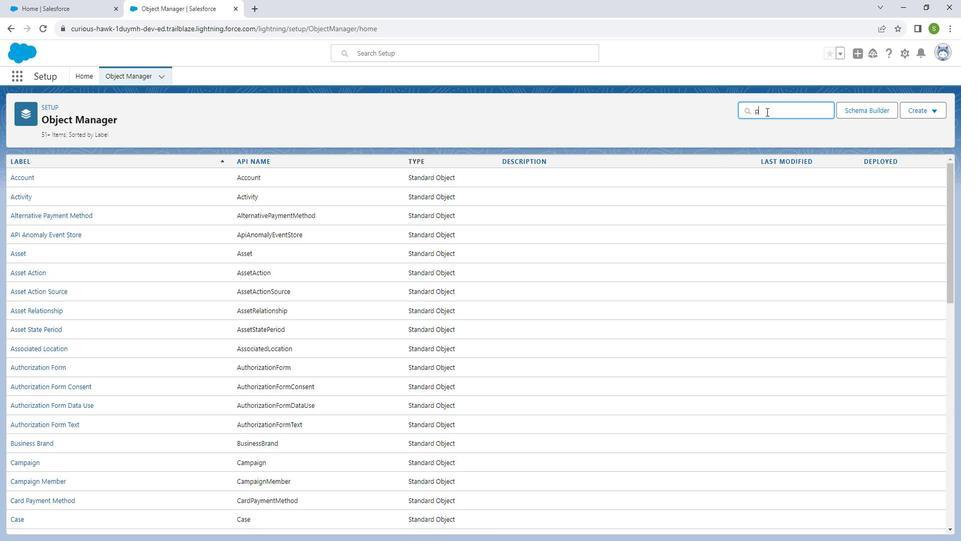 
Action: Key pressed p
Screenshot: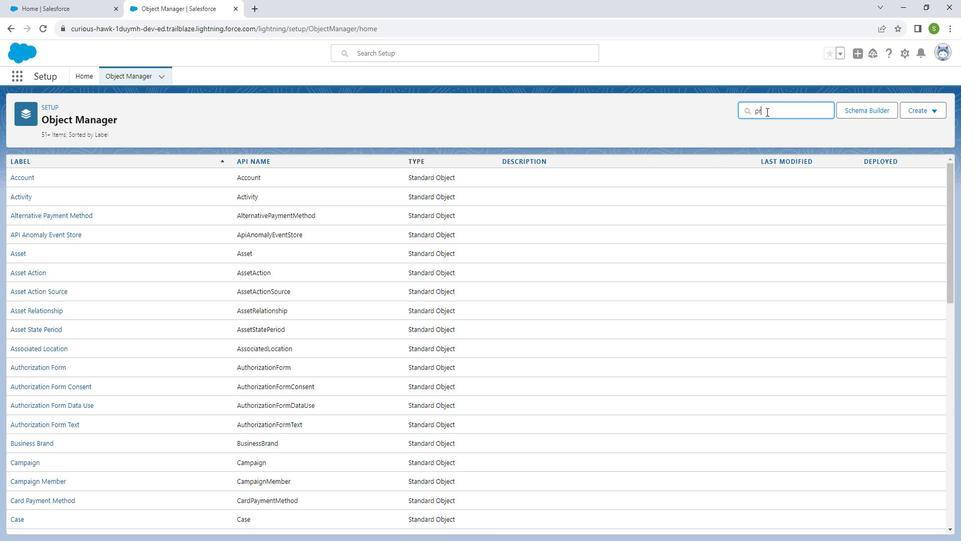 
Action: Mouse moved to (771, 112)
Screenshot: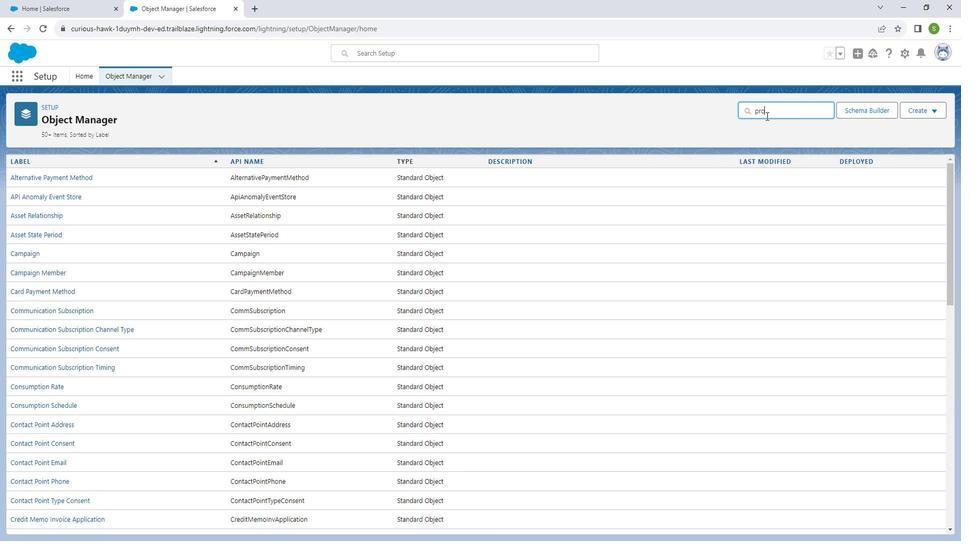 
Action: Key pressed ro
Screenshot: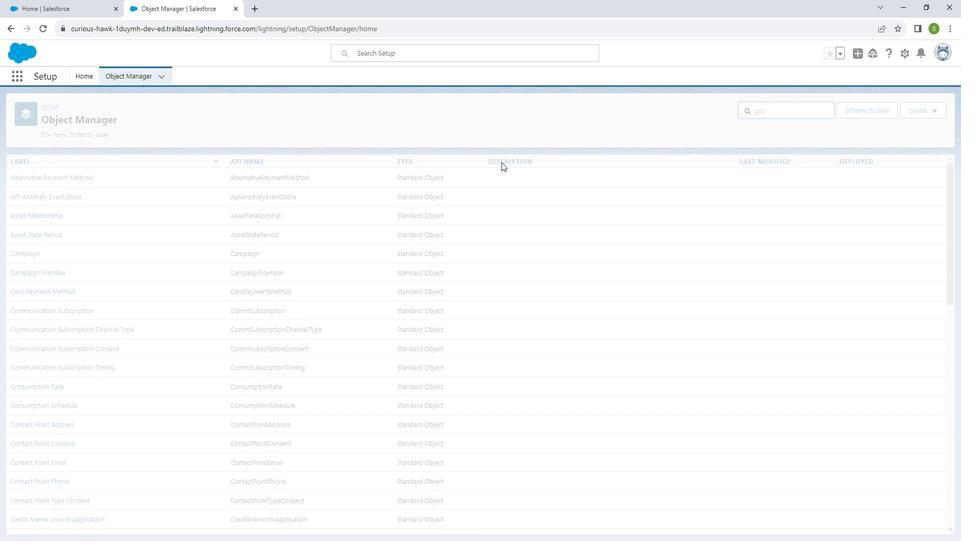 
Action: Mouse moved to (20, 268)
Screenshot: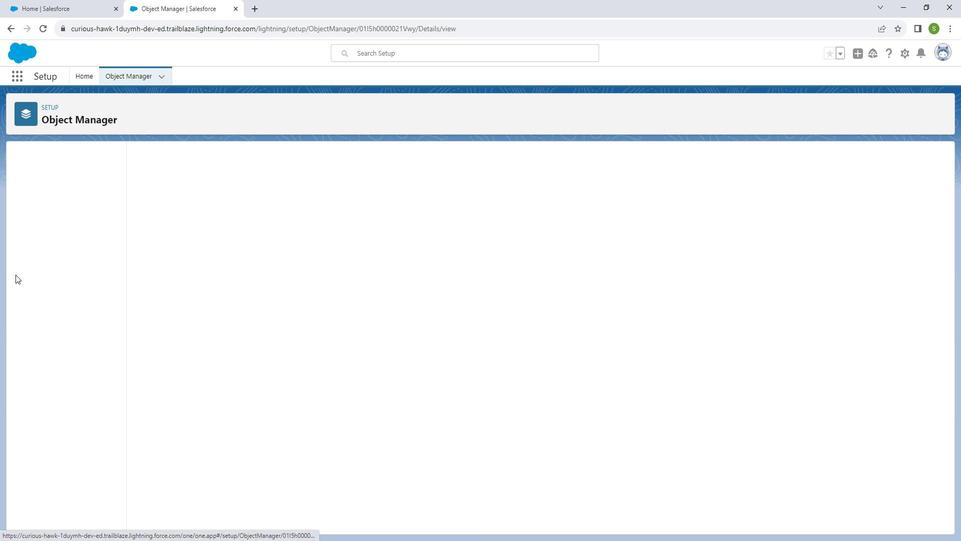 
Action: Mouse pressed left at (20, 268)
Screenshot: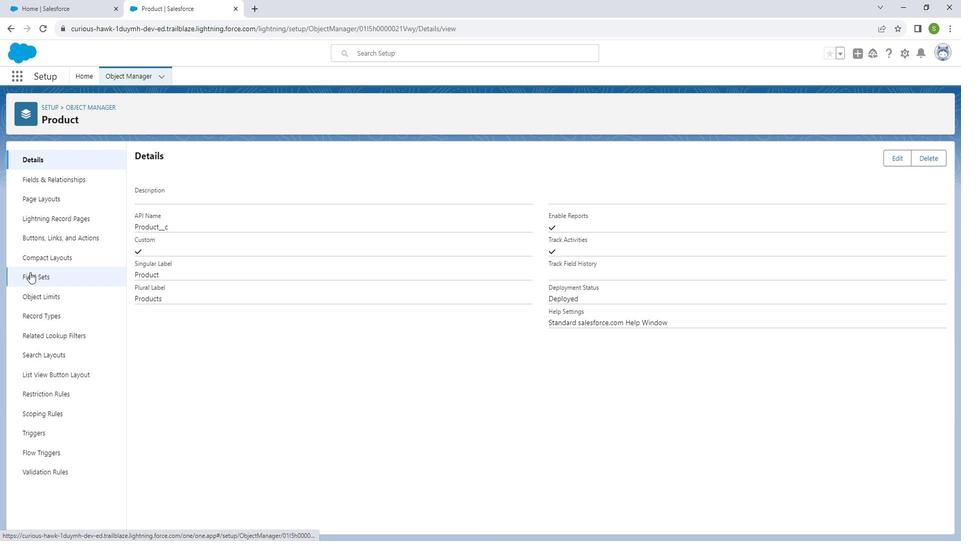 
Action: Mouse moved to (91, 179)
Screenshot: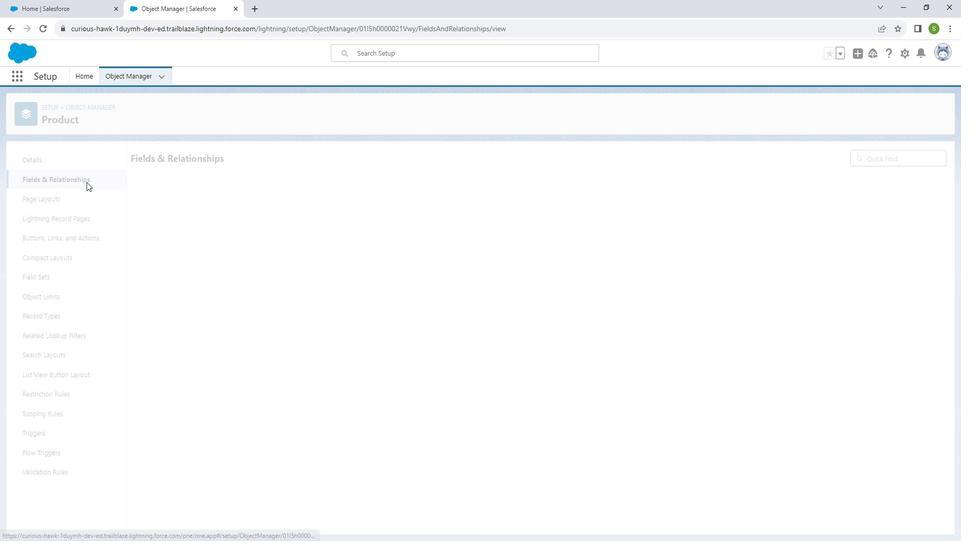 
Action: Mouse pressed left at (91, 179)
Screenshot: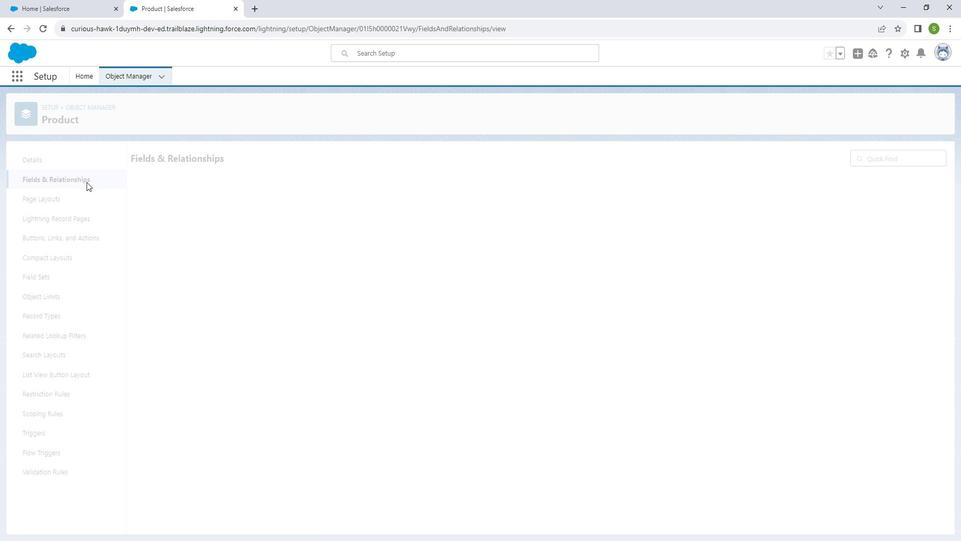 
Action: Mouse moved to (72, 197)
Screenshot: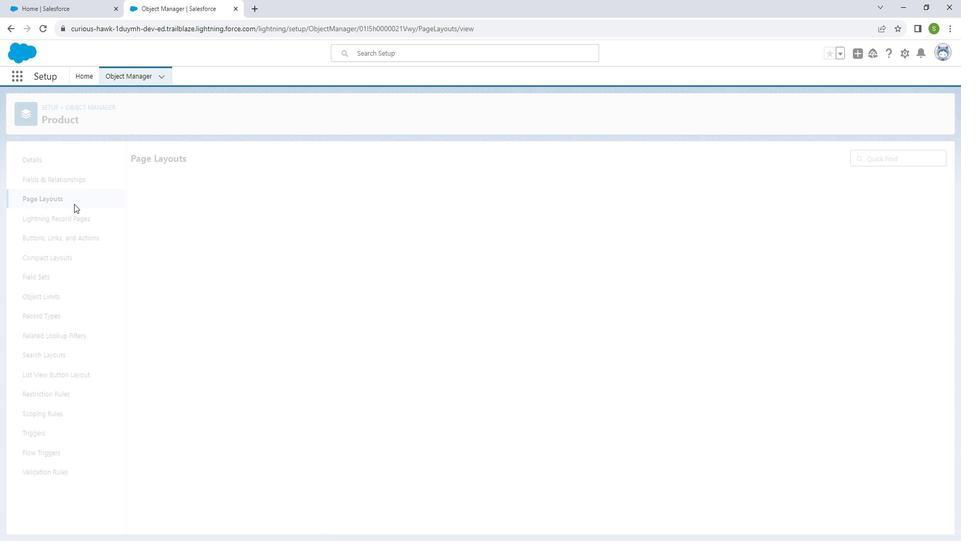 
Action: Mouse pressed left at (72, 197)
Screenshot: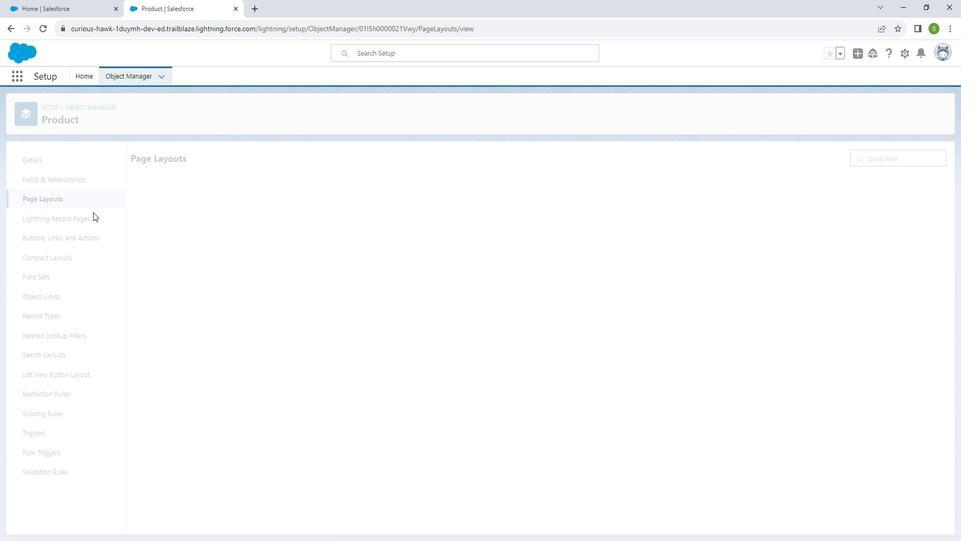 
Action: Mouse moved to (174, 201)
Screenshot: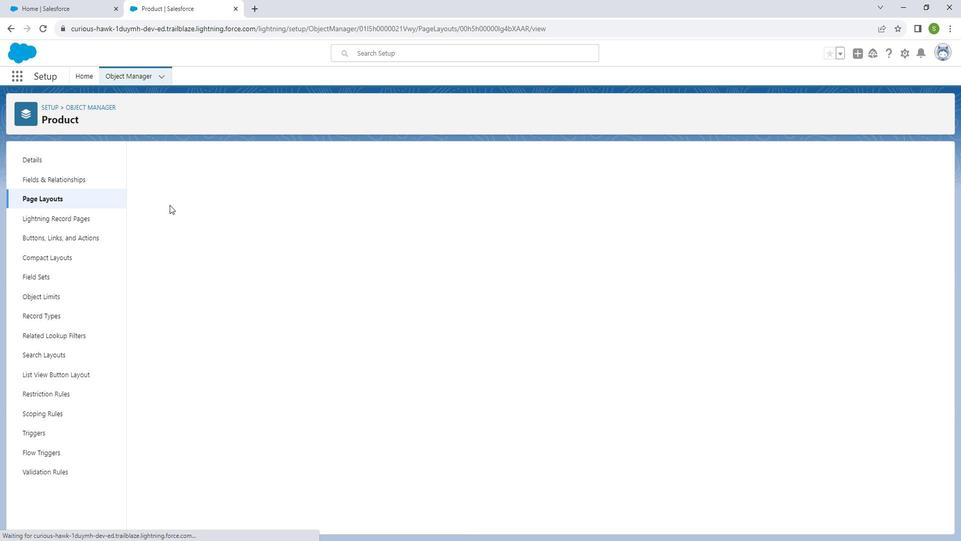 
Action: Mouse pressed left at (174, 201)
Screenshot: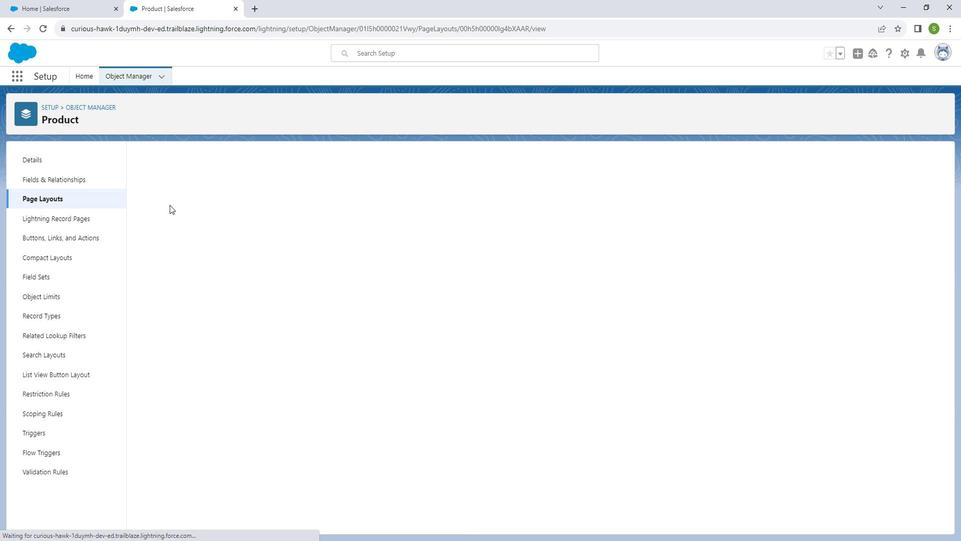 
Action: Mouse moved to (248, 359)
Screenshot: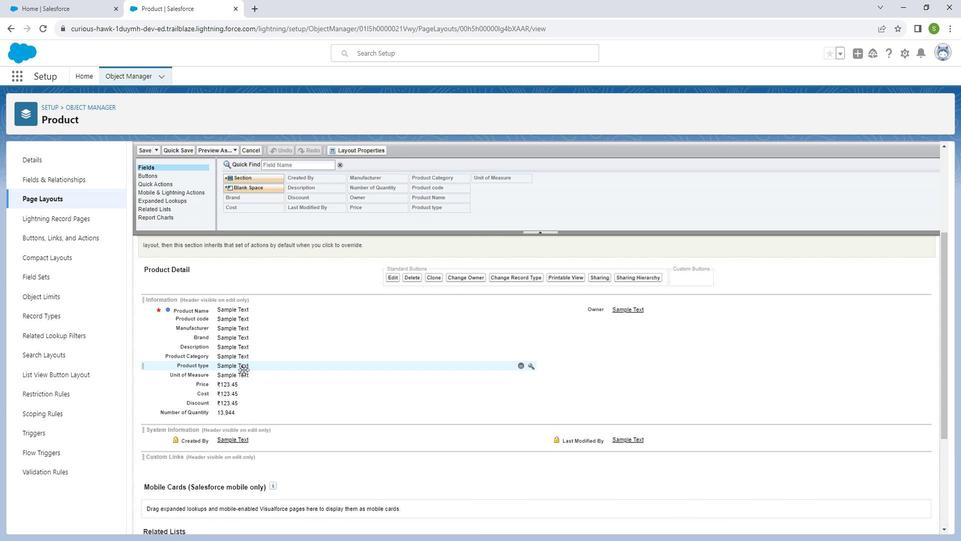 
Action: Mouse scrolled (248, 358) with delta (0, 0)
Screenshot: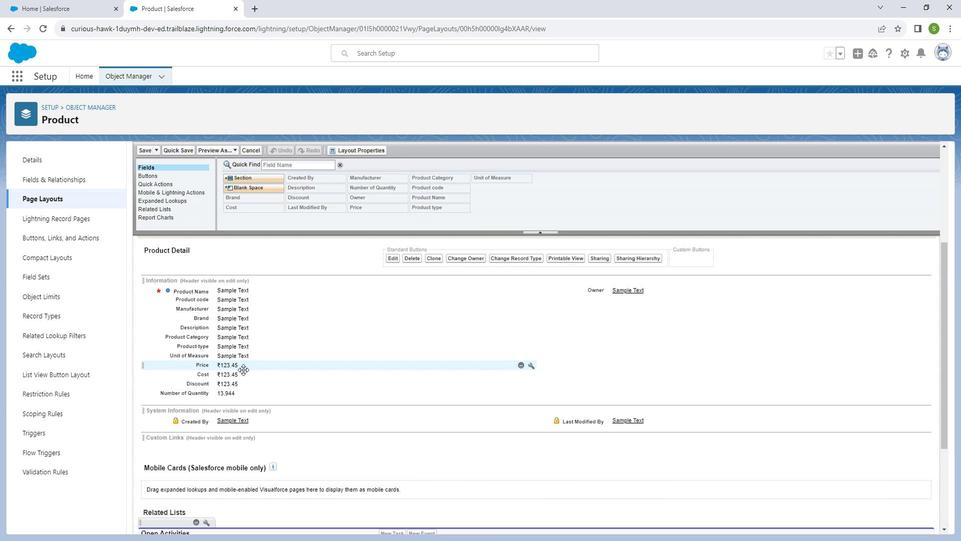 
Action: Mouse moved to (248, 359)
Screenshot: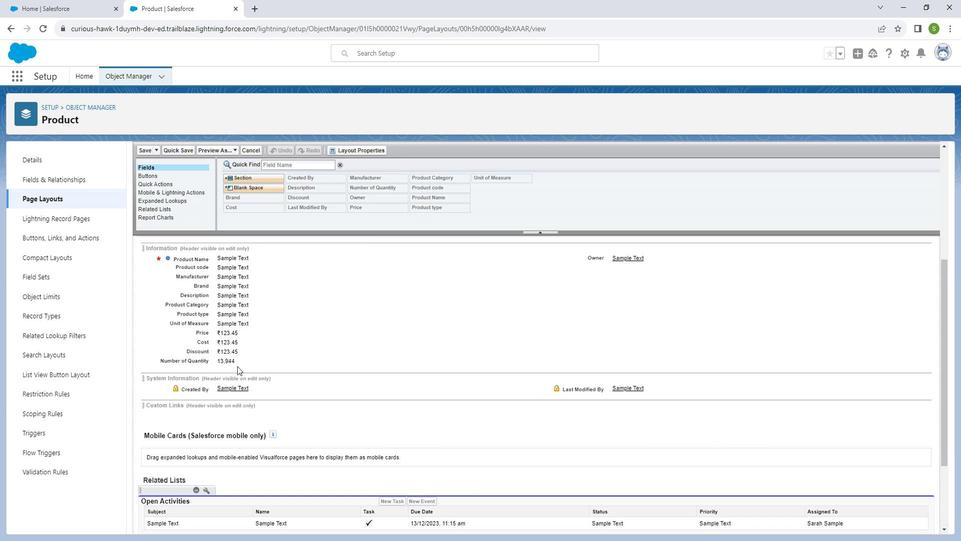 
Action: Mouse scrolled (248, 359) with delta (0, 0)
Screenshot: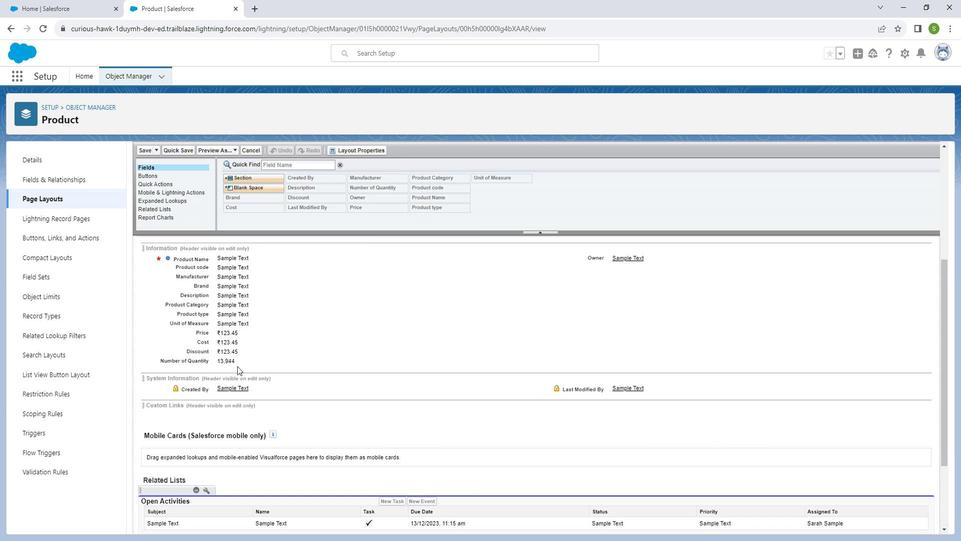 
Action: Mouse moved to (248, 360)
Screenshot: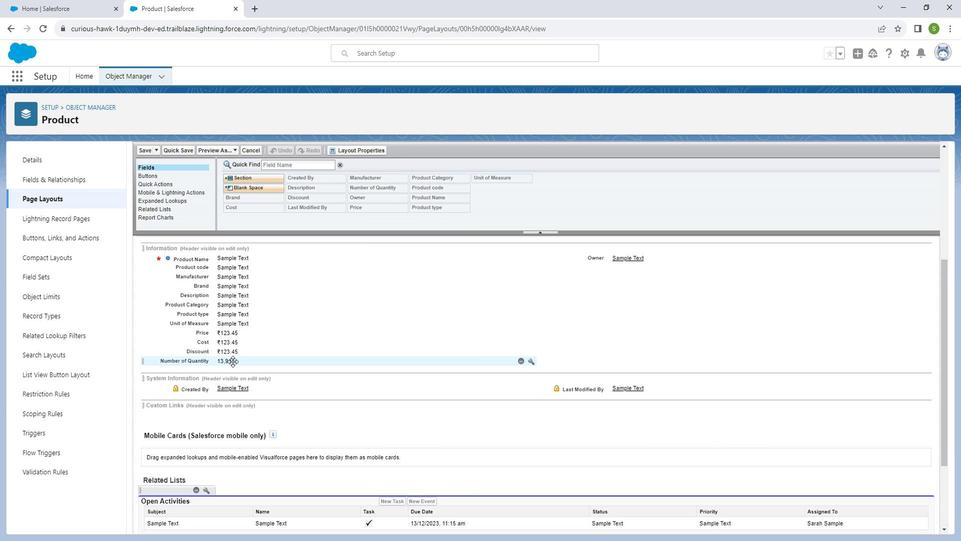 
Action: Mouse scrolled (248, 359) with delta (0, 0)
Screenshot: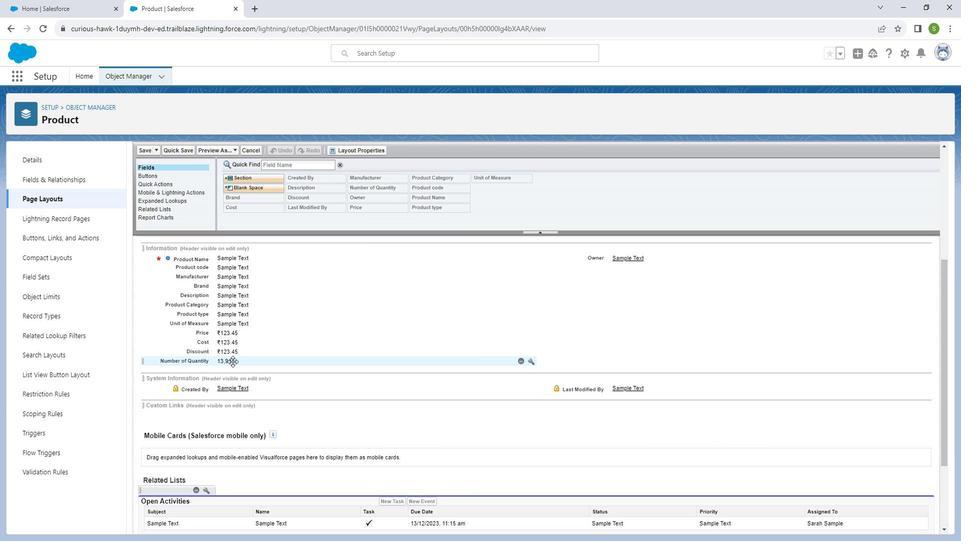
Action: Mouse moved to (248, 360)
Screenshot: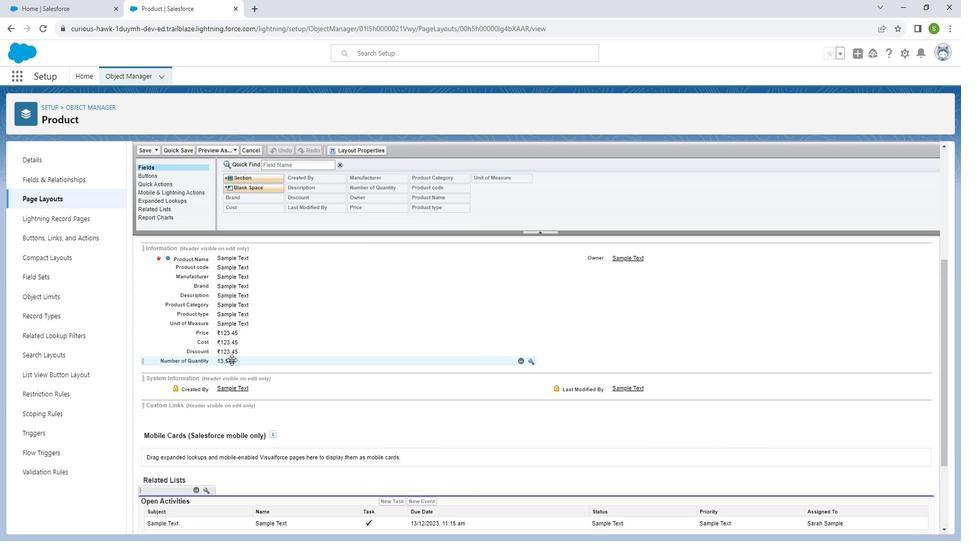 
Action: Mouse scrolled (248, 359) with delta (0, 0)
Screenshot: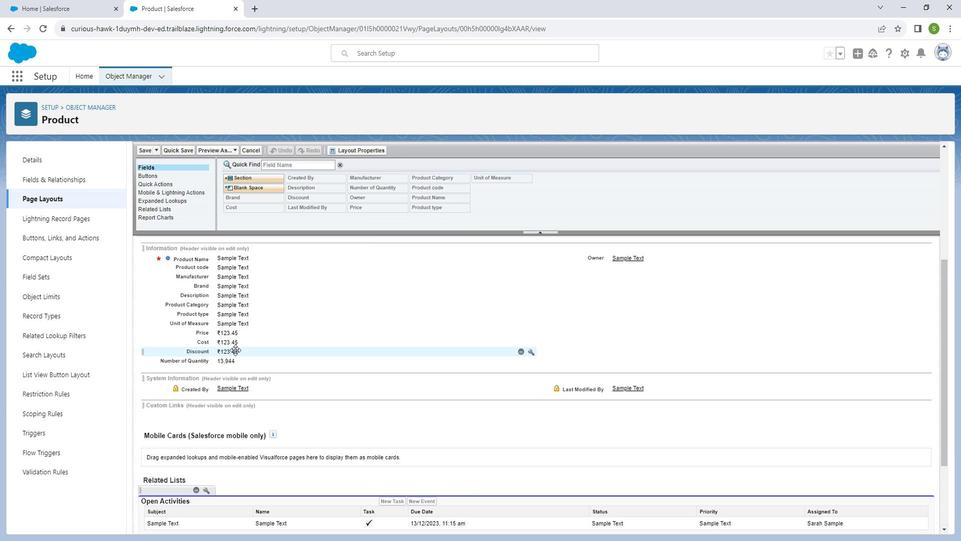 
Action: Mouse moved to (239, 341)
Screenshot: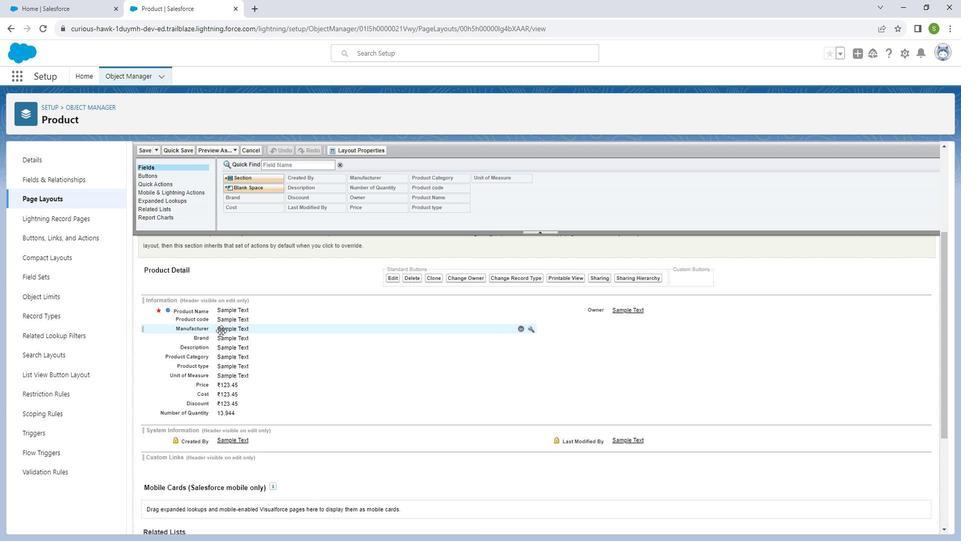 
Action: Mouse scrolled (239, 342) with delta (0, 0)
Screenshot: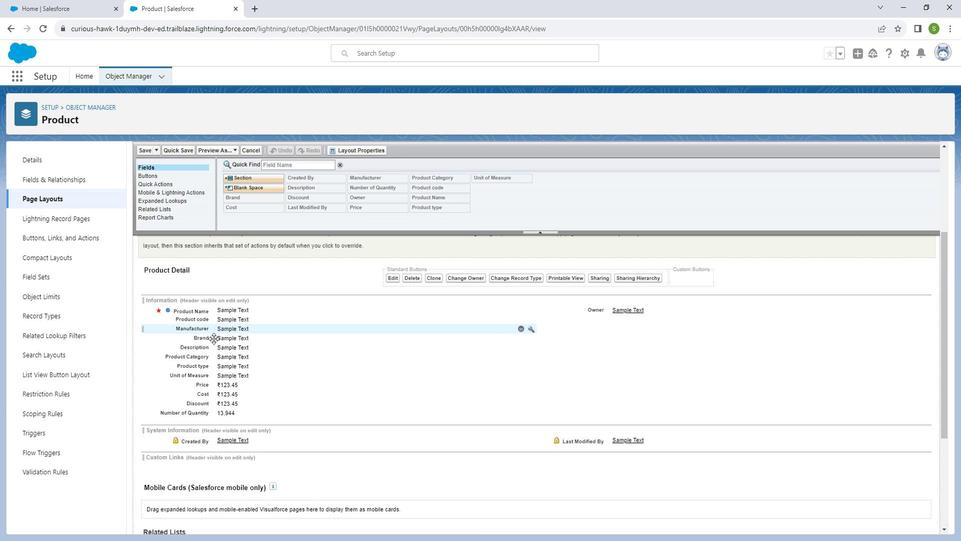 
Action: Mouse moved to (202, 314)
Screenshot: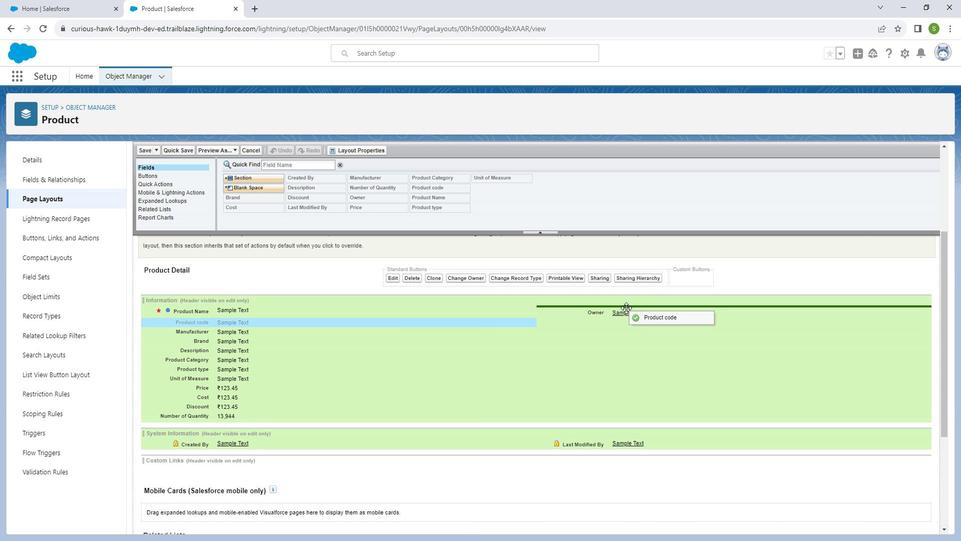 
Action: Mouse pressed left at (202, 314)
Screenshot: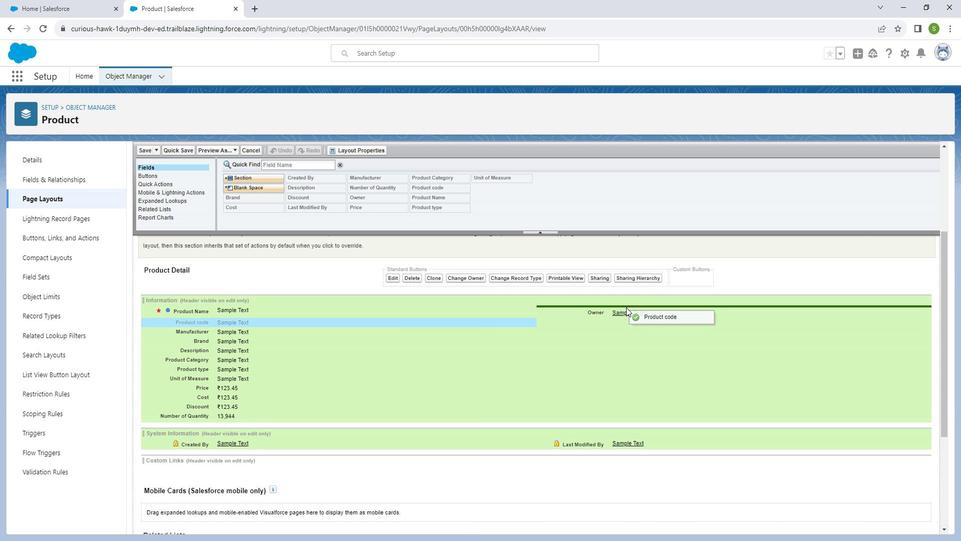 
Action: Mouse moved to (230, 314)
Screenshot: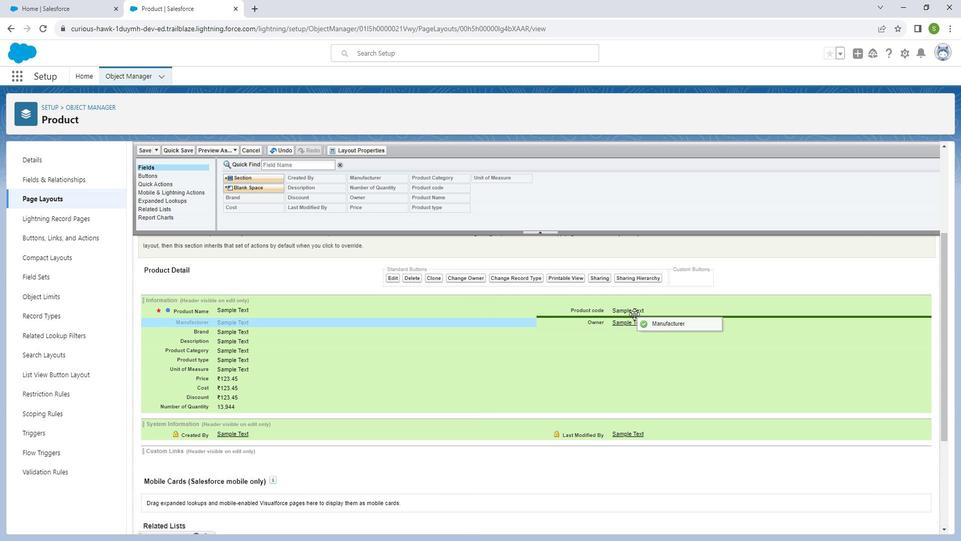 
Action: Mouse pressed left at (230, 314)
Screenshot: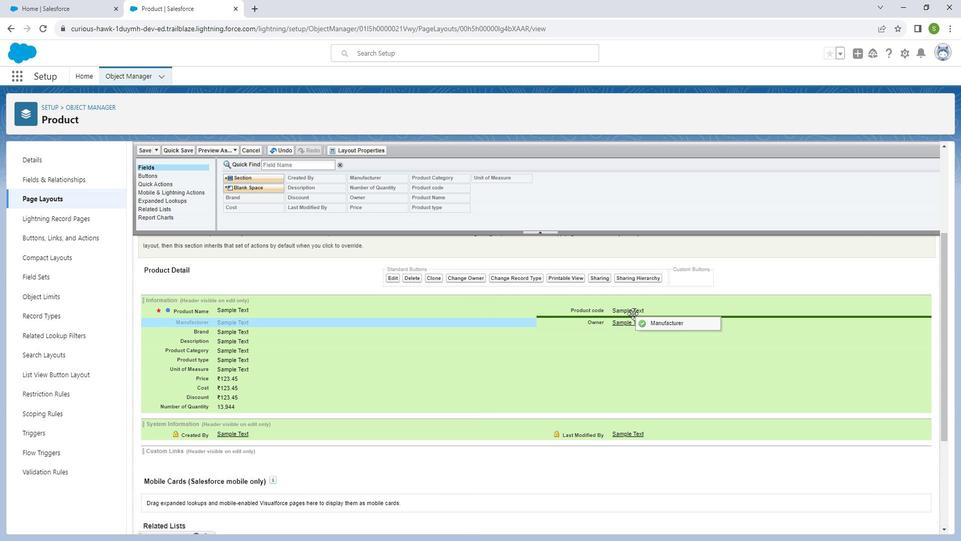 
Action: Mouse moved to (224, 321)
Screenshot: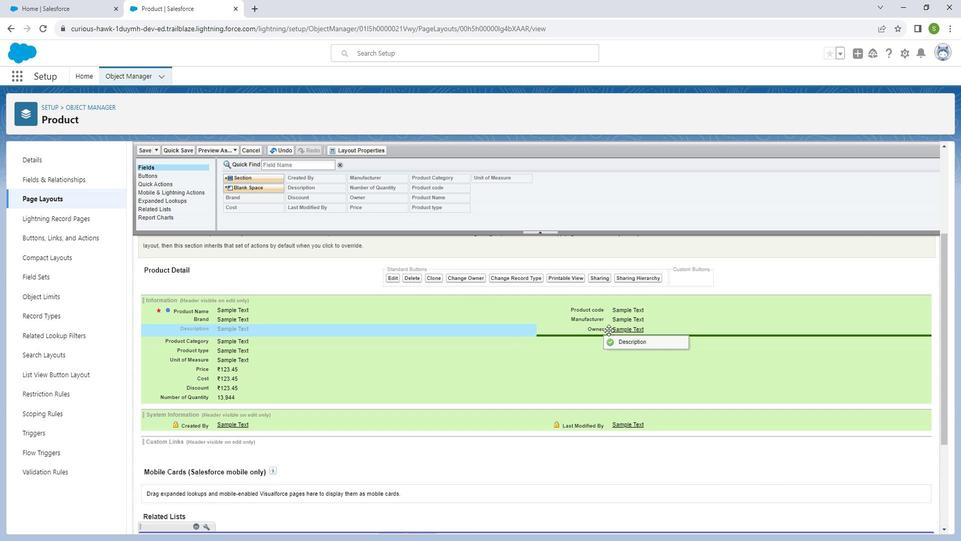 
Action: Mouse pressed left at (224, 321)
Screenshot: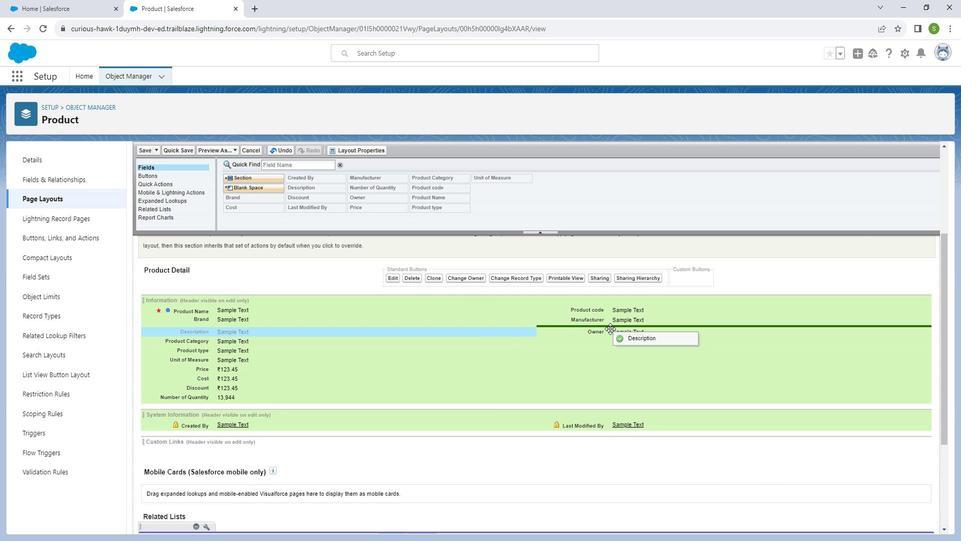 
Action: Mouse moved to (646, 320)
Screenshot: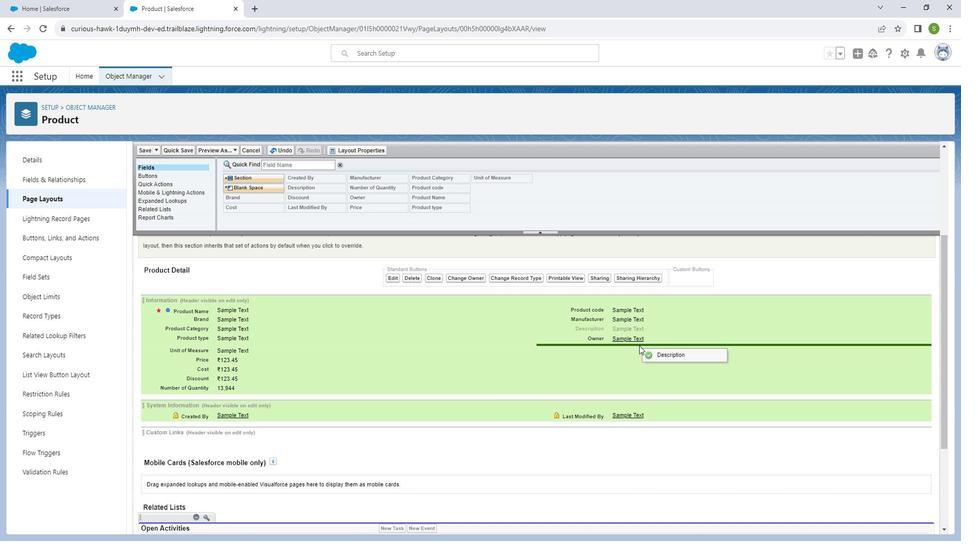 
Action: Mouse pressed left at (646, 320)
Screenshot: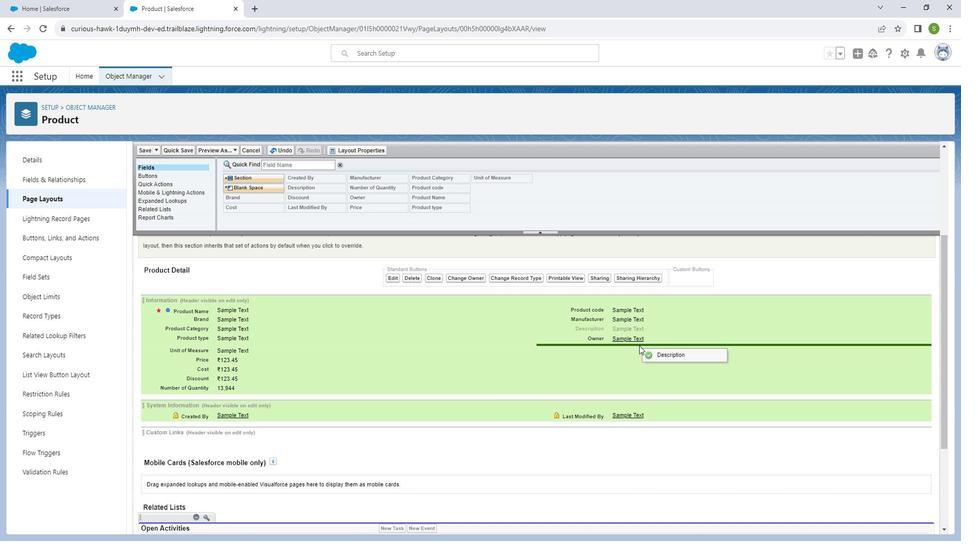 
Action: Mouse moved to (218, 333)
Screenshot: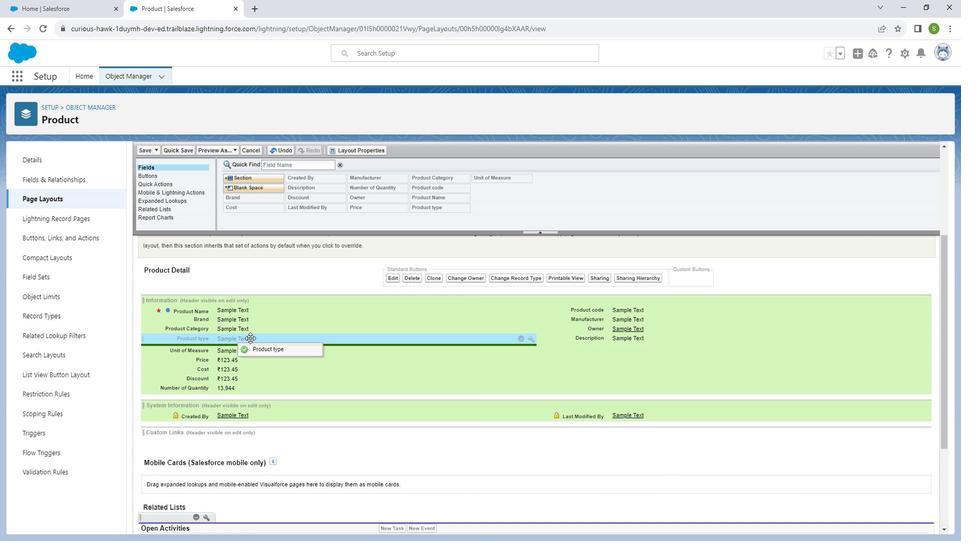 
Action: Mouse pressed left at (218, 333)
Screenshot: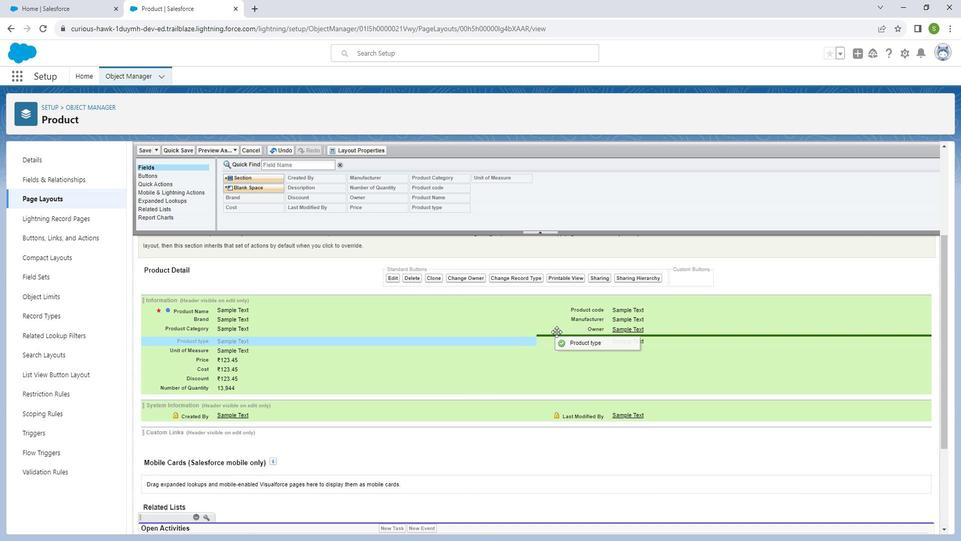 
Action: Mouse moved to (222, 332)
Screenshot: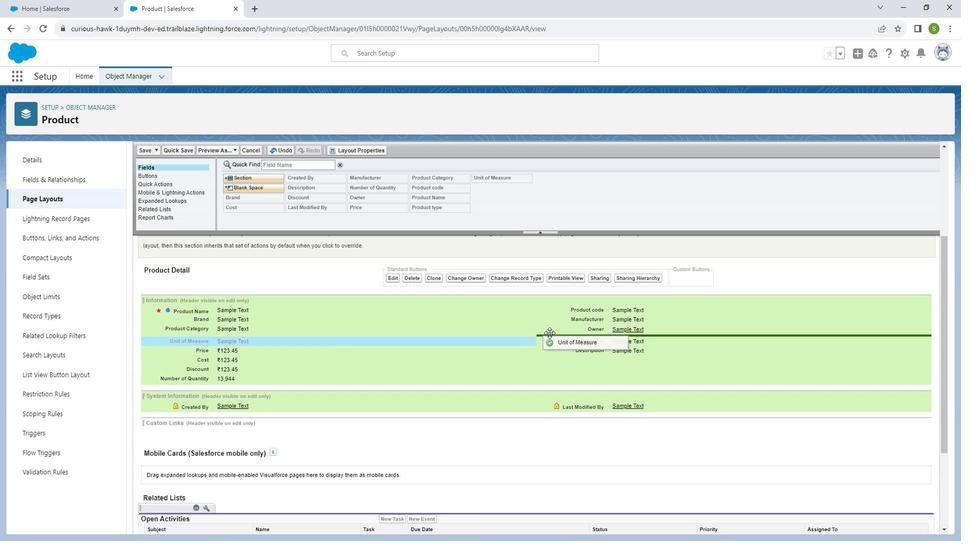 
Action: Mouse pressed left at (222, 332)
Screenshot: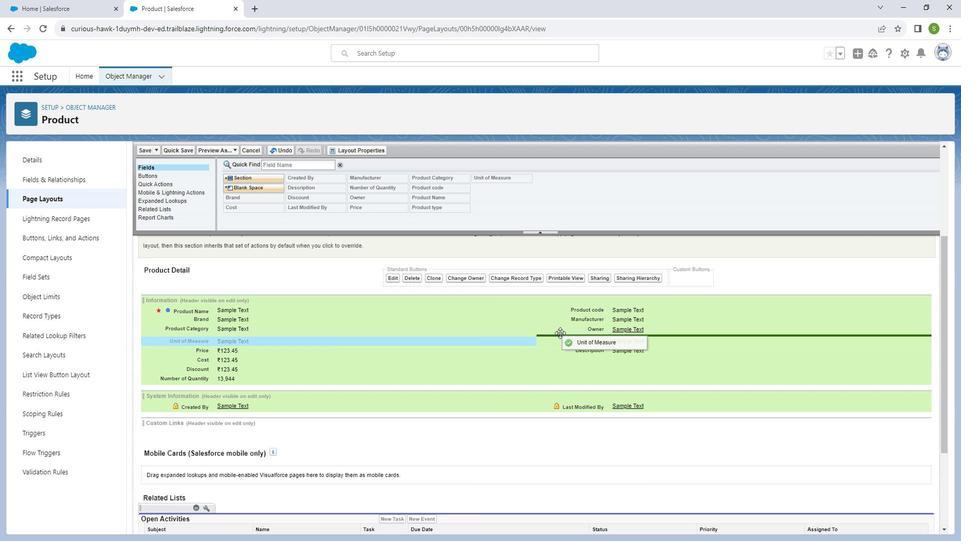 
Action: Mouse moved to (209, 349)
Screenshot: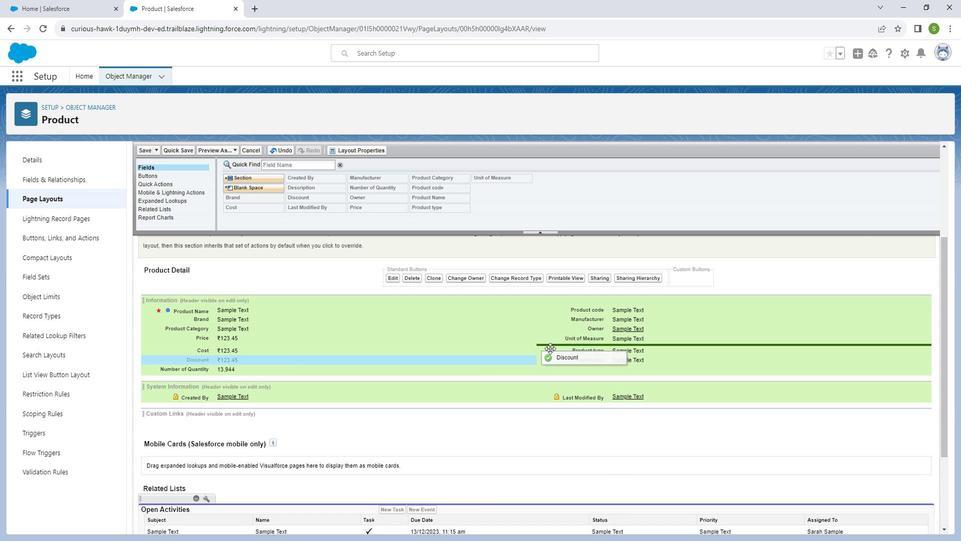 
Action: Mouse pressed left at (209, 349)
Screenshot: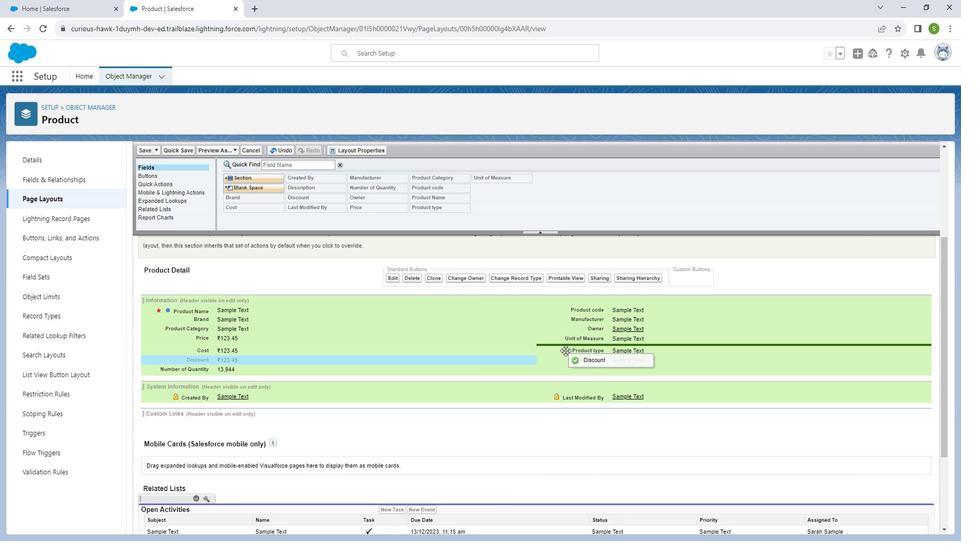 
Action: Mouse moved to (319, 339)
Screenshot: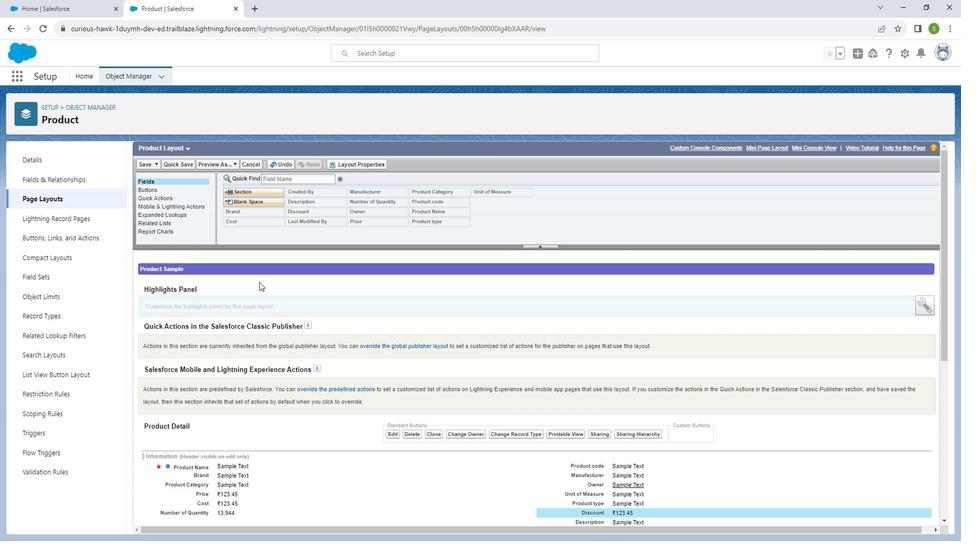 
Action: Mouse scrolled (319, 340) with delta (0, 0)
Screenshot: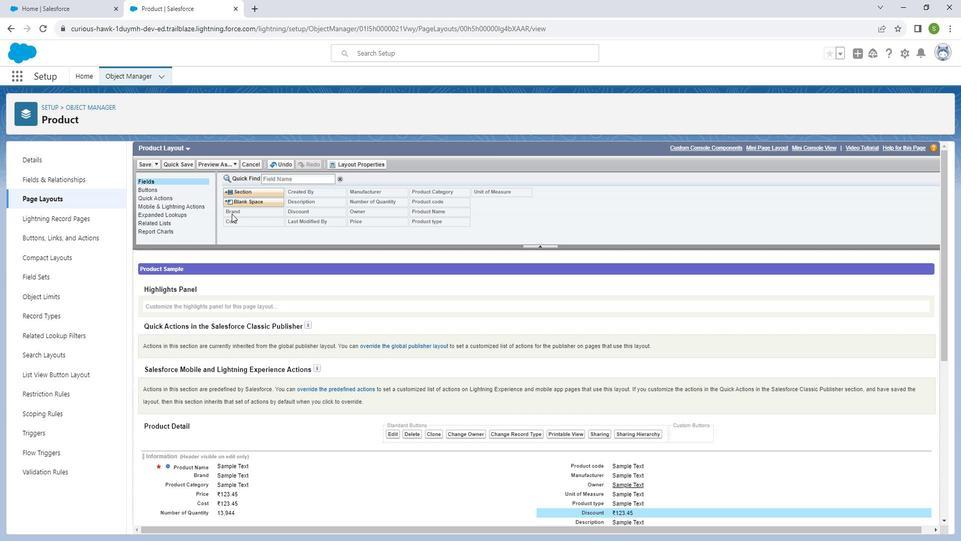 
Action: Mouse scrolled (319, 340) with delta (0, 0)
Screenshot: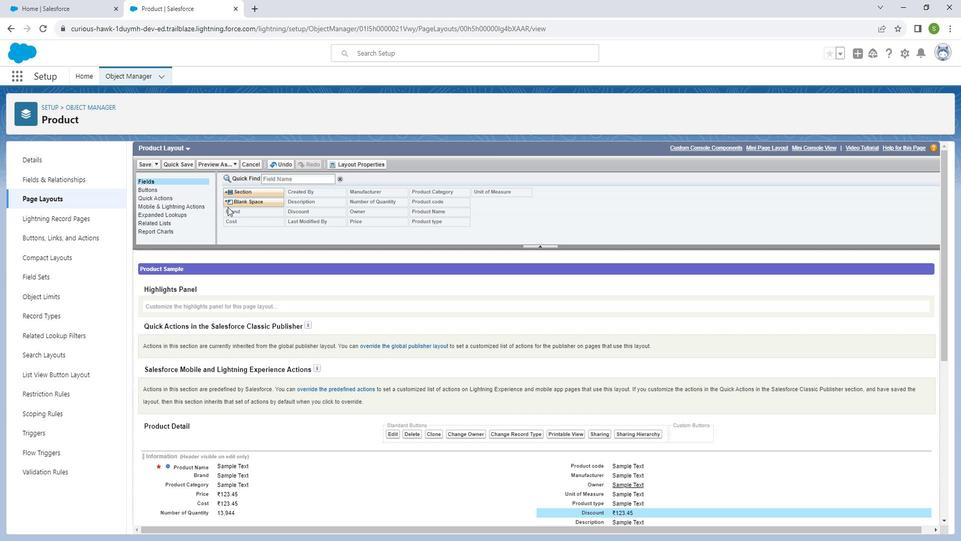 
Action: Mouse scrolled (319, 340) with delta (0, 0)
Screenshot: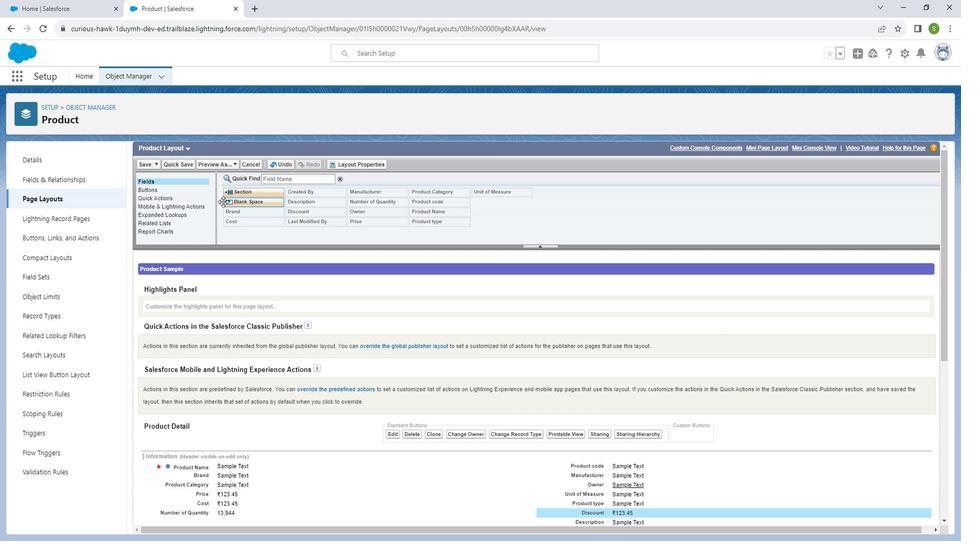
Action: Mouse scrolled (319, 340) with delta (0, 0)
Screenshot: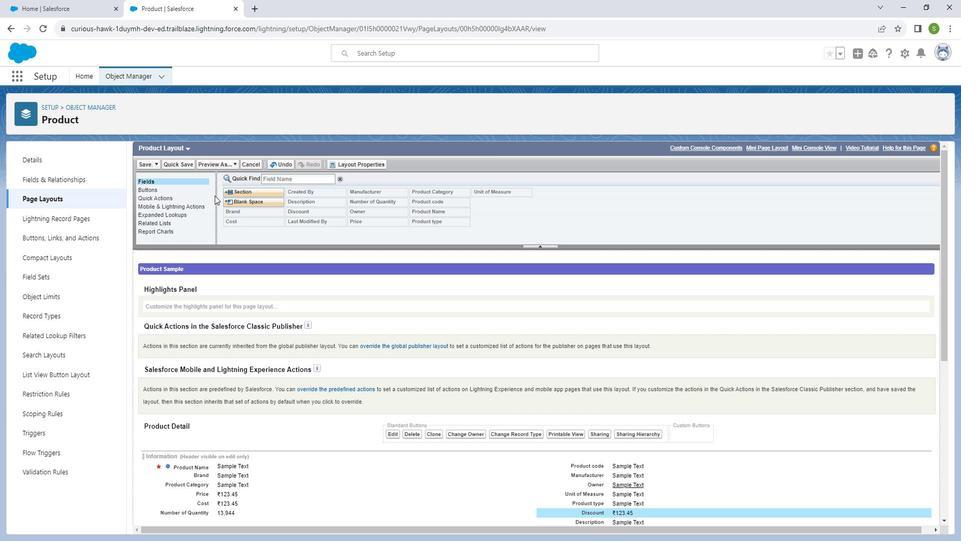 
Action: Mouse scrolled (319, 340) with delta (0, 0)
Screenshot: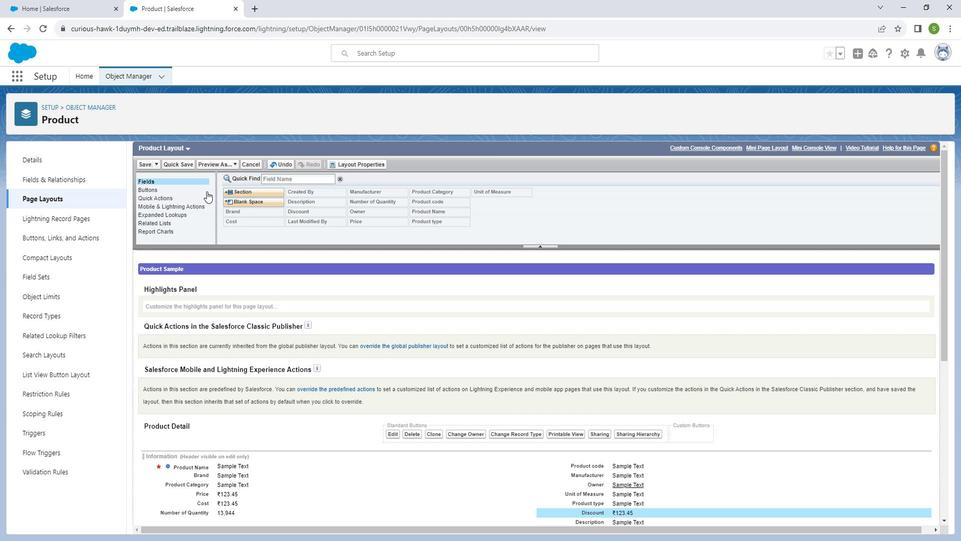 
Action: Mouse moved to (151, 159)
Screenshot: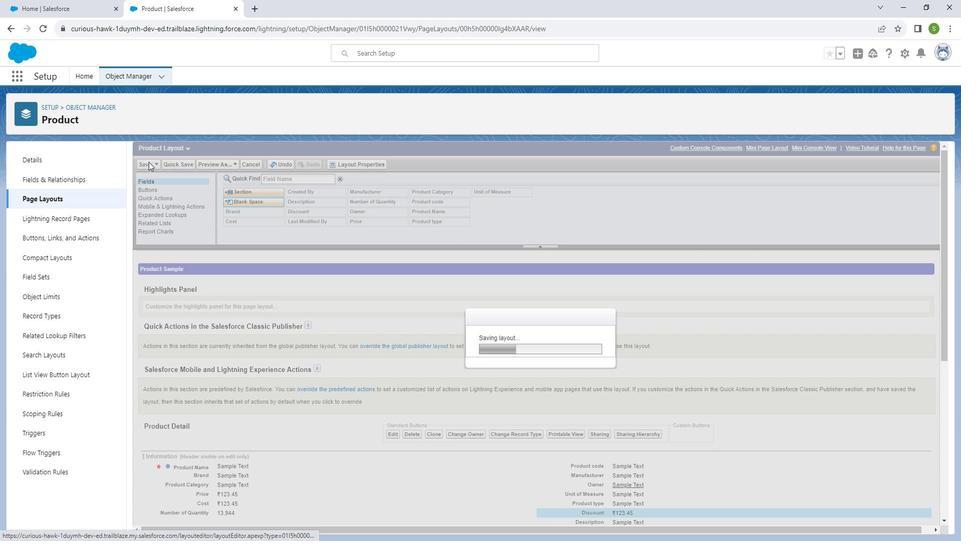
Action: Mouse pressed left at (151, 159)
Screenshot: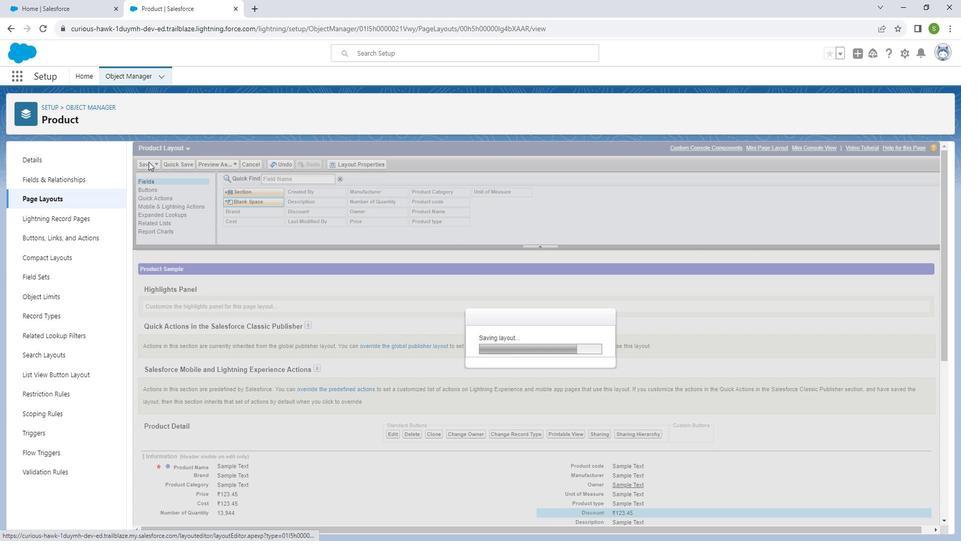 
Action: Mouse moved to (149, 76)
Screenshot: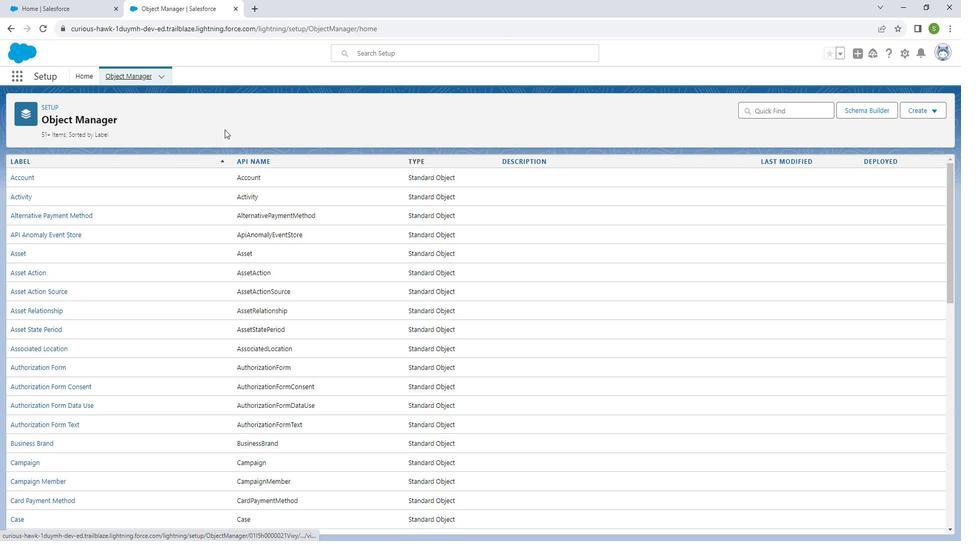 
Action: Mouse pressed left at (149, 76)
Screenshot: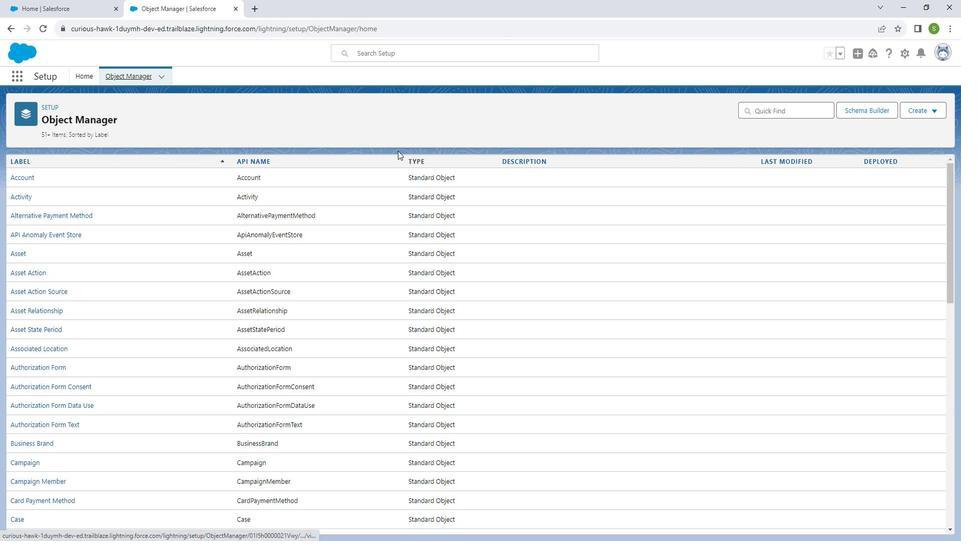 
Action: Mouse moved to (790, 114)
Screenshot: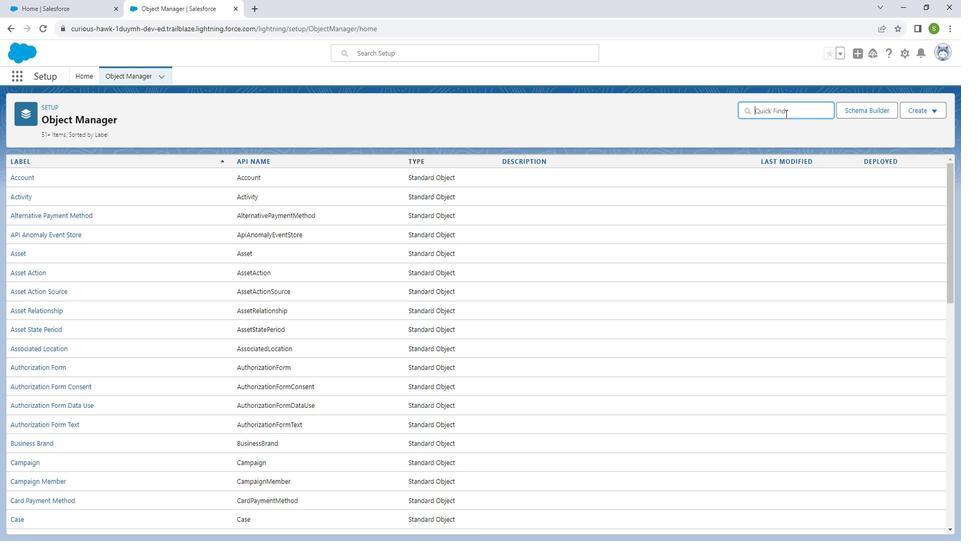 
Action: Mouse pressed left at (790, 114)
Screenshot: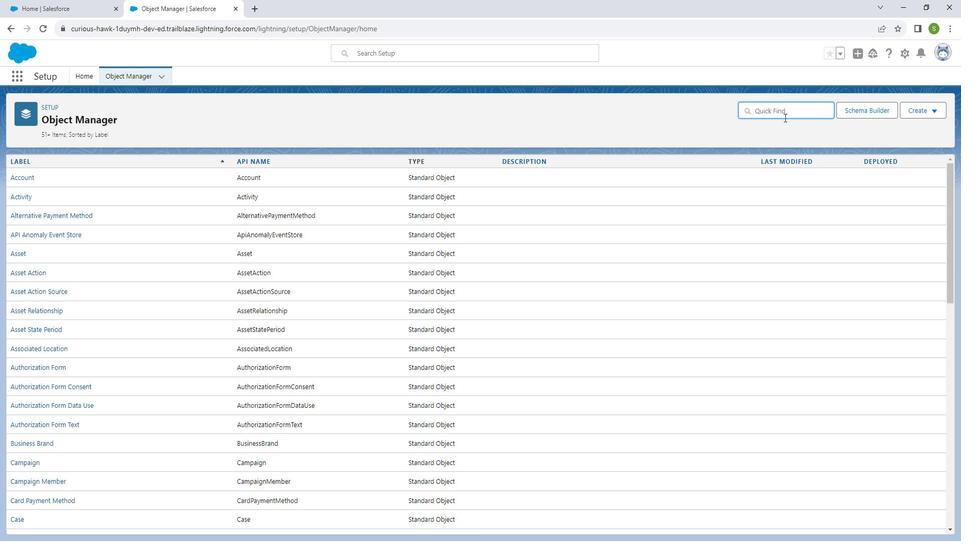 
Action: Mouse moved to (789, 117)
Screenshot: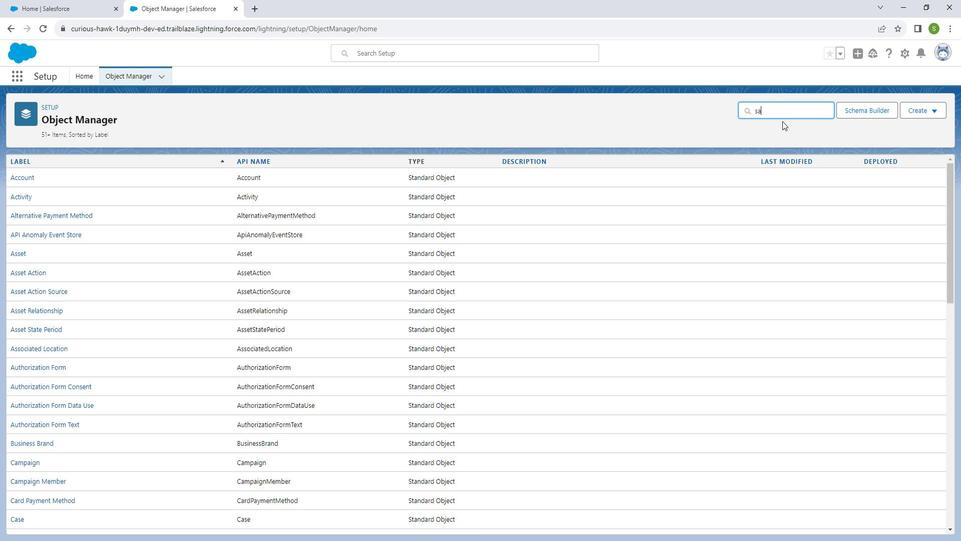 
Action: Key pressed sa
Screenshot: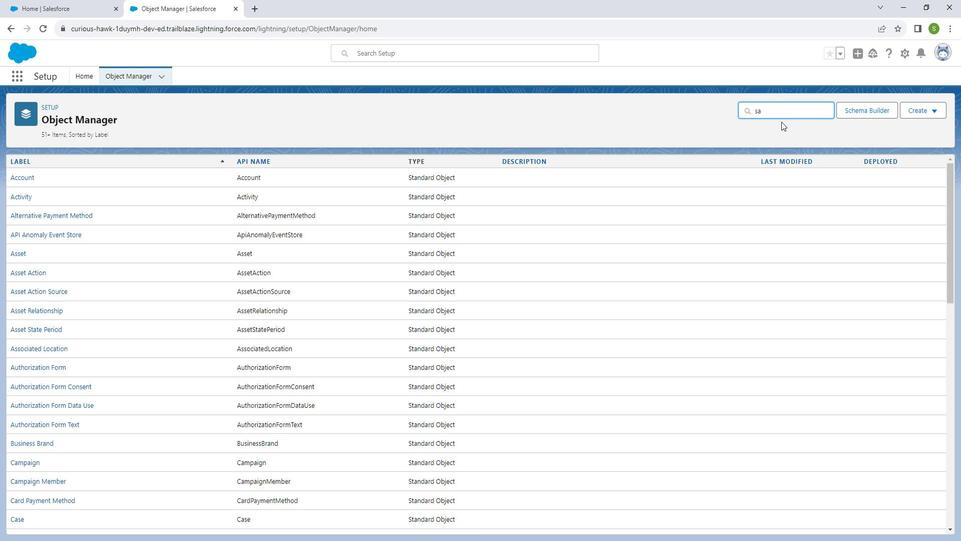 
Action: Mouse moved to (786, 121)
Screenshot: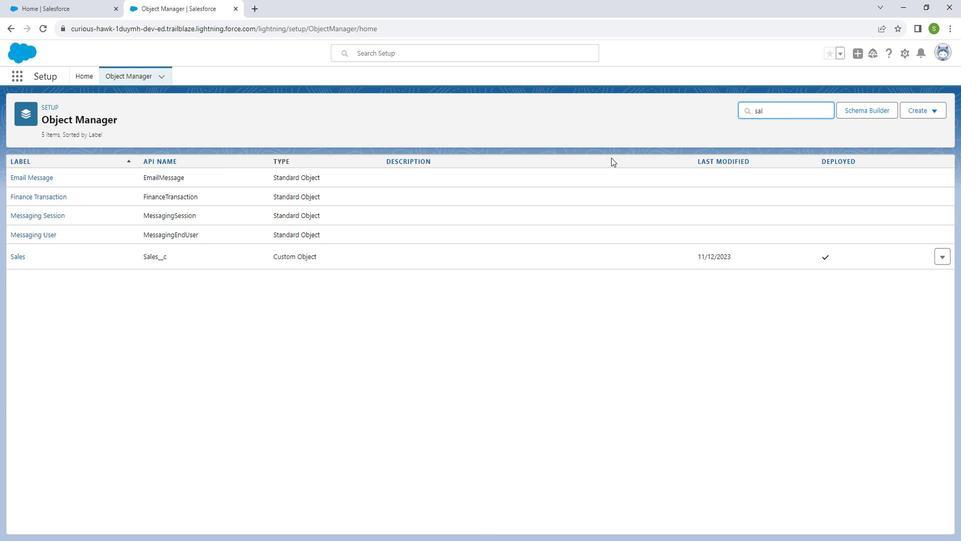 
Action: Key pressed l
Screenshot: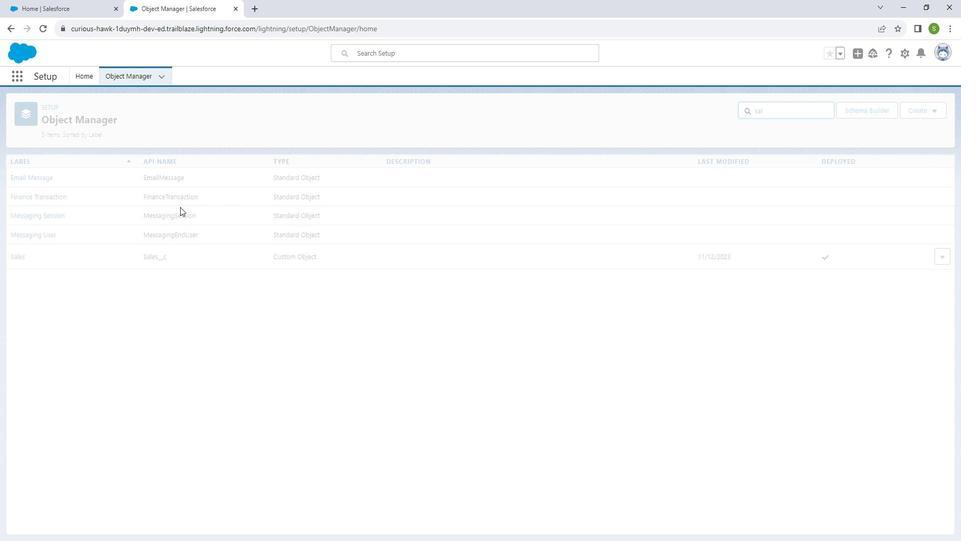 
Action: Mouse moved to (26, 179)
Screenshot: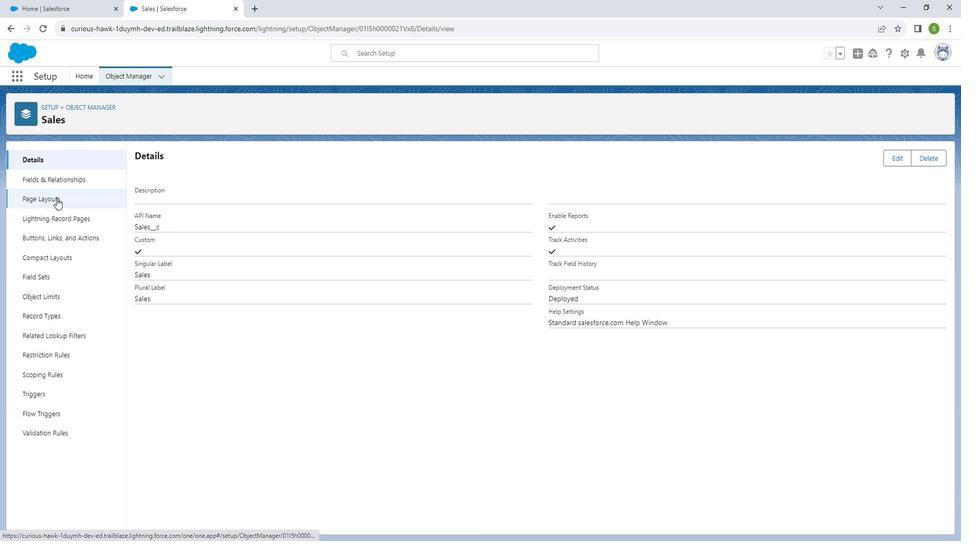 
Action: Mouse pressed left at (26, 179)
Screenshot: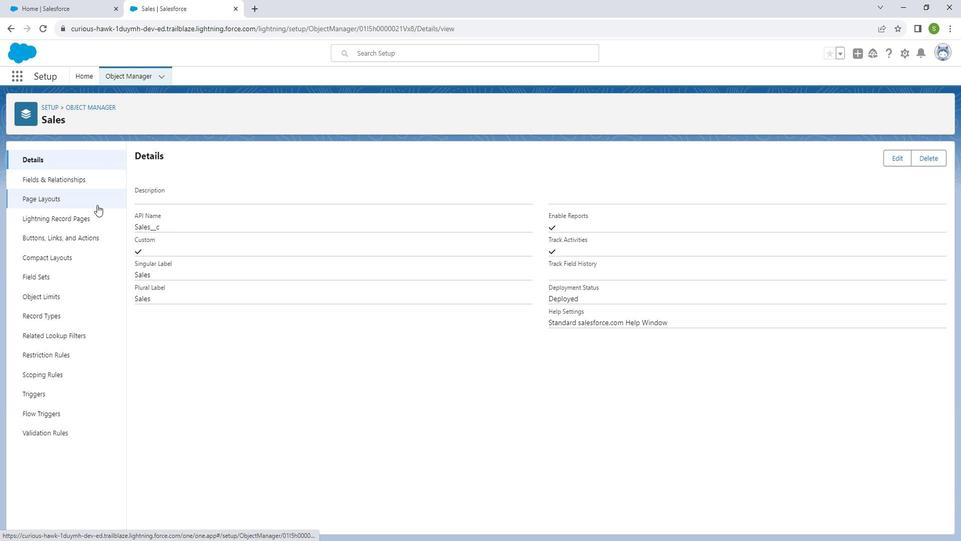 
Action: Mouse moved to (85, 179)
Screenshot: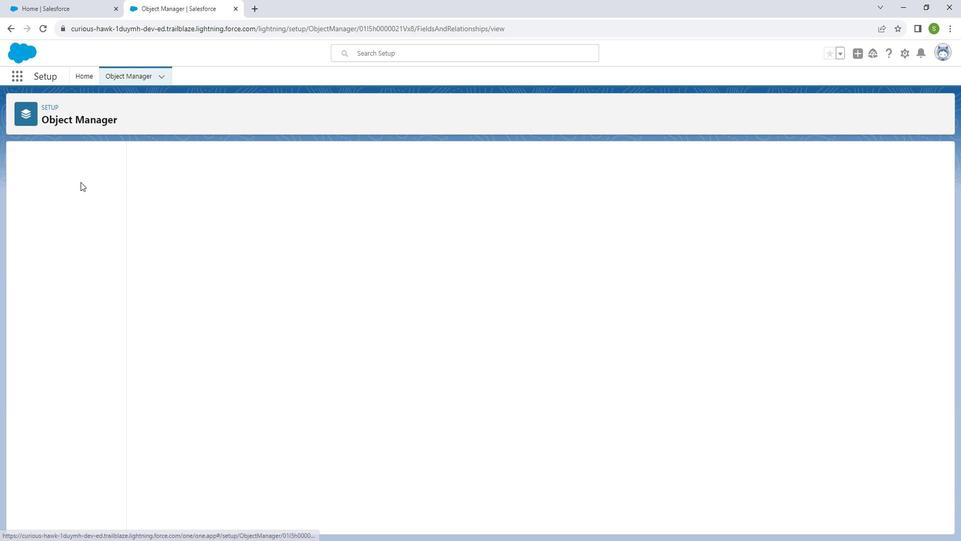 
Action: Mouse pressed left at (85, 179)
Screenshot: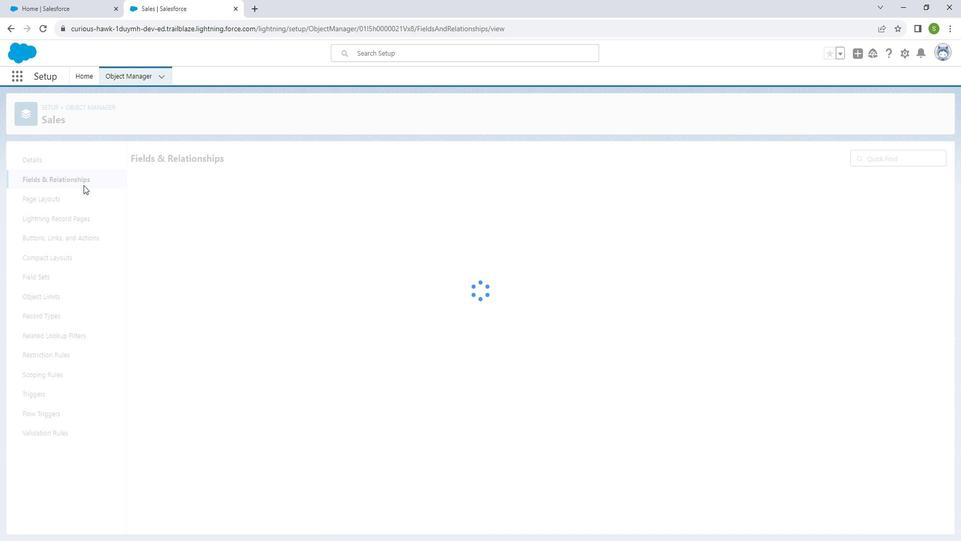 
Action: Mouse moved to (85, 191)
Screenshot: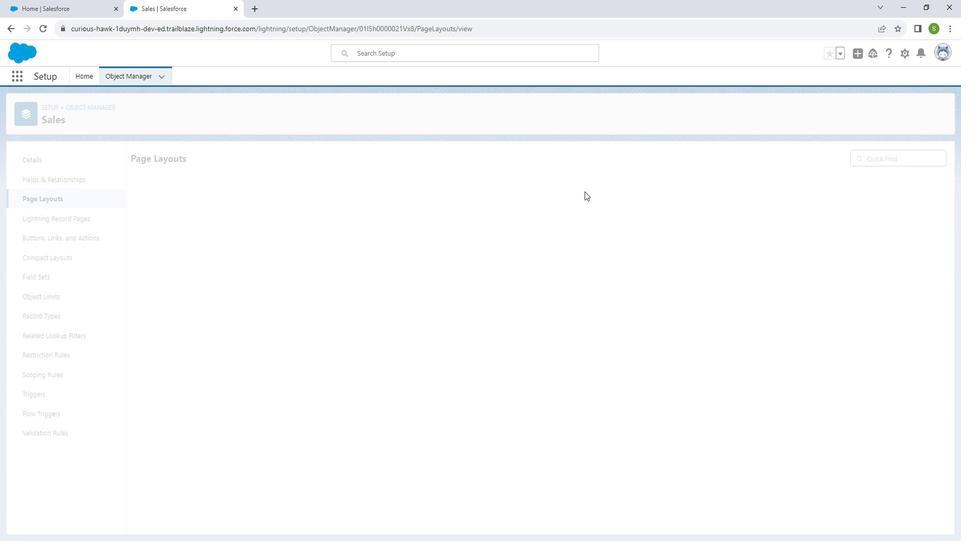 
Action: Mouse pressed left at (85, 191)
Screenshot: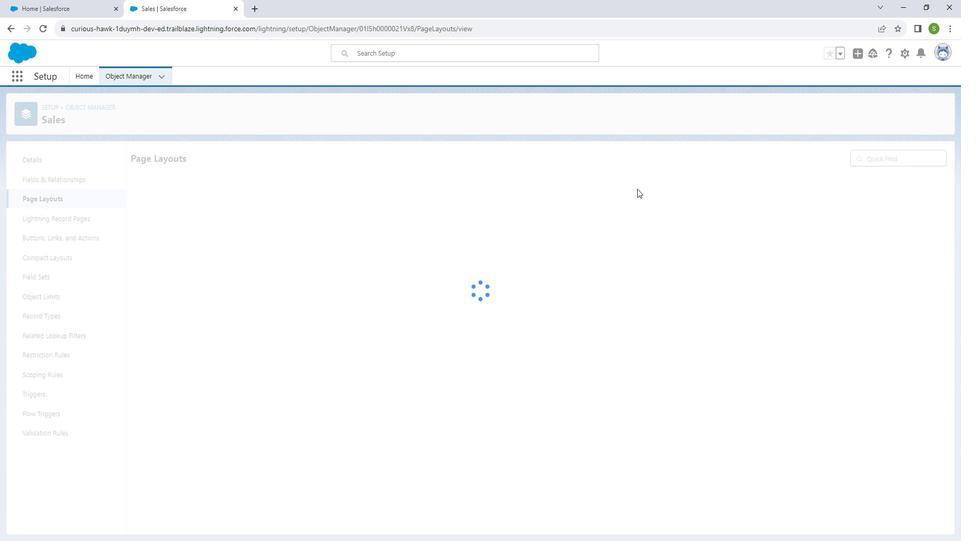 
Action: Mouse moved to (160, 198)
Screenshot: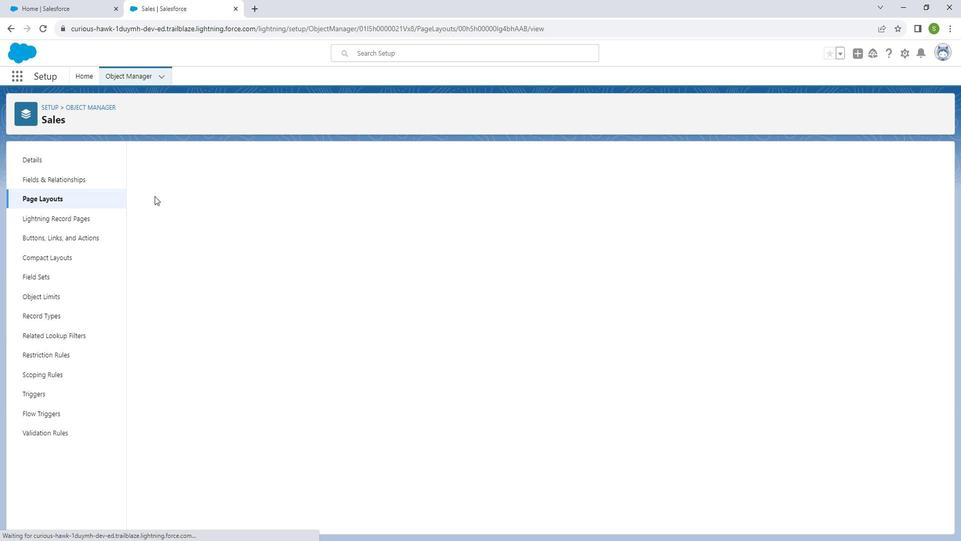 
Action: Mouse pressed left at (160, 198)
Screenshot: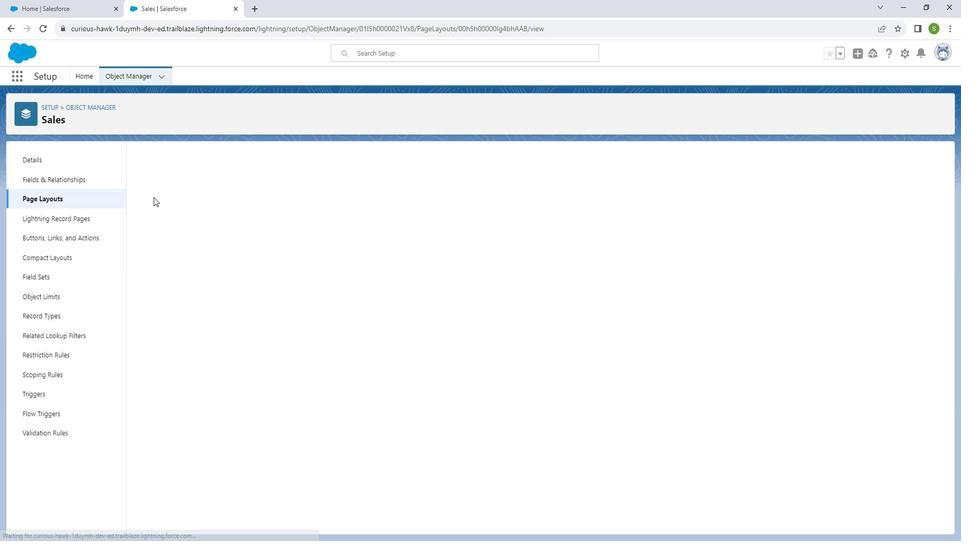 
Action: Mouse moved to (228, 362)
Screenshot: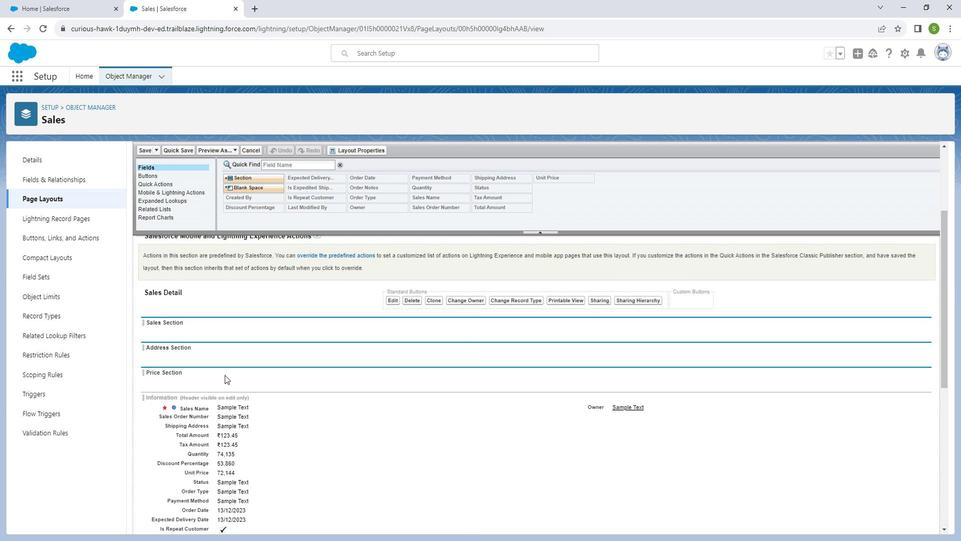 
Action: Mouse scrolled (228, 361) with delta (0, 0)
Screenshot: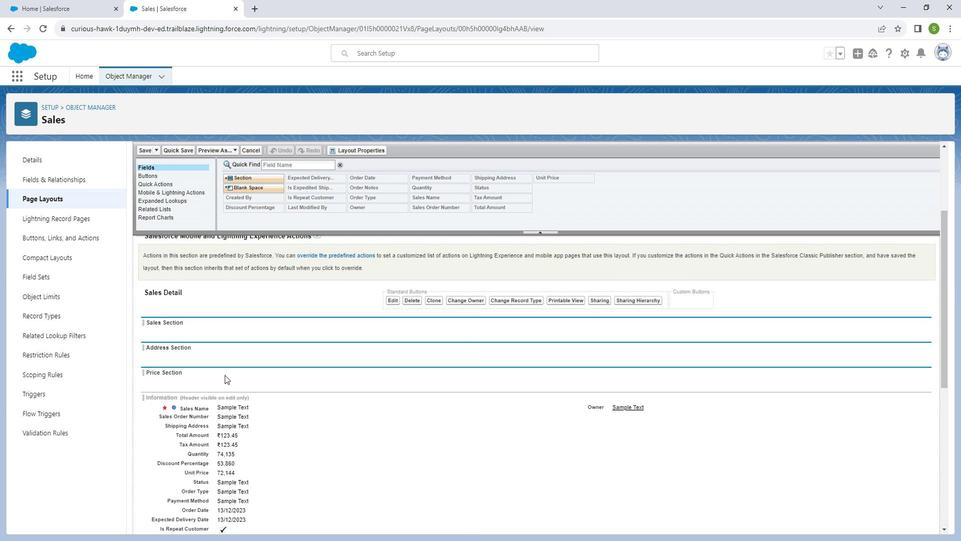 
Action: Mouse moved to (228, 363)
Screenshot: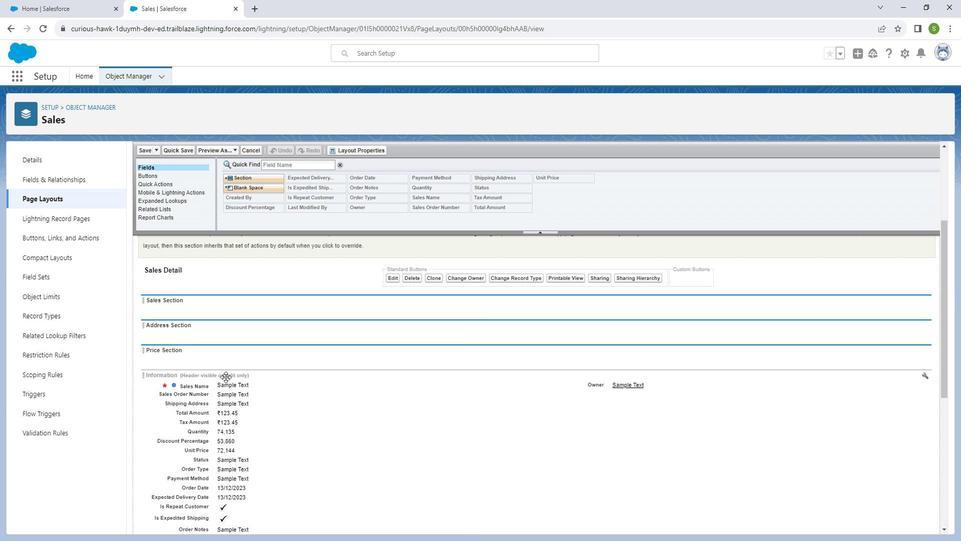 
Action: Mouse scrolled (228, 362) with delta (0, 0)
Screenshot: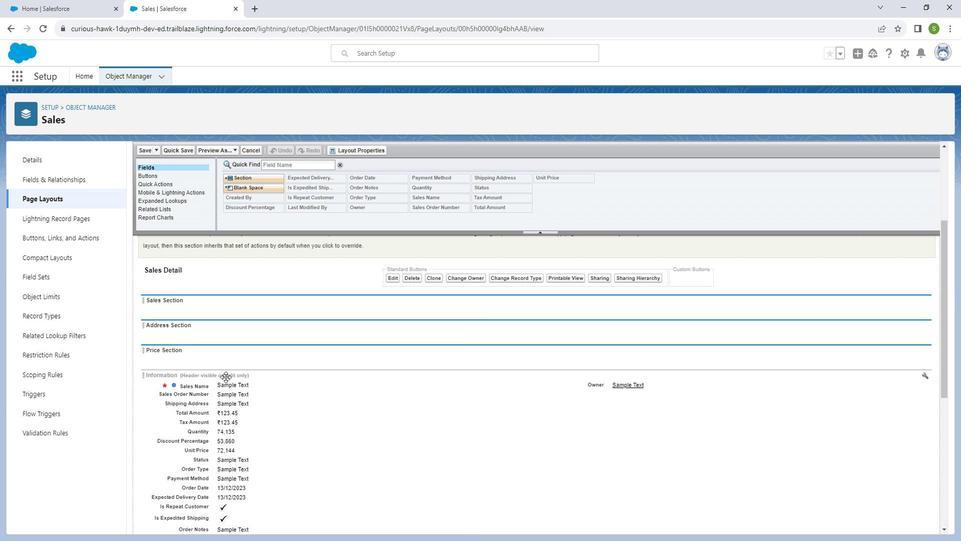 
Action: Mouse moved to (228, 364)
Screenshot: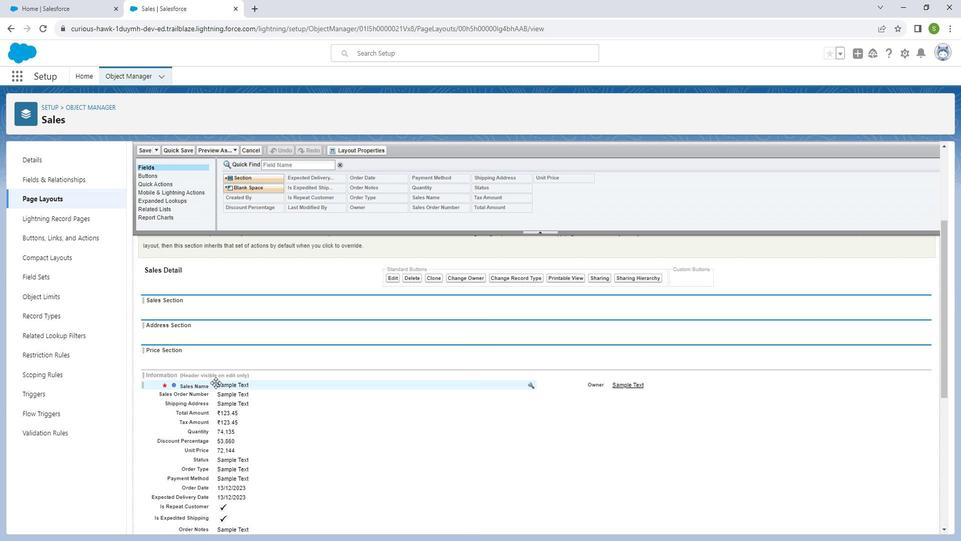 
Action: Mouse scrolled (228, 364) with delta (0, 0)
Screenshot: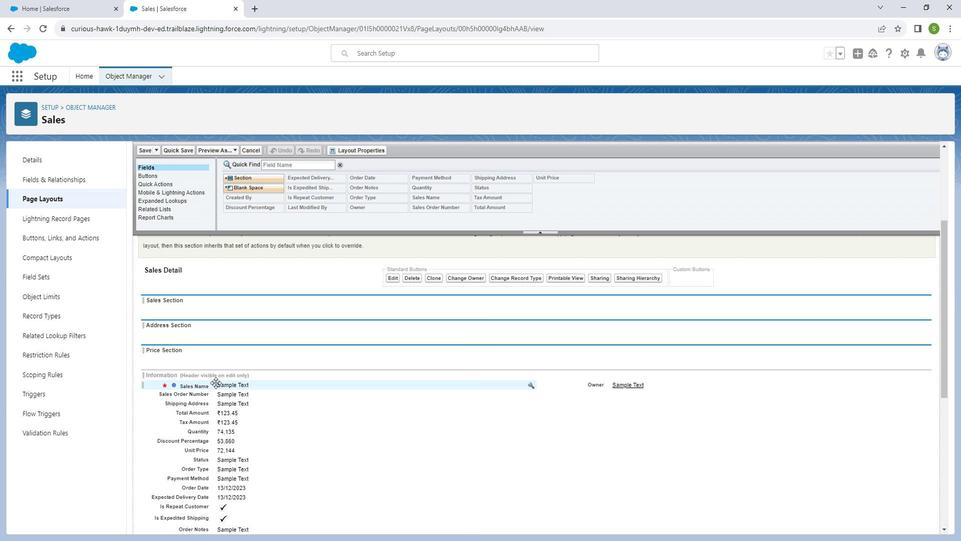 
Action: Mouse moved to (217, 380)
Screenshot: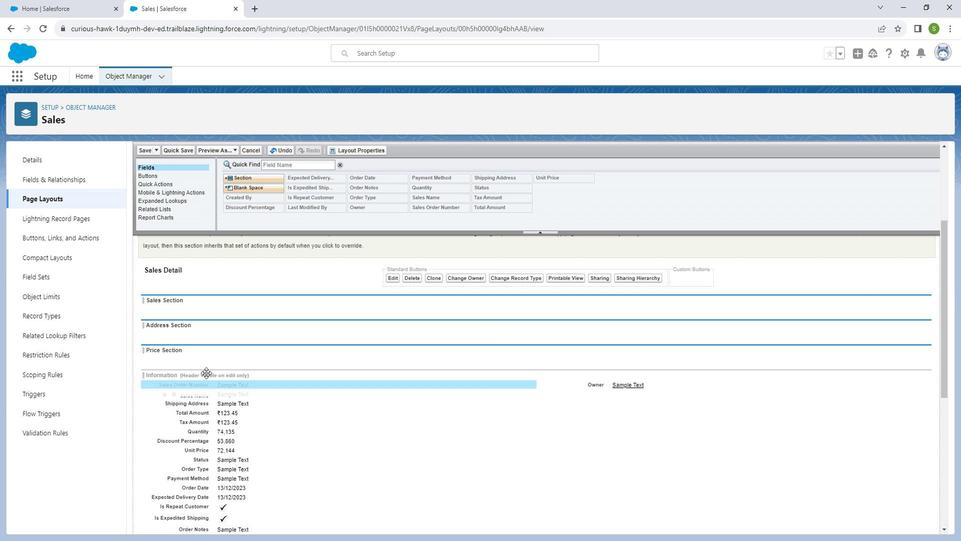 
Action: Mouse pressed left at (217, 380)
Screenshot: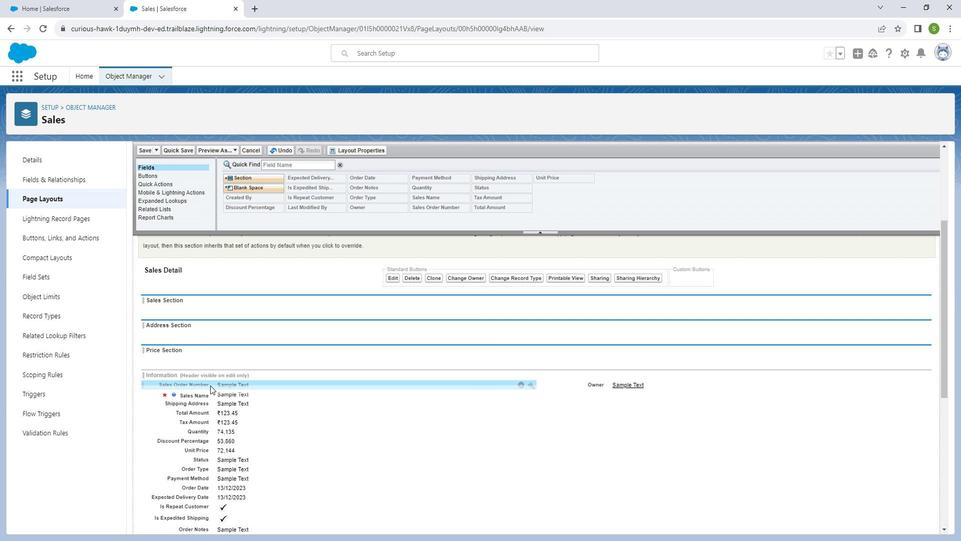 
Action: Mouse moved to (214, 385)
Screenshot: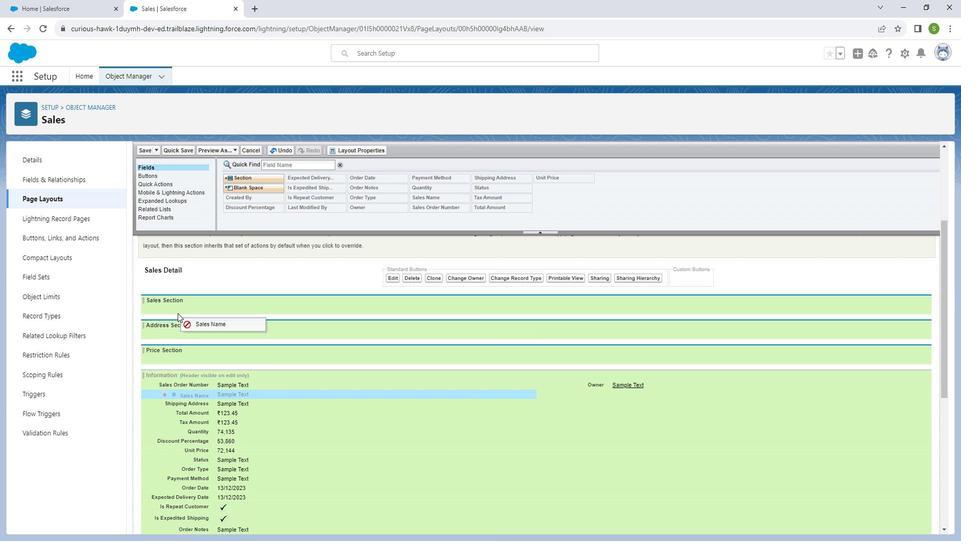 
Action: Mouse pressed left at (214, 385)
Screenshot: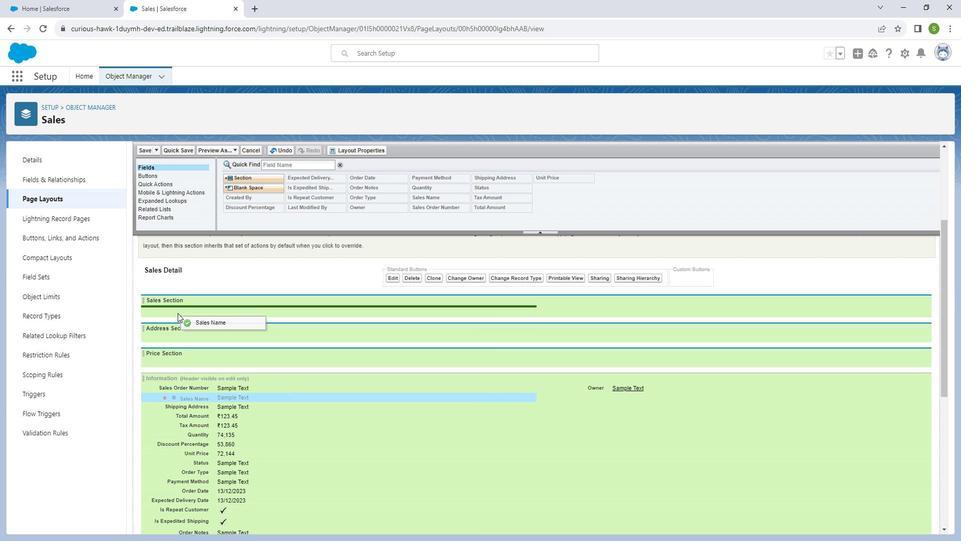 
Action: Mouse moved to (194, 378)
Screenshot: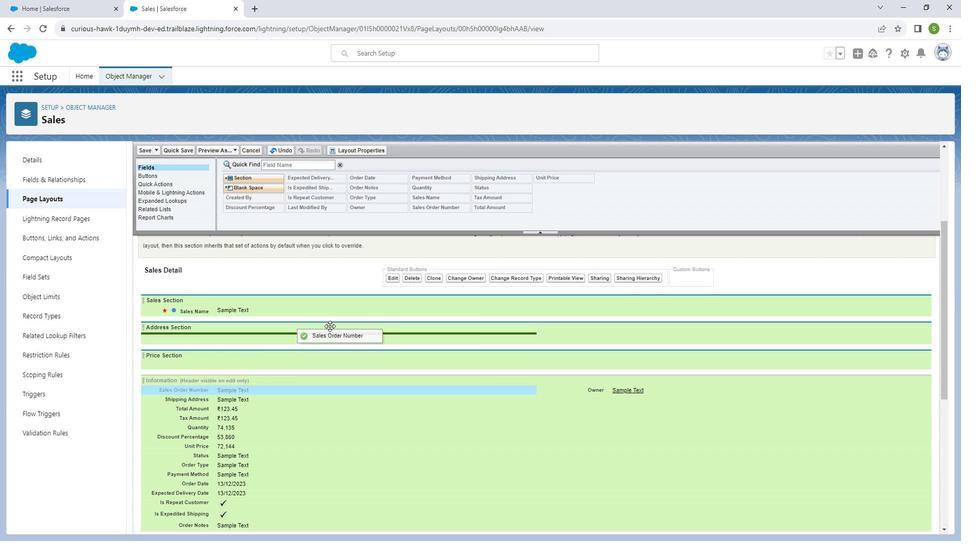 
Action: Mouse pressed left at (194, 378)
Screenshot: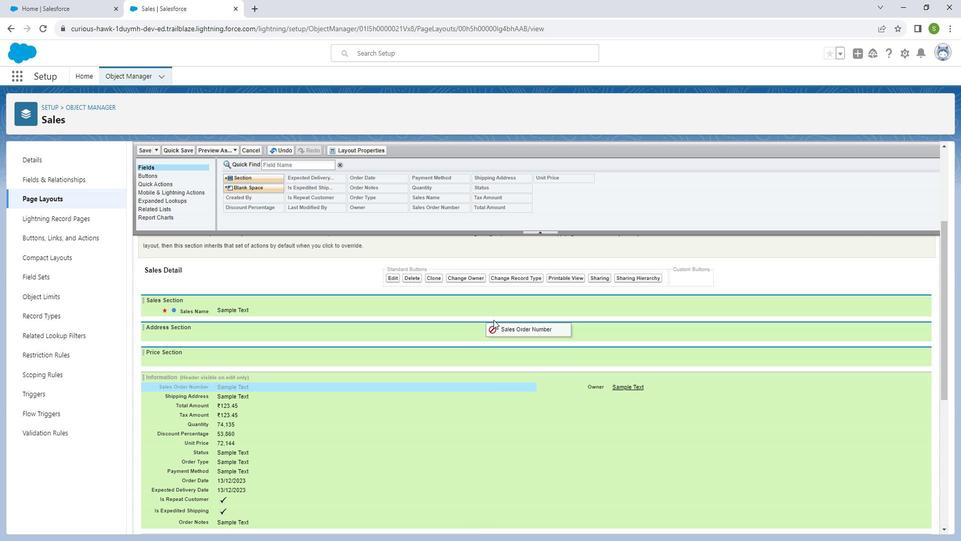 
Action: Mouse moved to (197, 387)
Screenshot: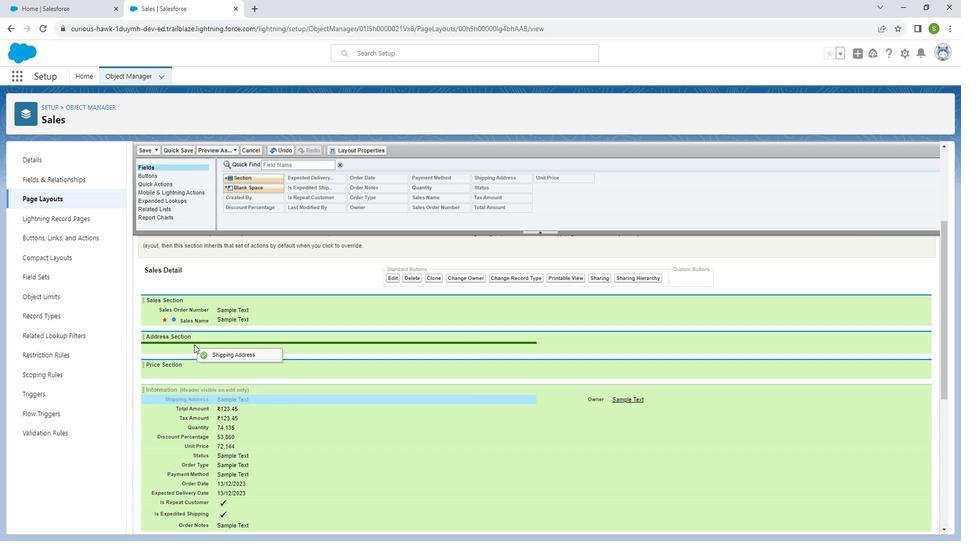 
Action: Mouse pressed left at (197, 387)
Screenshot: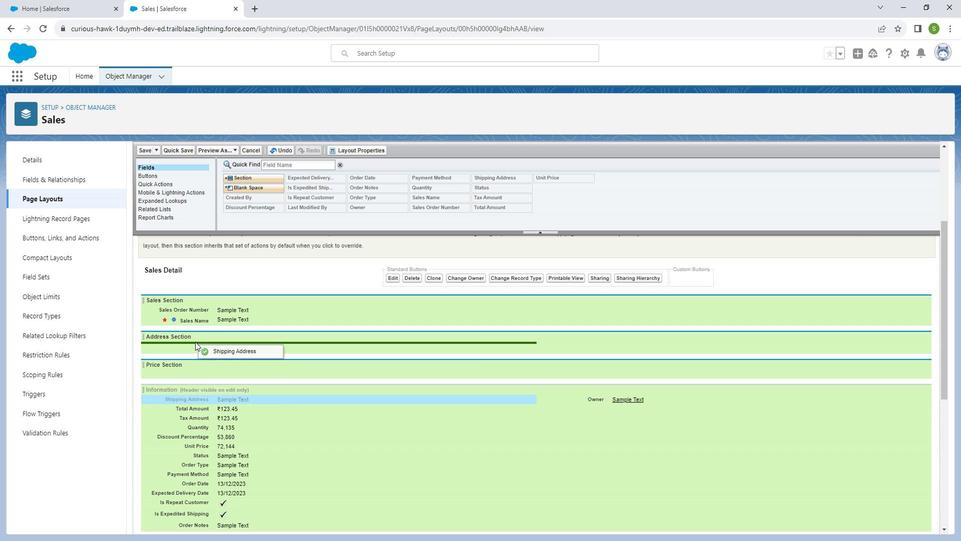 
Action: Mouse moved to (199, 390)
Screenshot: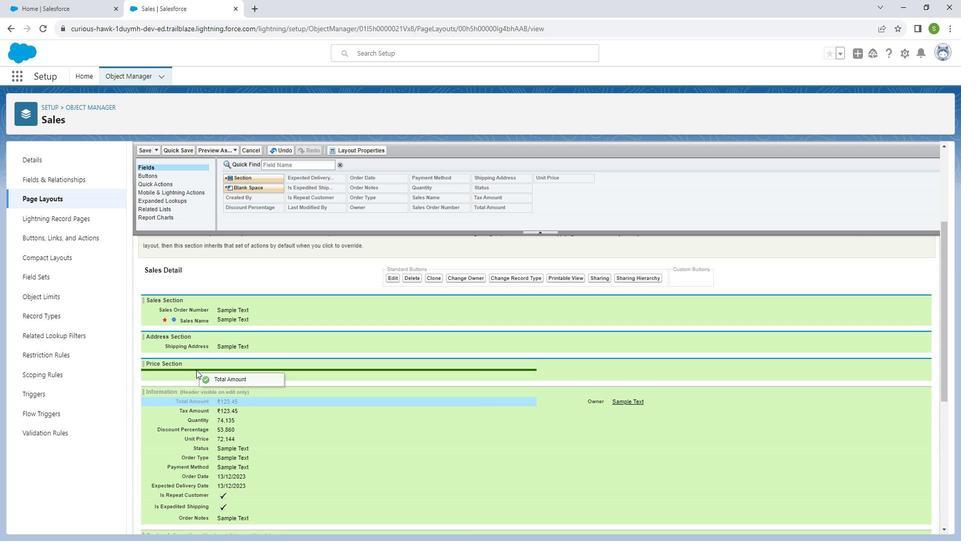 
Action: Mouse pressed left at (199, 390)
Screenshot: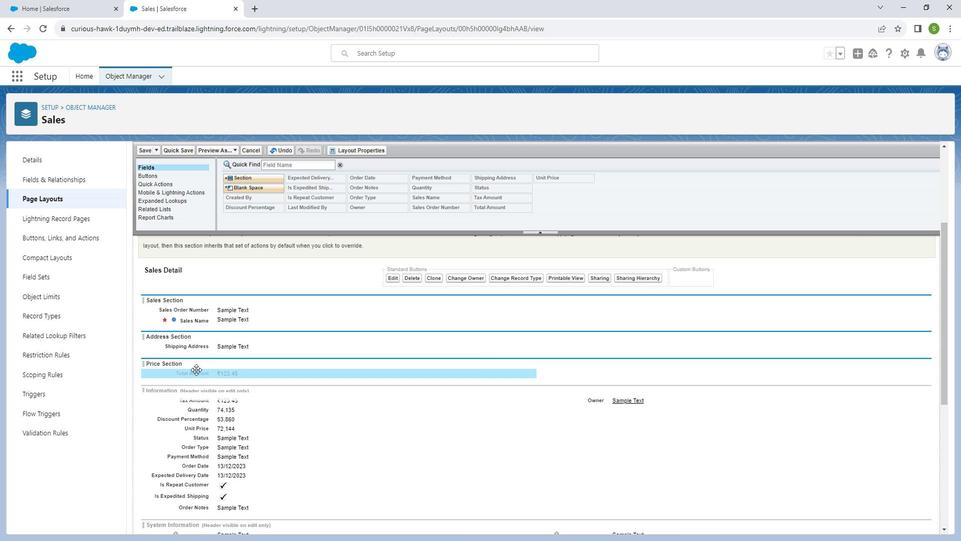 
Action: Mouse moved to (198, 389)
Screenshot: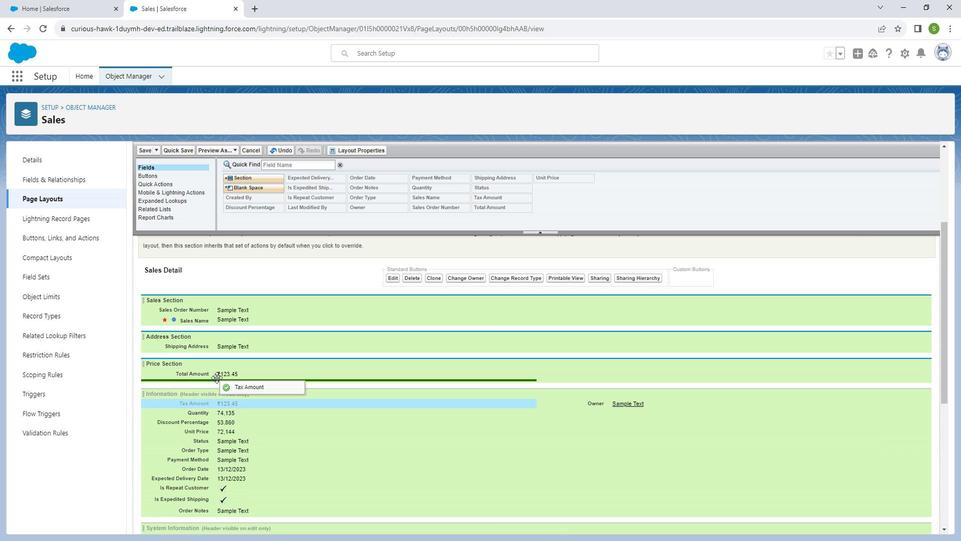 
Action: Mouse pressed left at (198, 389)
Screenshot: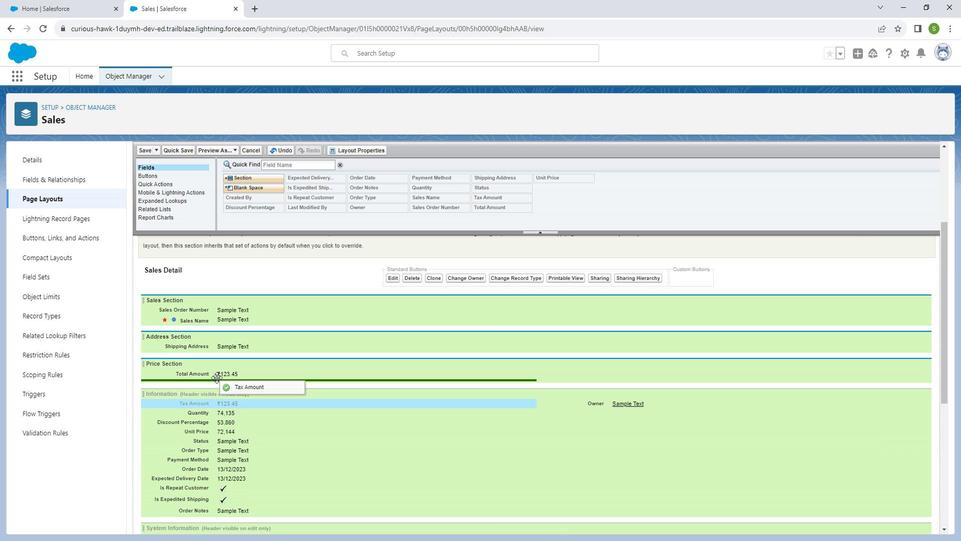 
Action: Mouse moved to (210, 392)
Screenshot: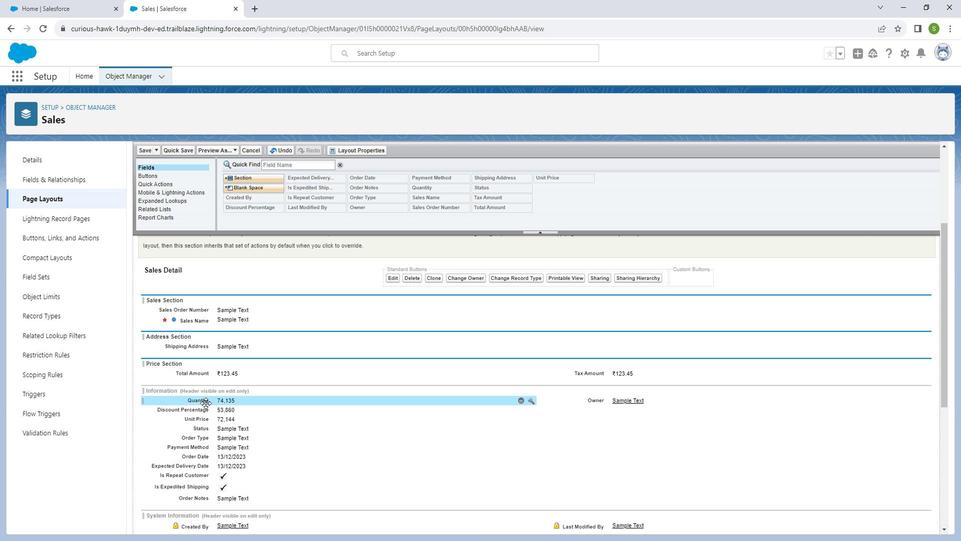 
Action: Mouse pressed left at (210, 392)
Screenshot: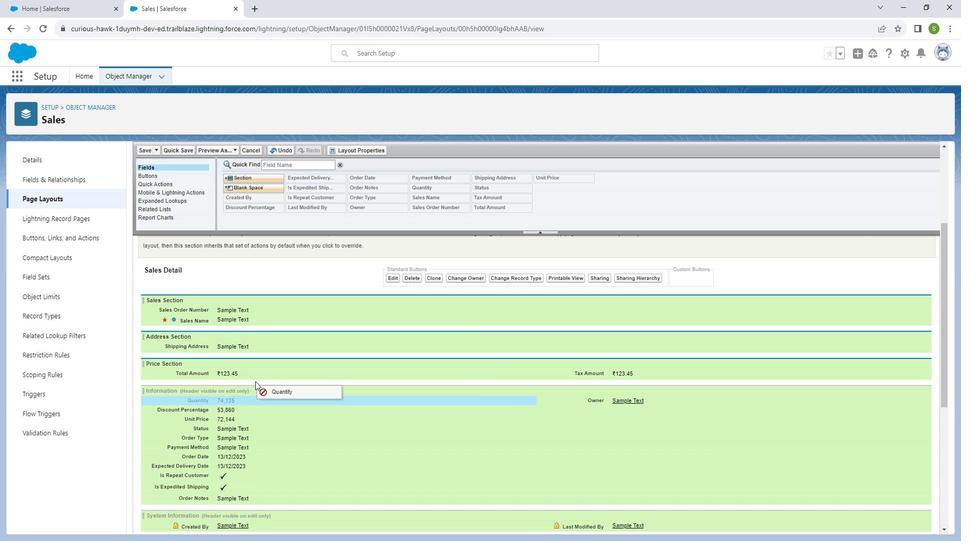 
Action: Mouse moved to (241, 401)
Screenshot: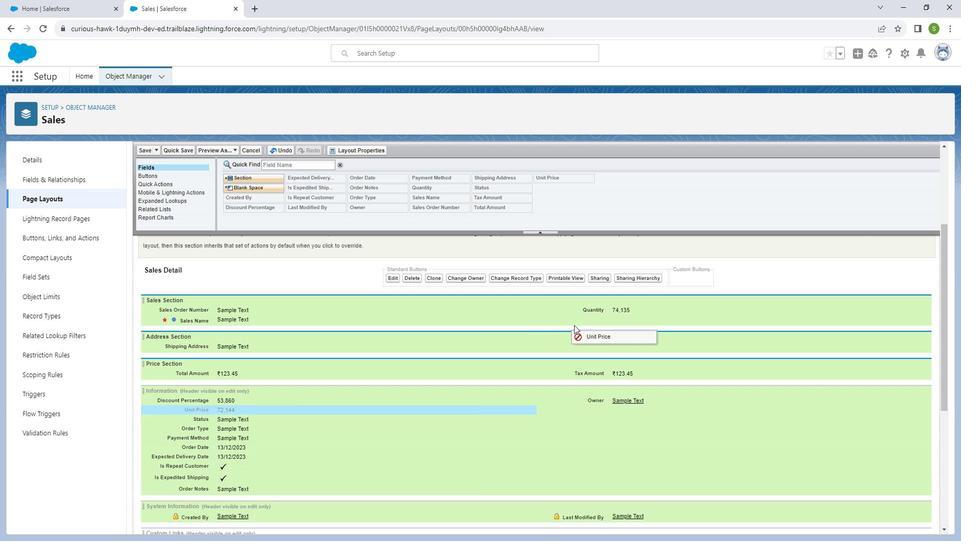 
Action: Mouse pressed left at (241, 401)
Screenshot: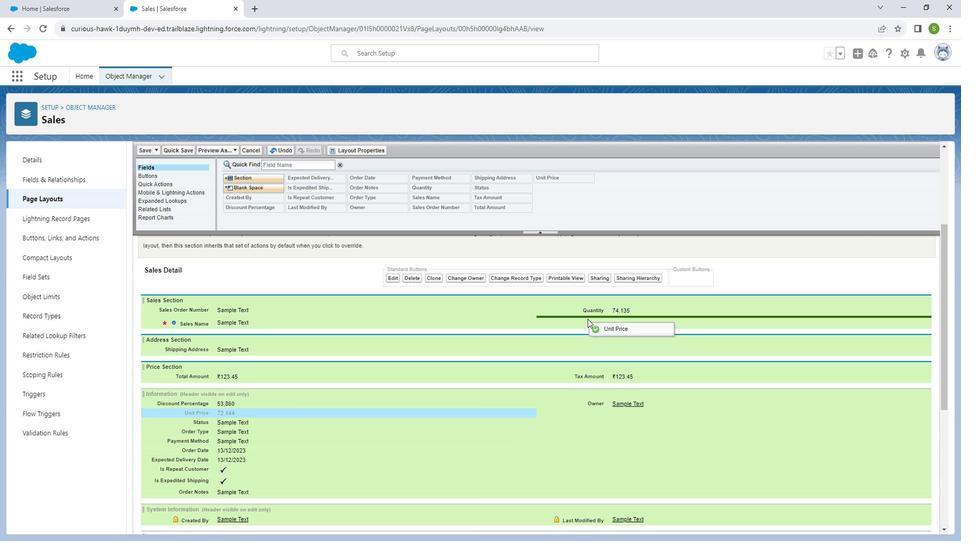 
Action: Mouse moved to (207, 436)
Screenshot: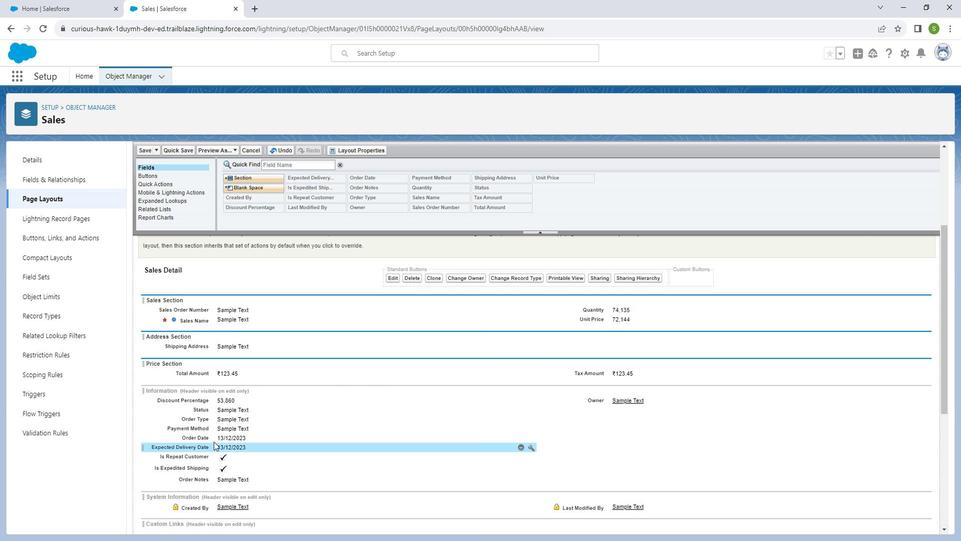 
Action: Mouse pressed left at (207, 436)
Screenshot: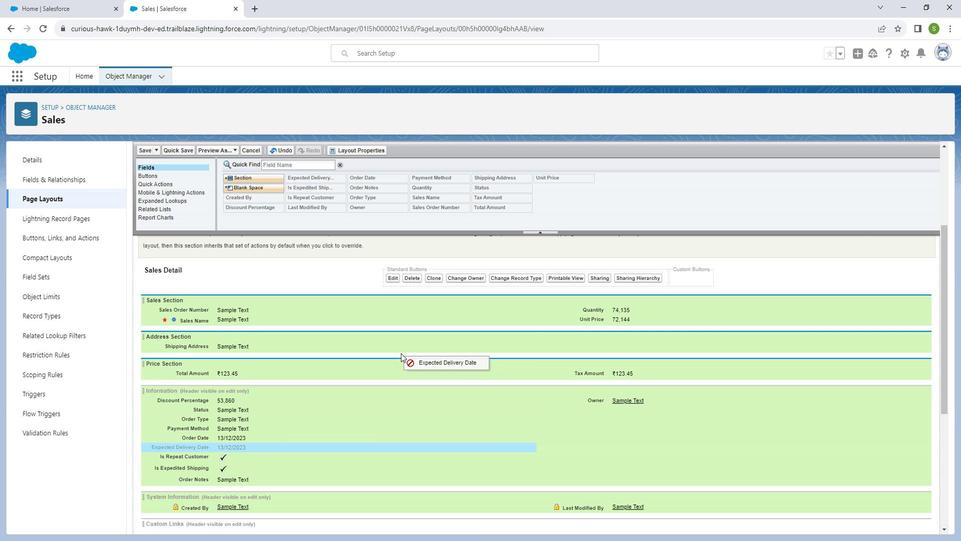 
Action: Mouse moved to (222, 418)
Screenshot: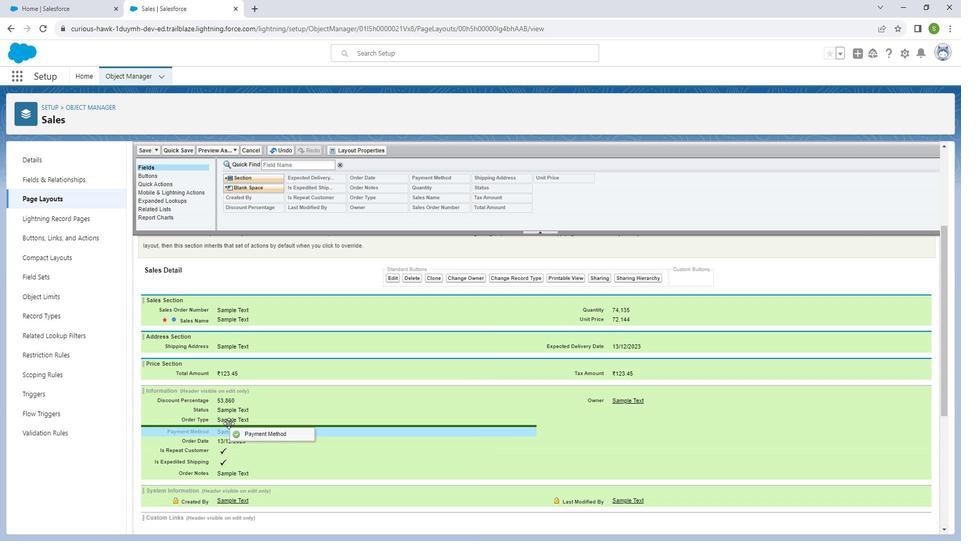 
Action: Mouse pressed left at (222, 418)
Screenshot: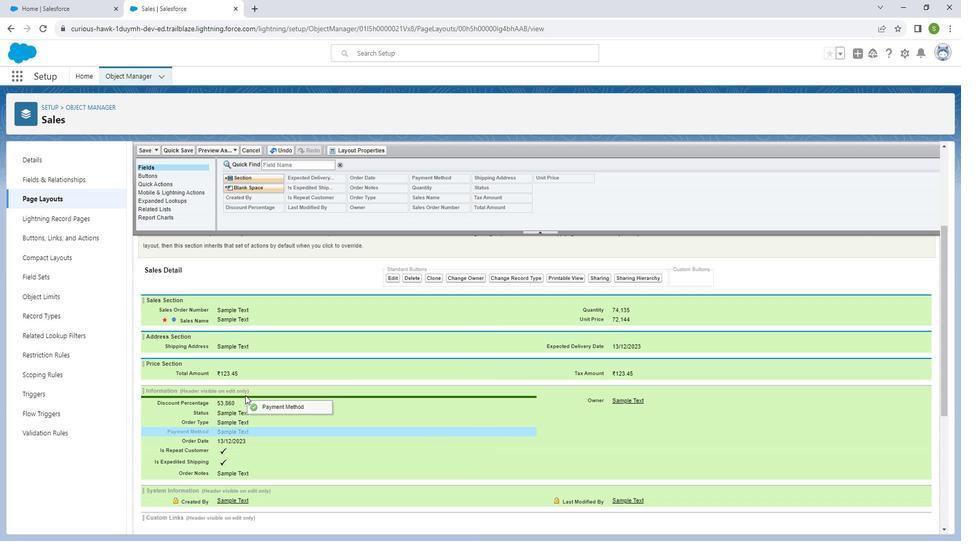 
Action: Mouse moved to (201, 438)
Screenshot: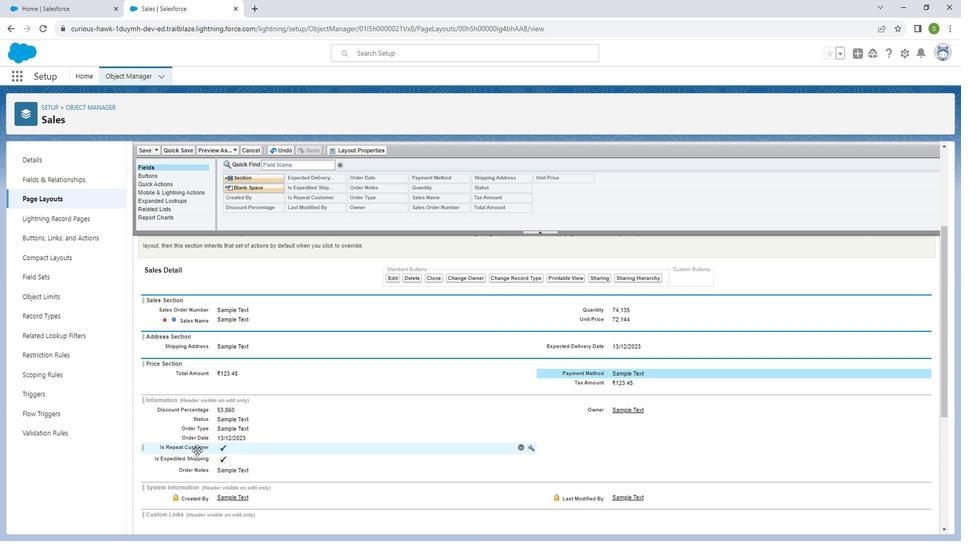 
Action: Mouse pressed left at (201, 438)
Screenshot: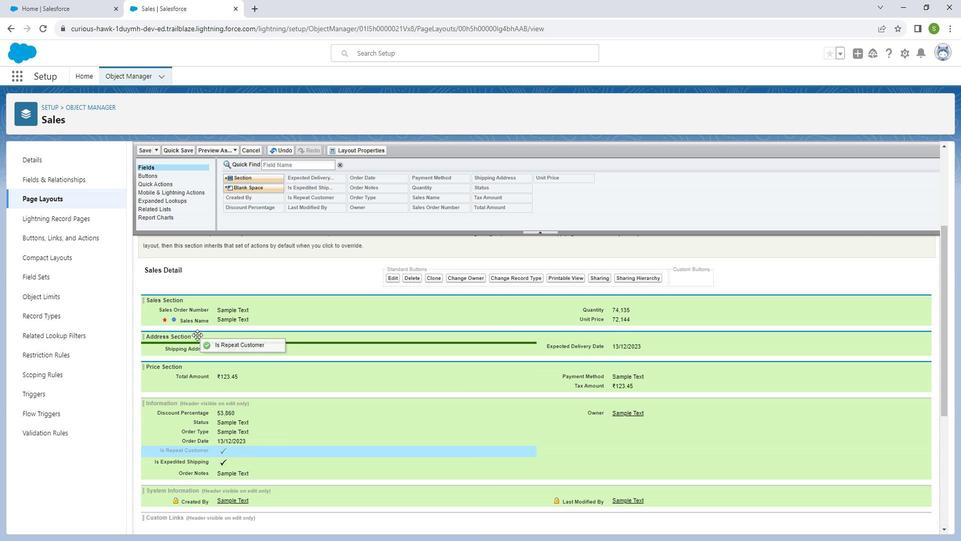
Action: Mouse moved to (199, 446)
Screenshot: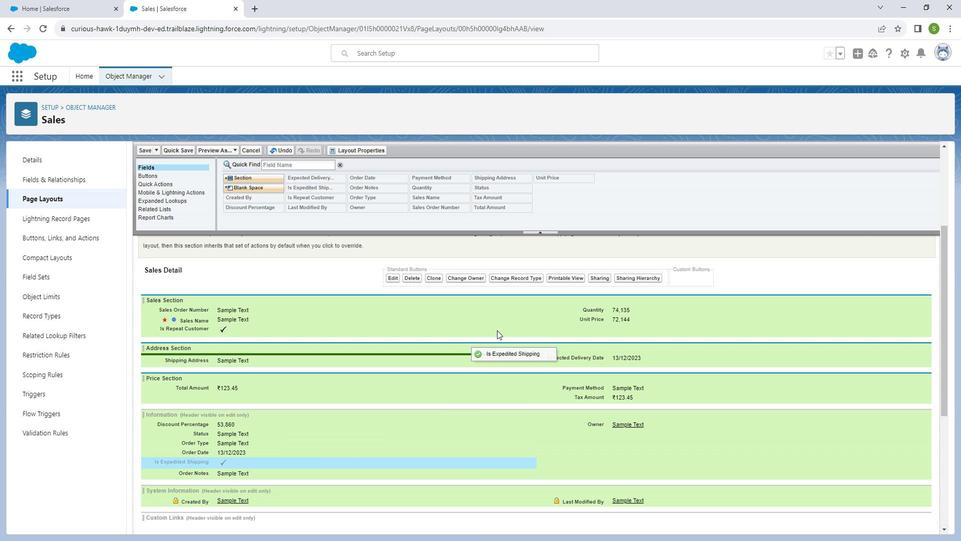
Action: Mouse pressed left at (199, 446)
Screenshot: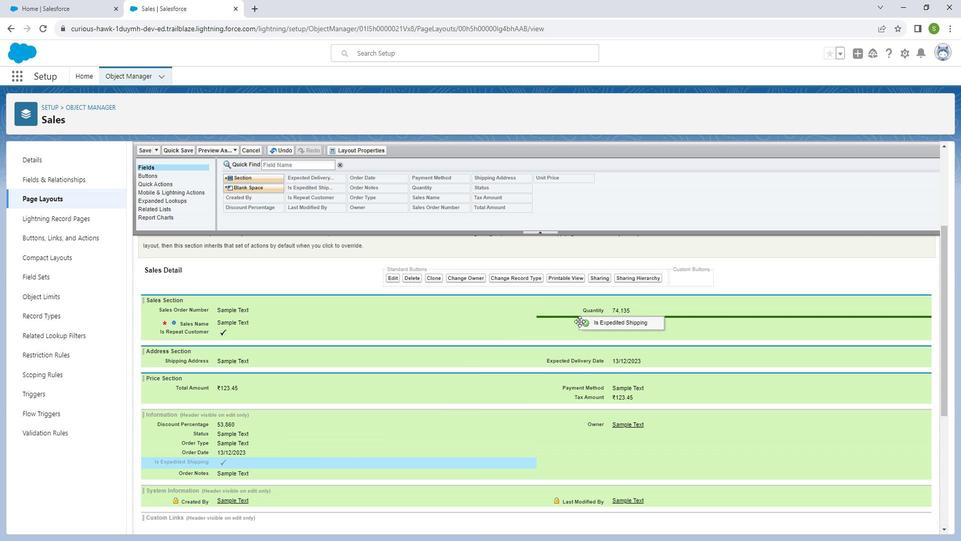 
Action: Mouse moved to (229, 429)
Screenshot: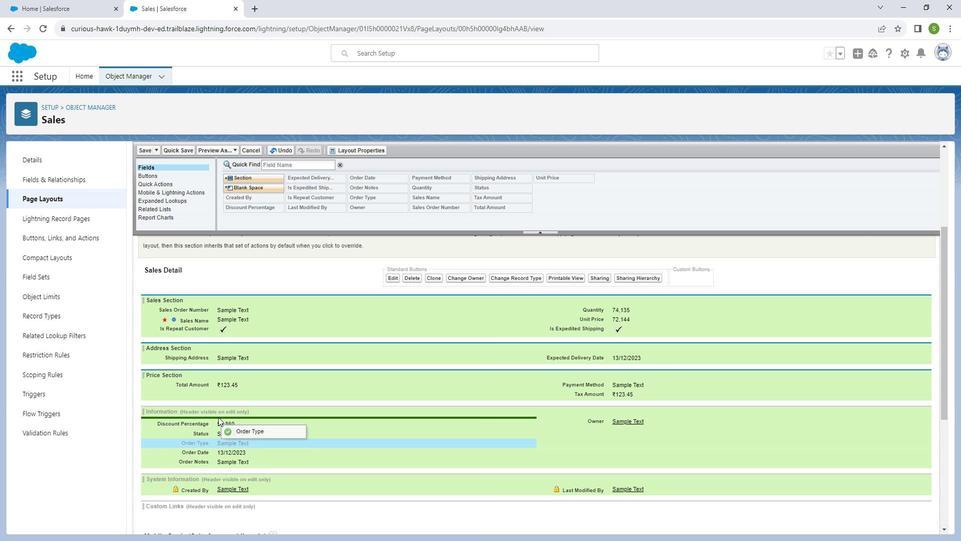 
Action: Mouse pressed left at (229, 429)
Screenshot: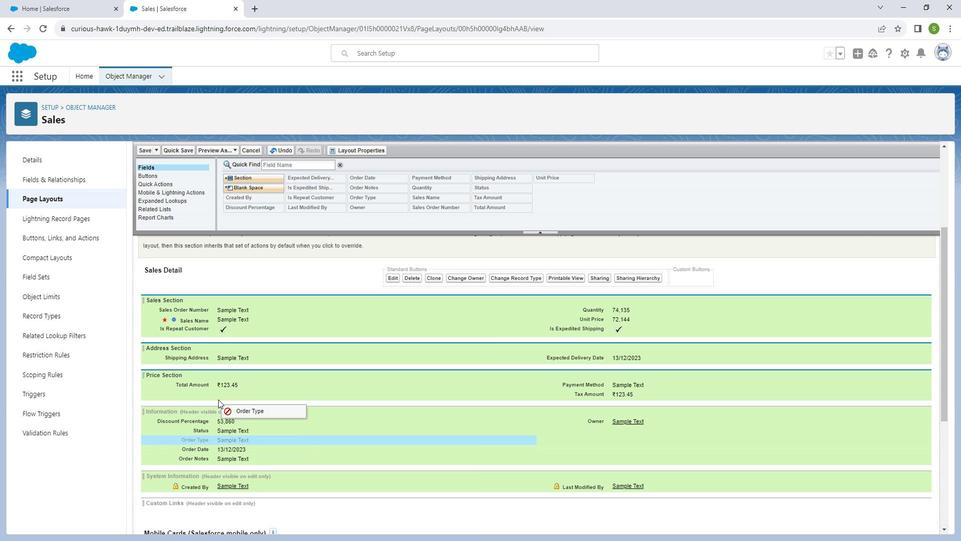 
Action: Mouse moved to (220, 411)
Screenshot: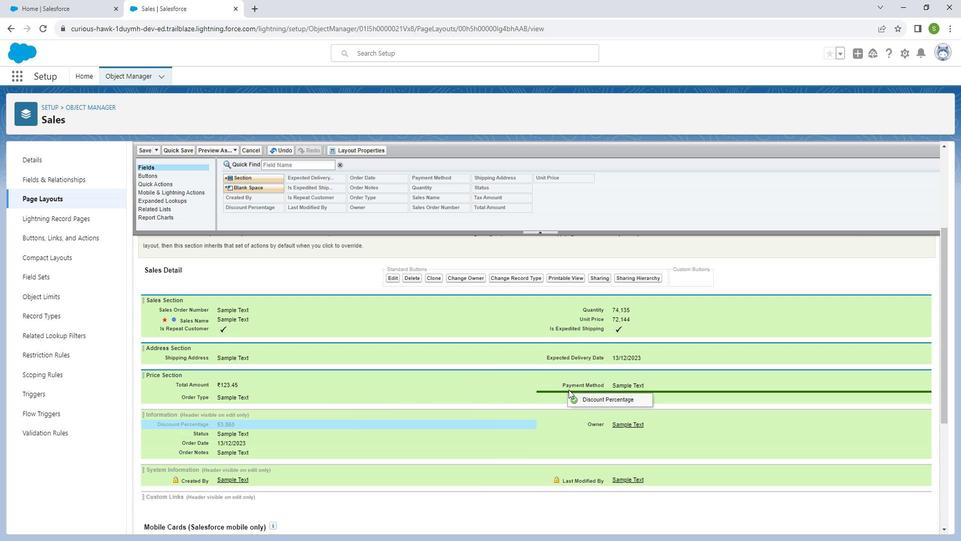 
Action: Mouse pressed left at (220, 411)
Screenshot: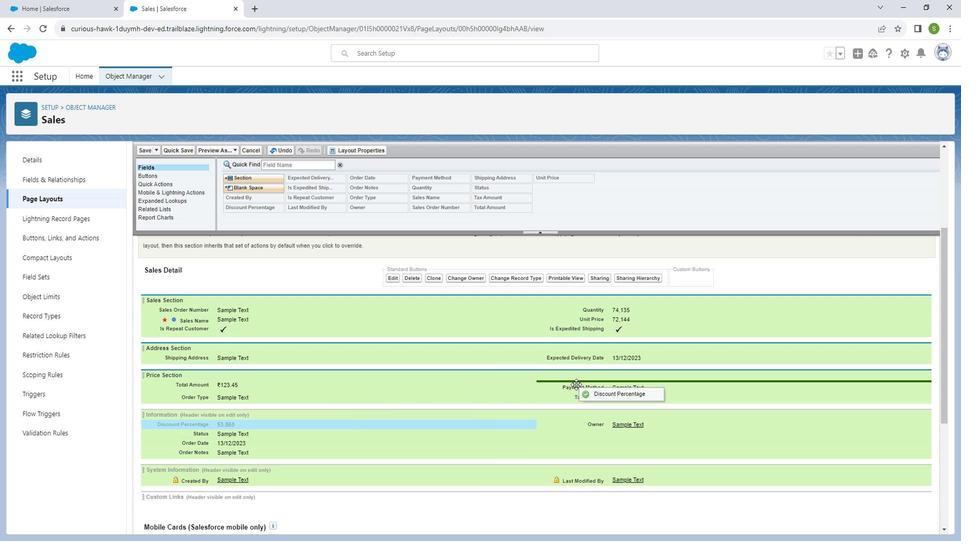 
Action: Mouse moved to (241, 436)
Screenshot: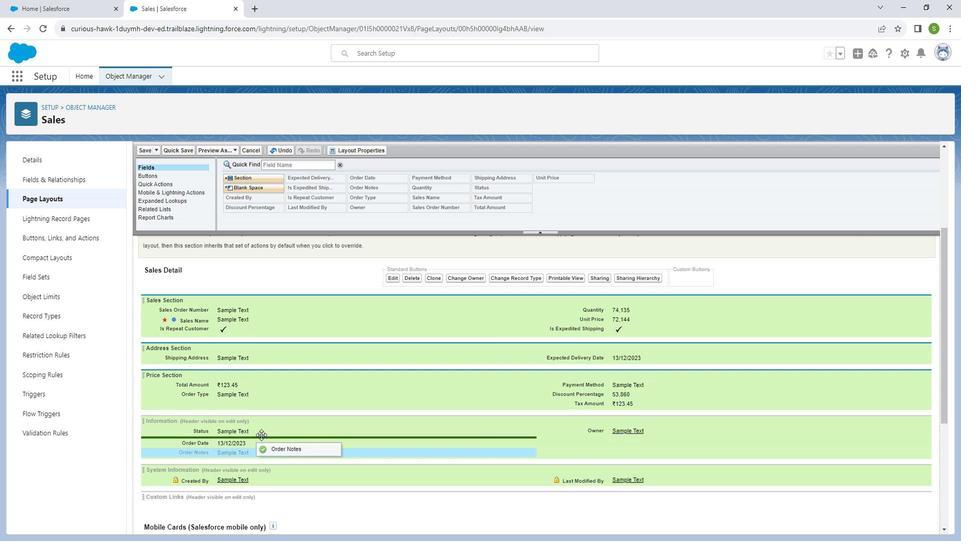 
Action: Mouse pressed left at (241, 436)
Screenshot: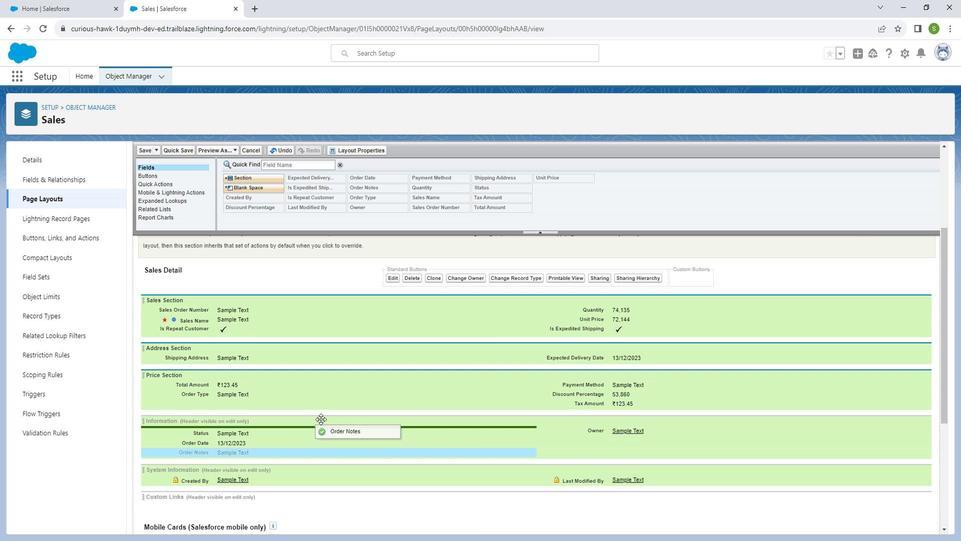 
Action: Mouse moved to (204, 438)
Screenshot: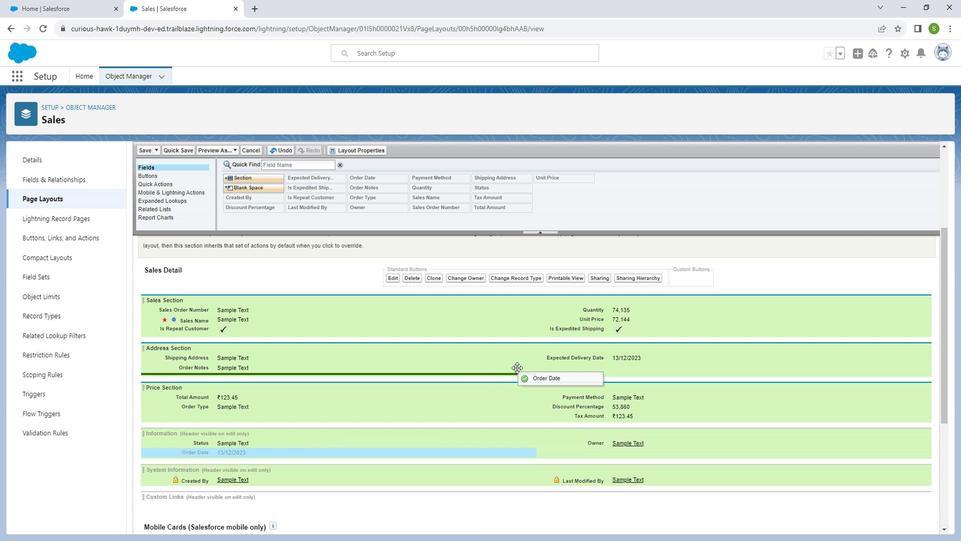 
Action: Mouse pressed left at (204, 438)
Screenshot: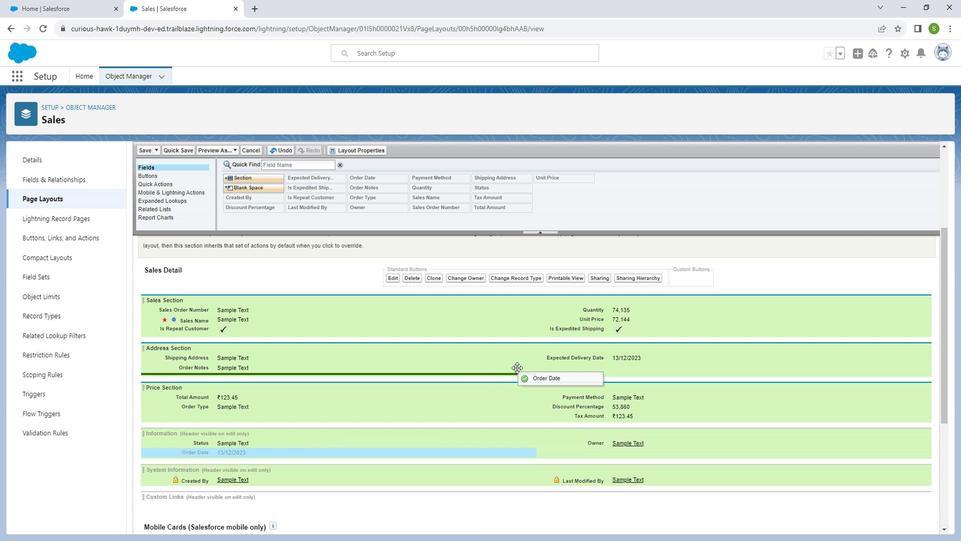 
Action: Mouse moved to (234, 429)
Screenshot: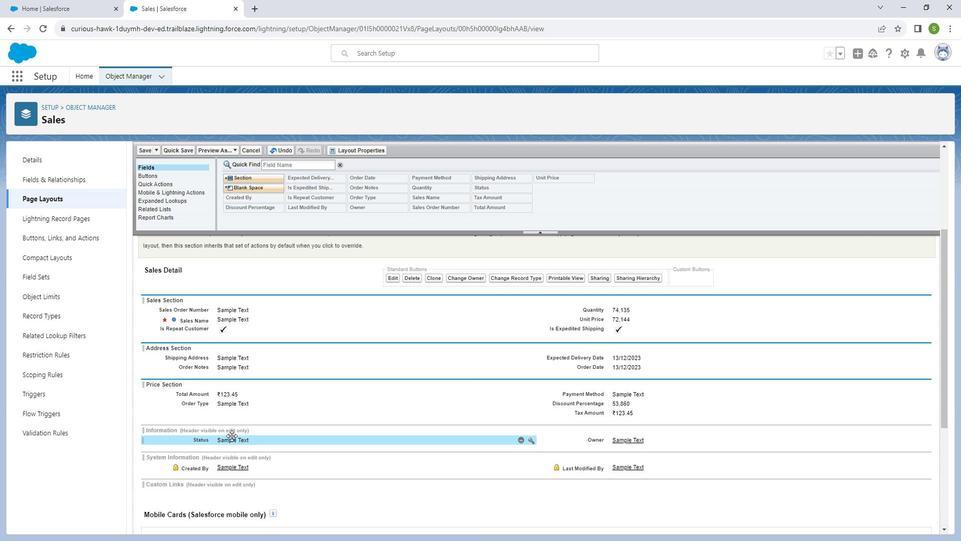 
Action: Mouse pressed left at (234, 429)
Screenshot: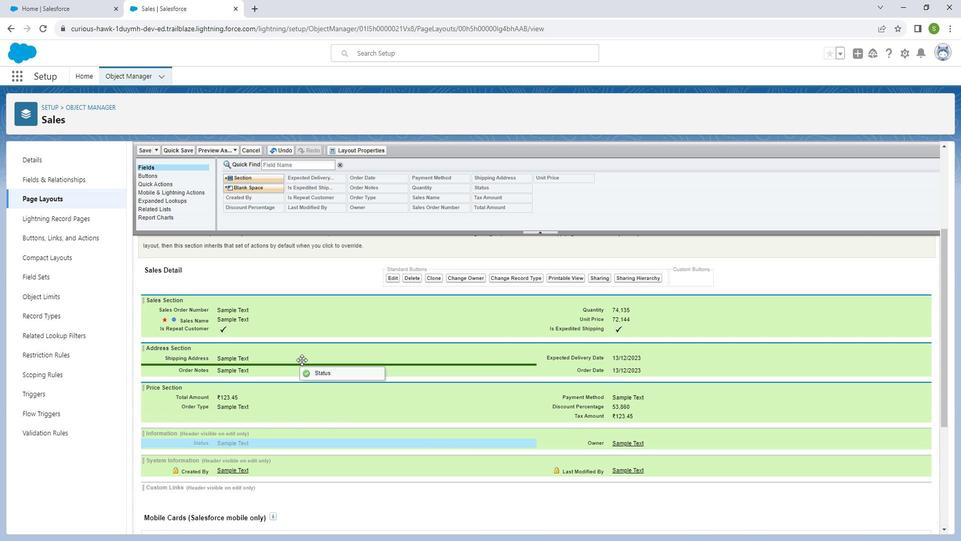 
Action: Mouse moved to (152, 146)
Screenshot: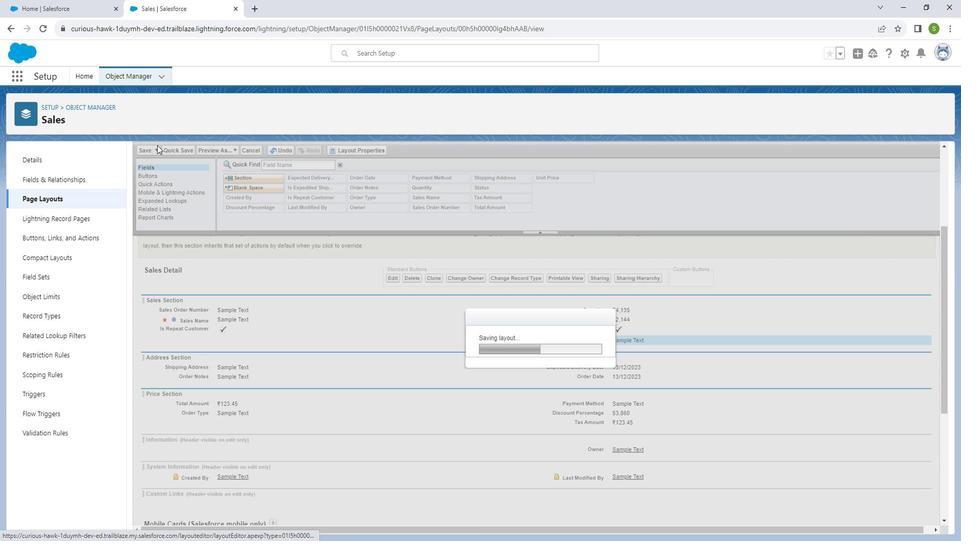 
Action: Mouse pressed left at (152, 146)
Screenshot: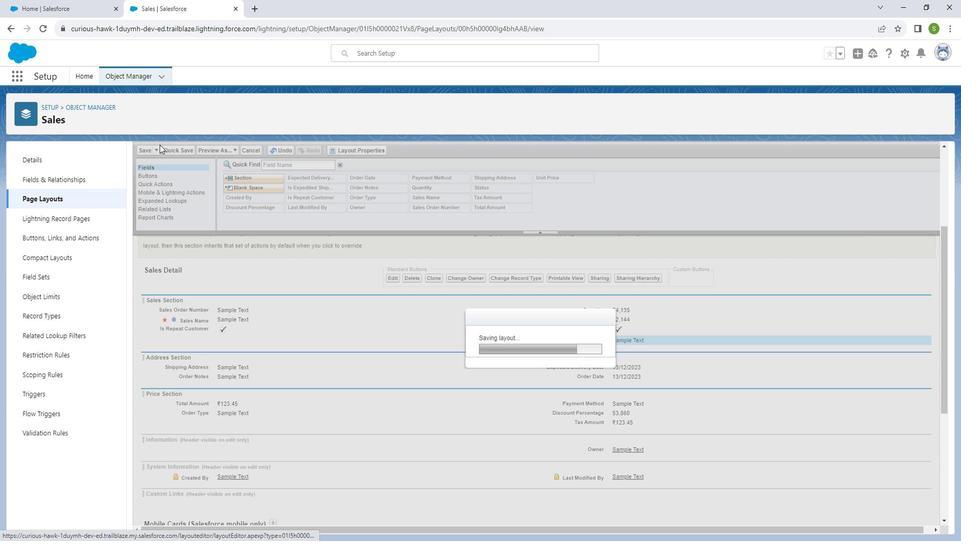 
Action: Mouse moved to (152, 71)
Screenshot: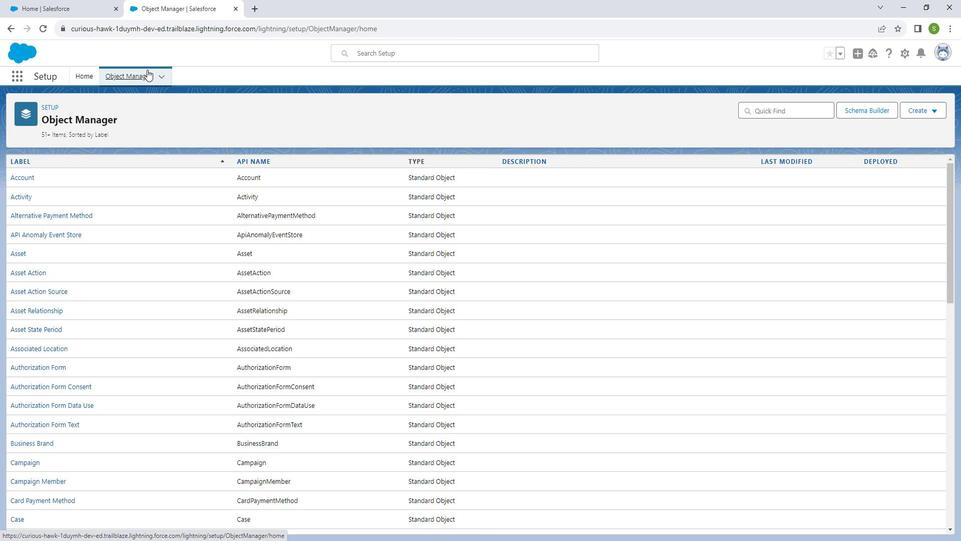 
Action: Mouse pressed left at (152, 71)
Screenshot: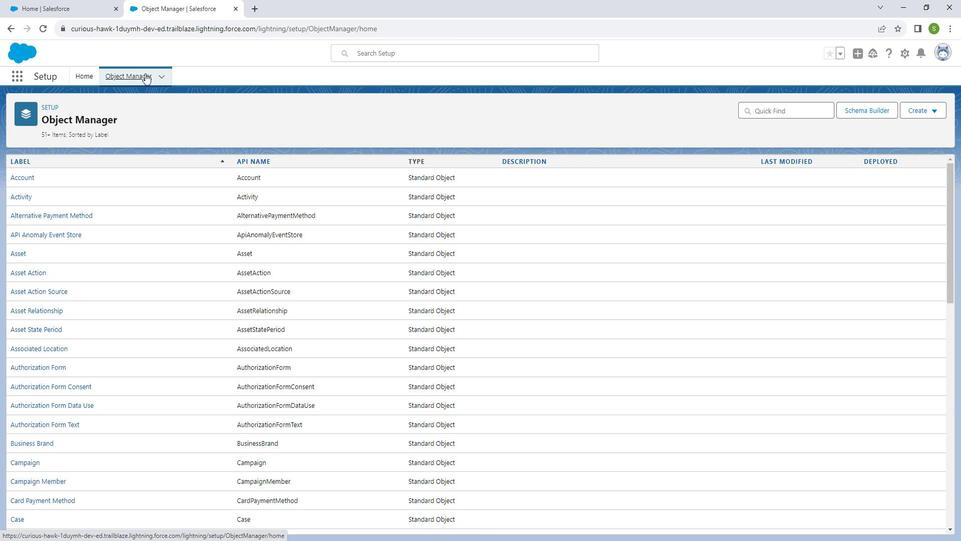 
Action: Mouse moved to (778, 111)
Screenshot: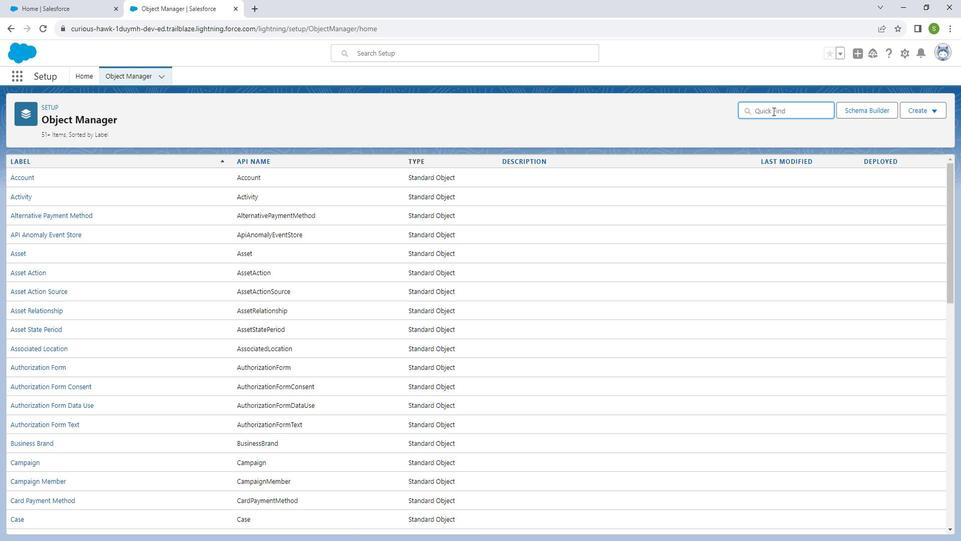 
Action: Mouse pressed left at (778, 111)
Screenshot: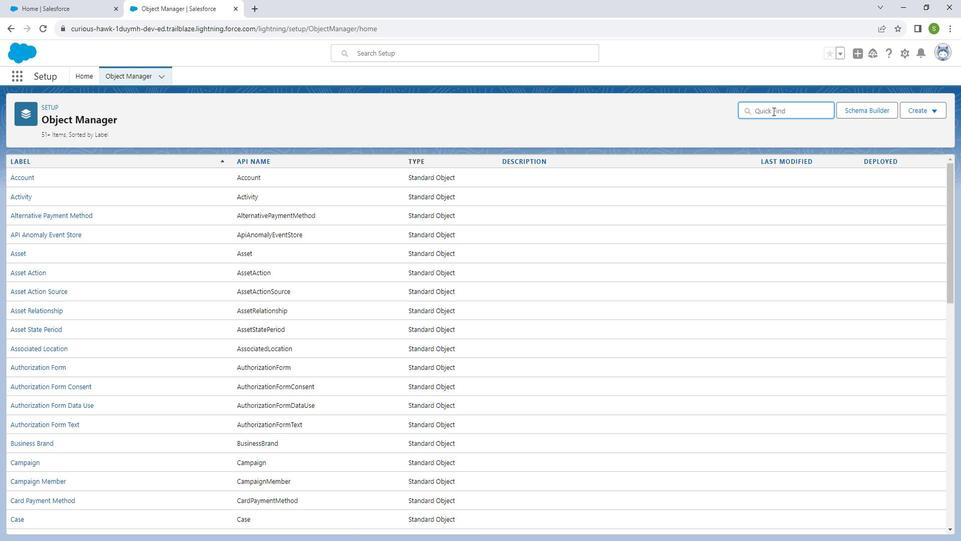 
Action: Mouse moved to (778, 111)
Screenshot: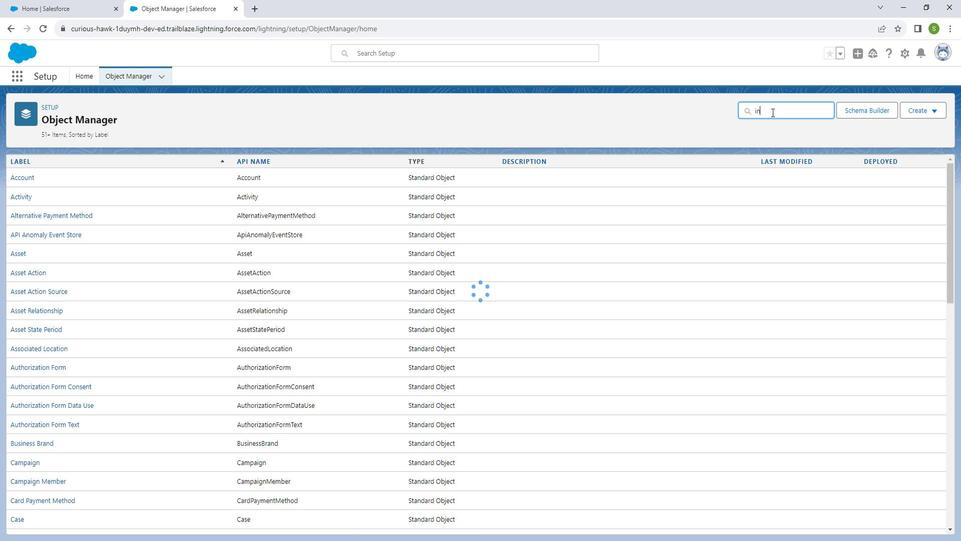 
Action: Key pressed i
Screenshot: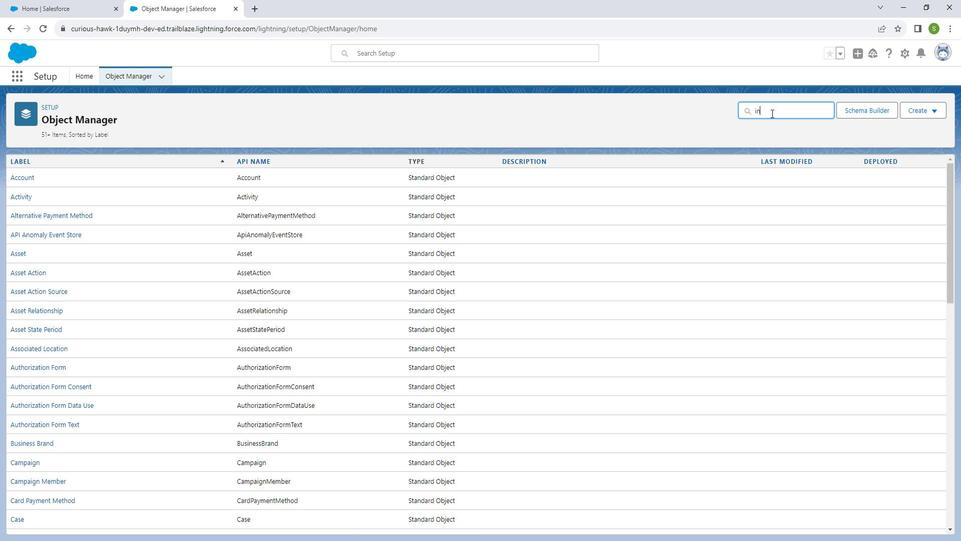 
Action: Mouse moved to (777, 112)
Screenshot: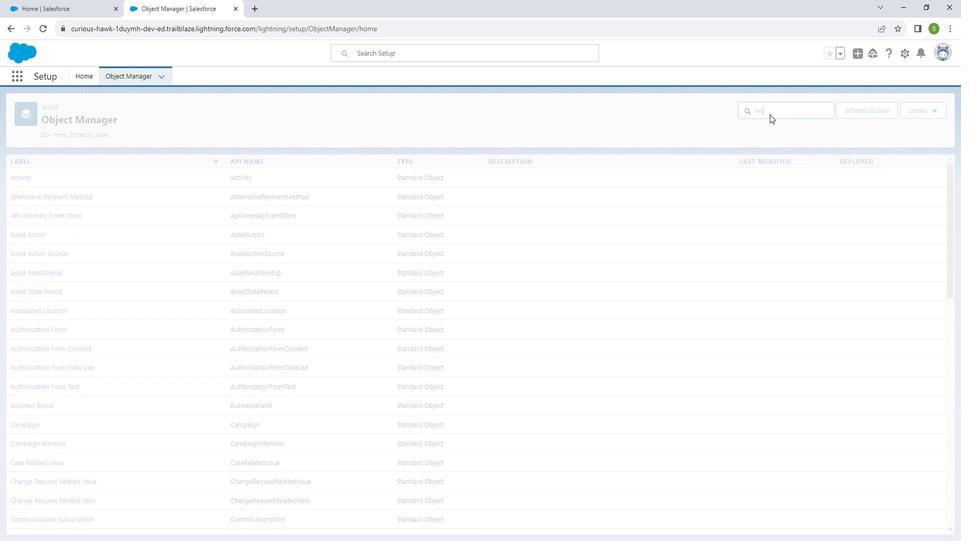 
Action: Key pressed n
Screenshot: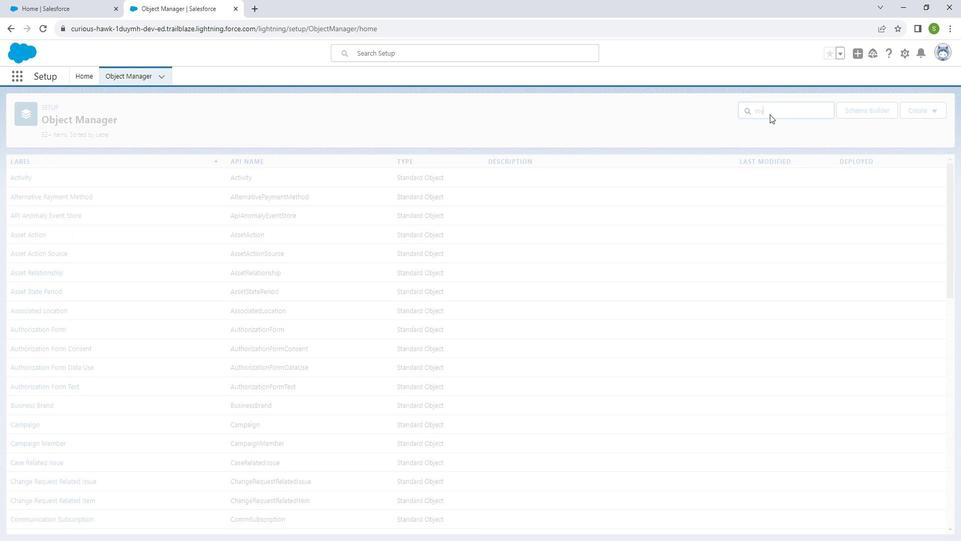 
Action: Mouse moved to (775, 114)
Screenshot: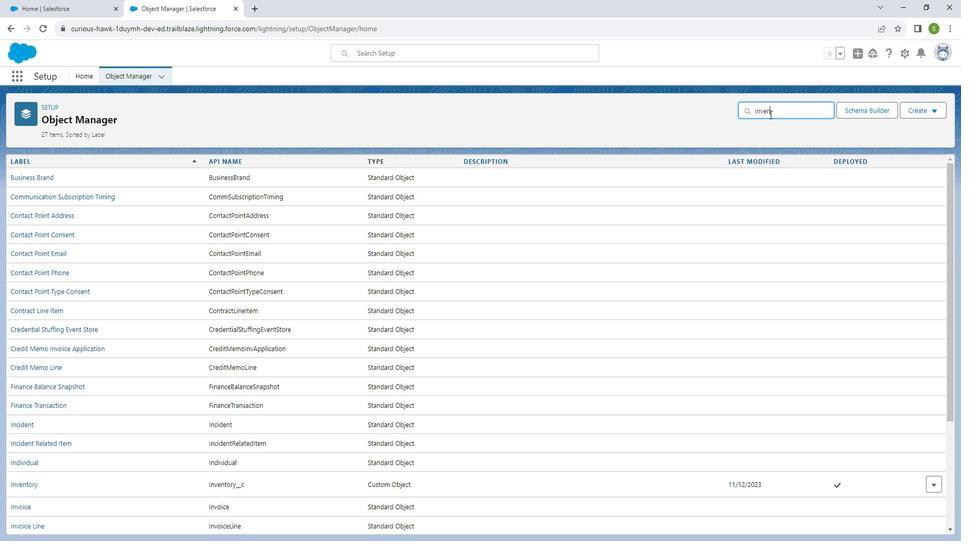 
Action: Key pressed v
Screenshot: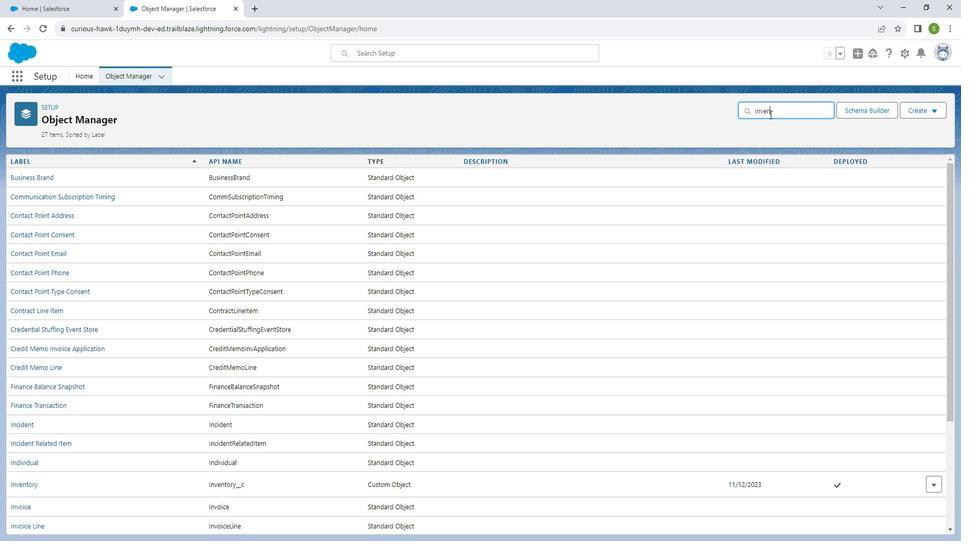 
Action: Mouse moved to (775, 114)
Screenshot: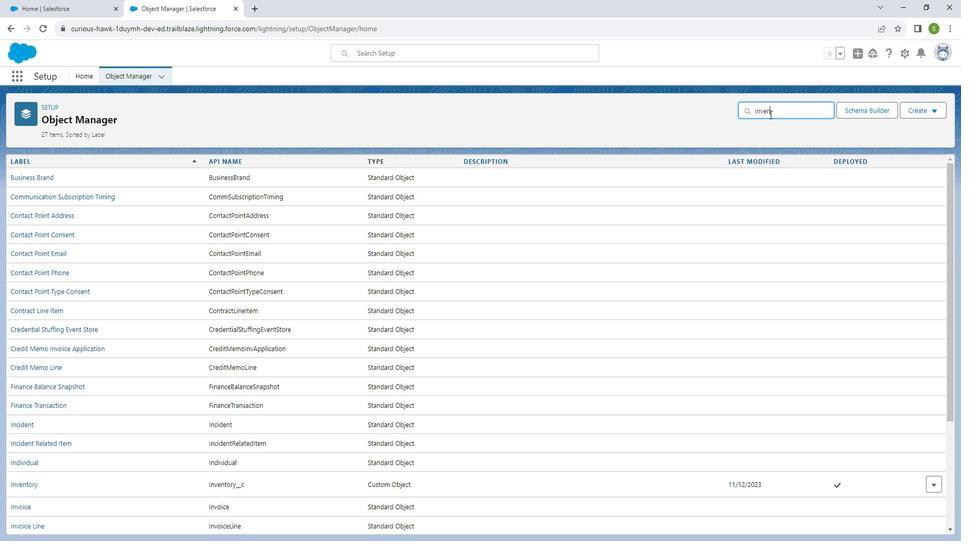 
Action: Key pressed ent
Screenshot: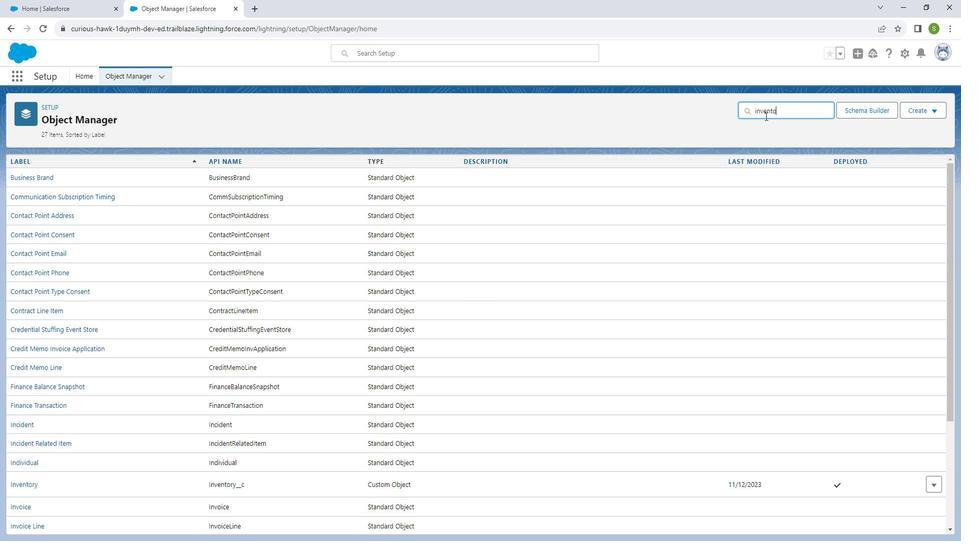 
Action: Mouse moved to (774, 115)
Screenshot: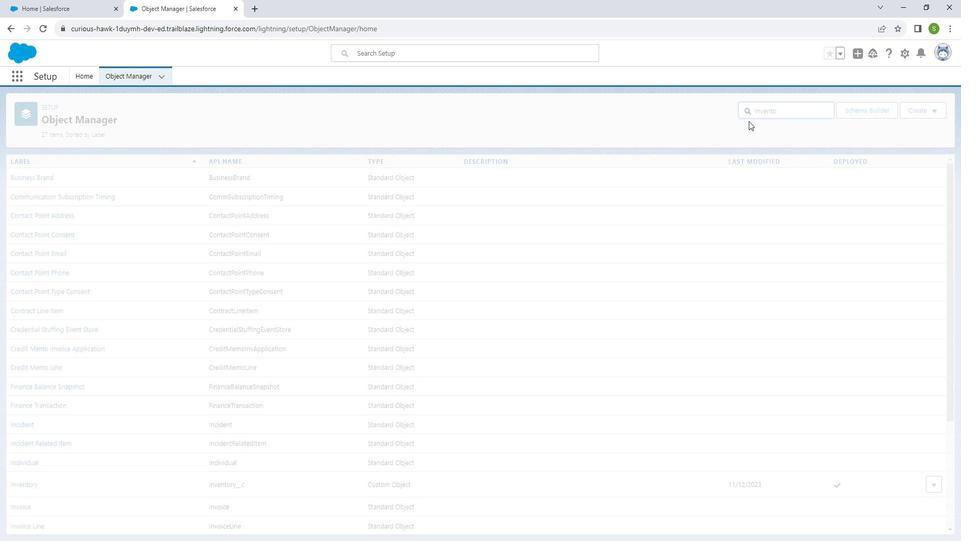 
Action: Key pressed o
Screenshot: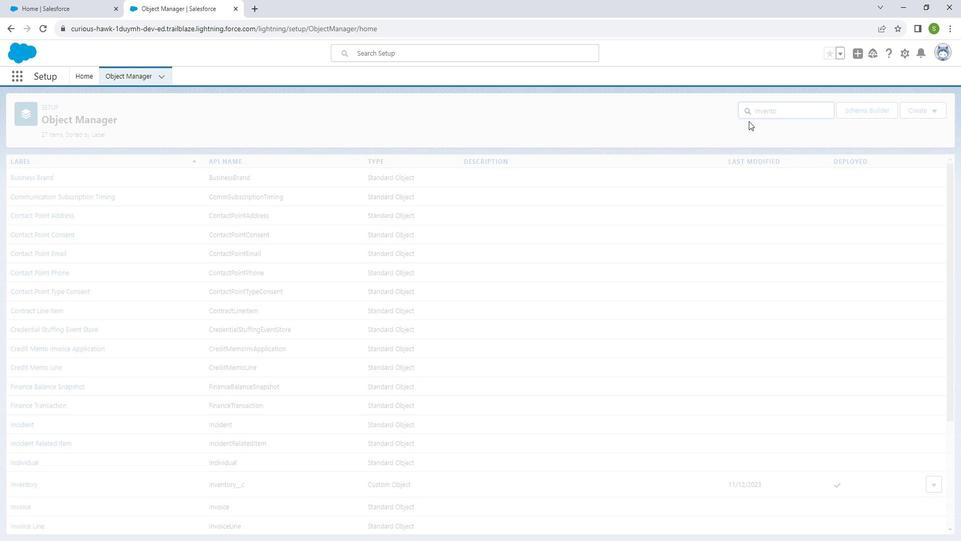 
Action: Mouse moved to (19, 174)
Screenshot: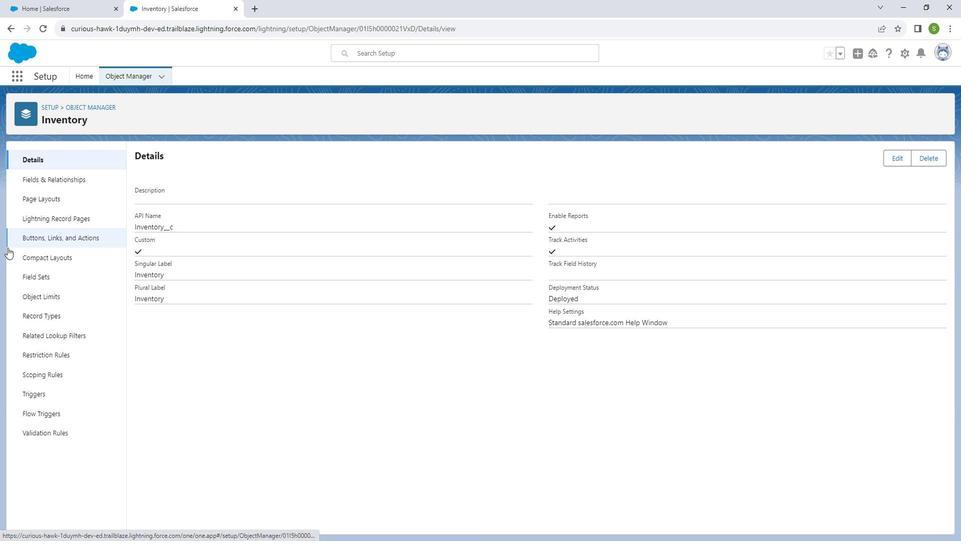 
Action: Mouse pressed left at (19, 174)
Screenshot: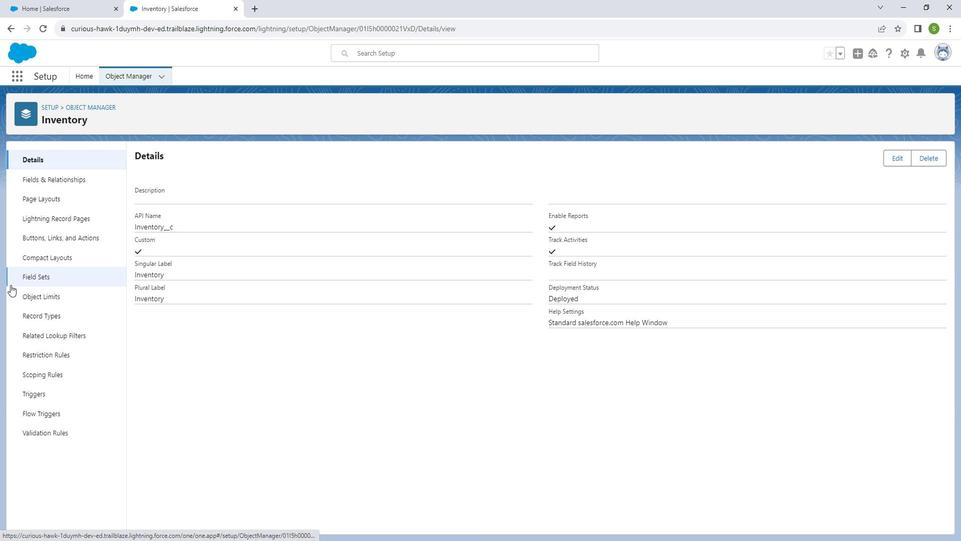 
Action: Mouse moved to (65, 195)
Screenshot: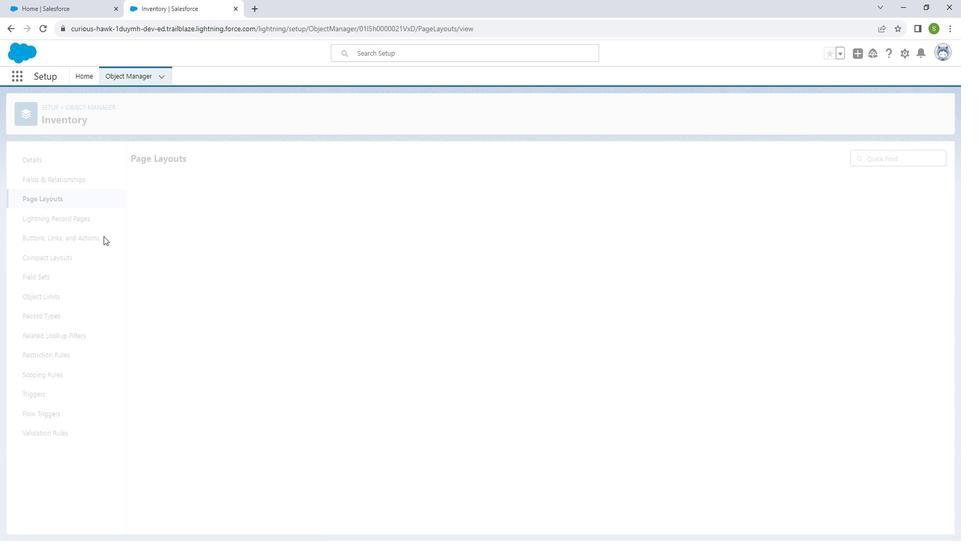 
Action: Mouse pressed left at (65, 195)
